 Task: In the  document Empathymeet.rtf Change the allignment of footer to  'Right' Select the entire text and insert font style 'Playfair Display' and font size: 20
Action: Mouse moved to (306, 370)
Screenshot: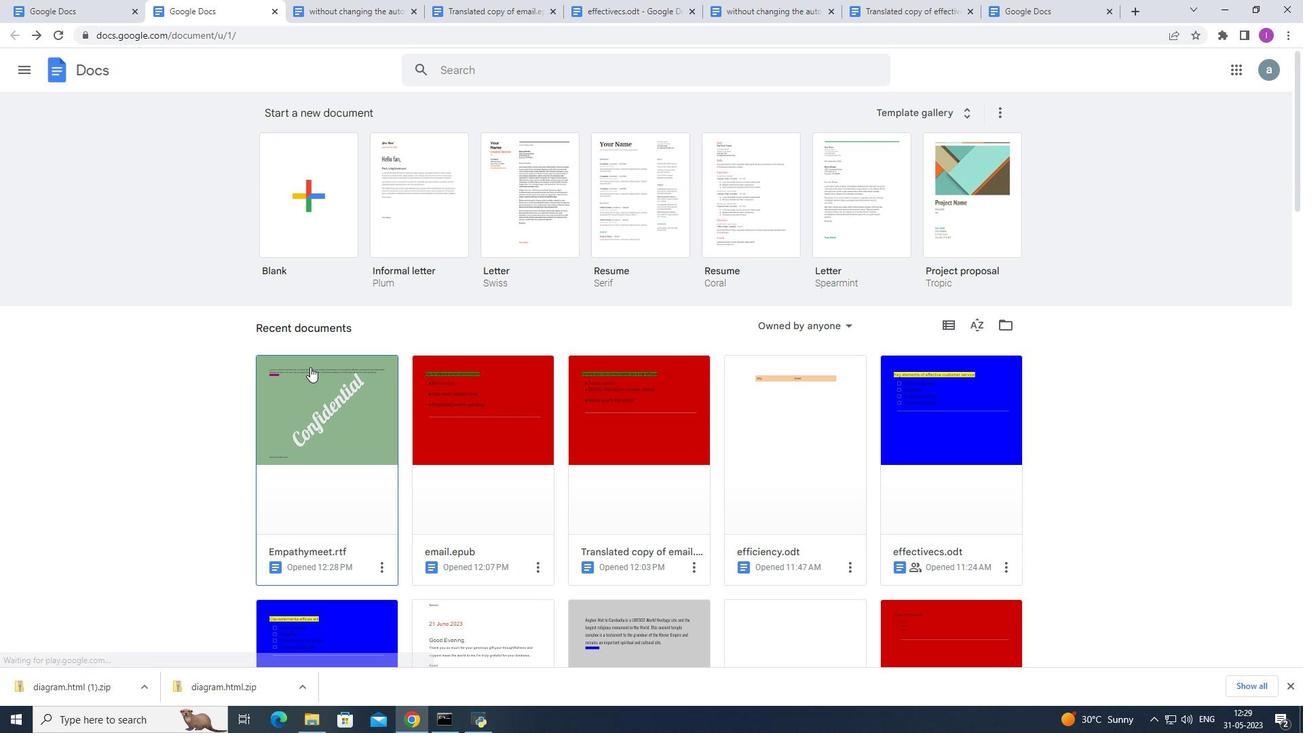 
Action: Mouse pressed left at (306, 370)
Screenshot: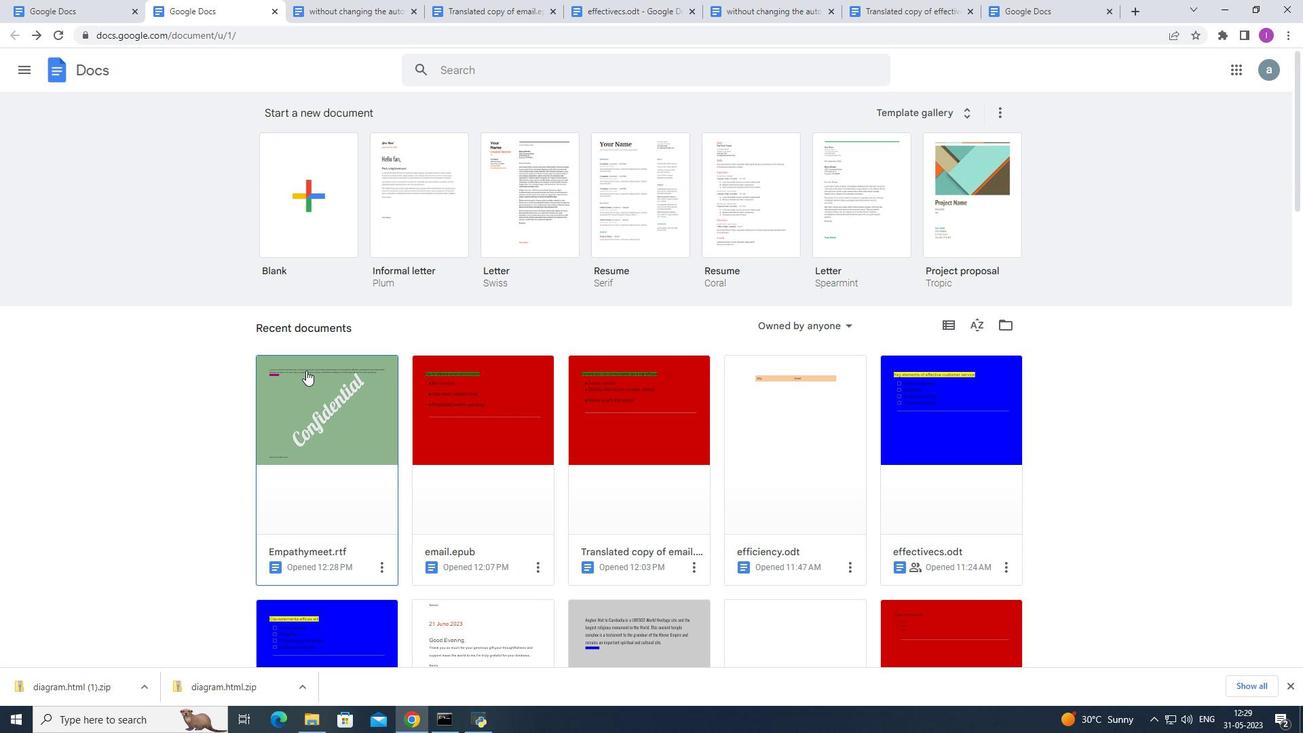 
Action: Mouse moved to (378, 380)
Screenshot: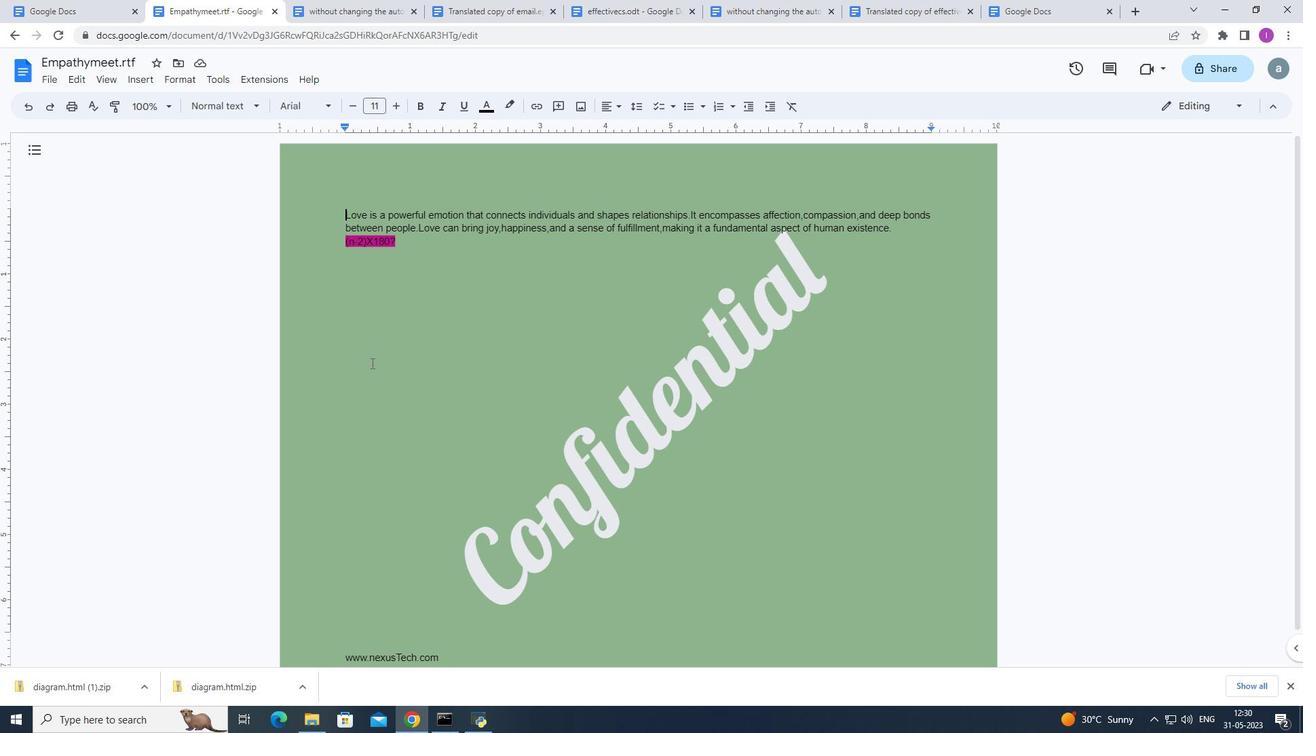 
Action: Mouse scrolled (378, 380) with delta (0, 0)
Screenshot: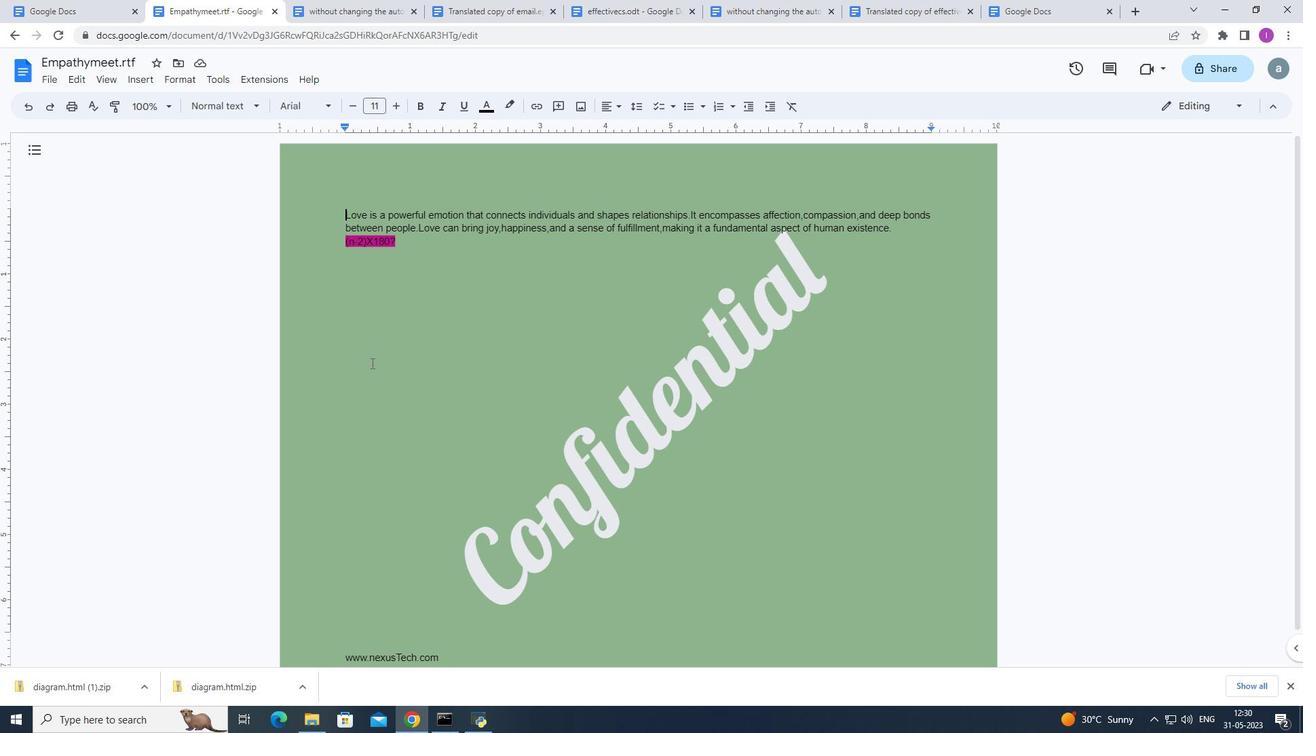 
Action: Mouse moved to (379, 381)
Screenshot: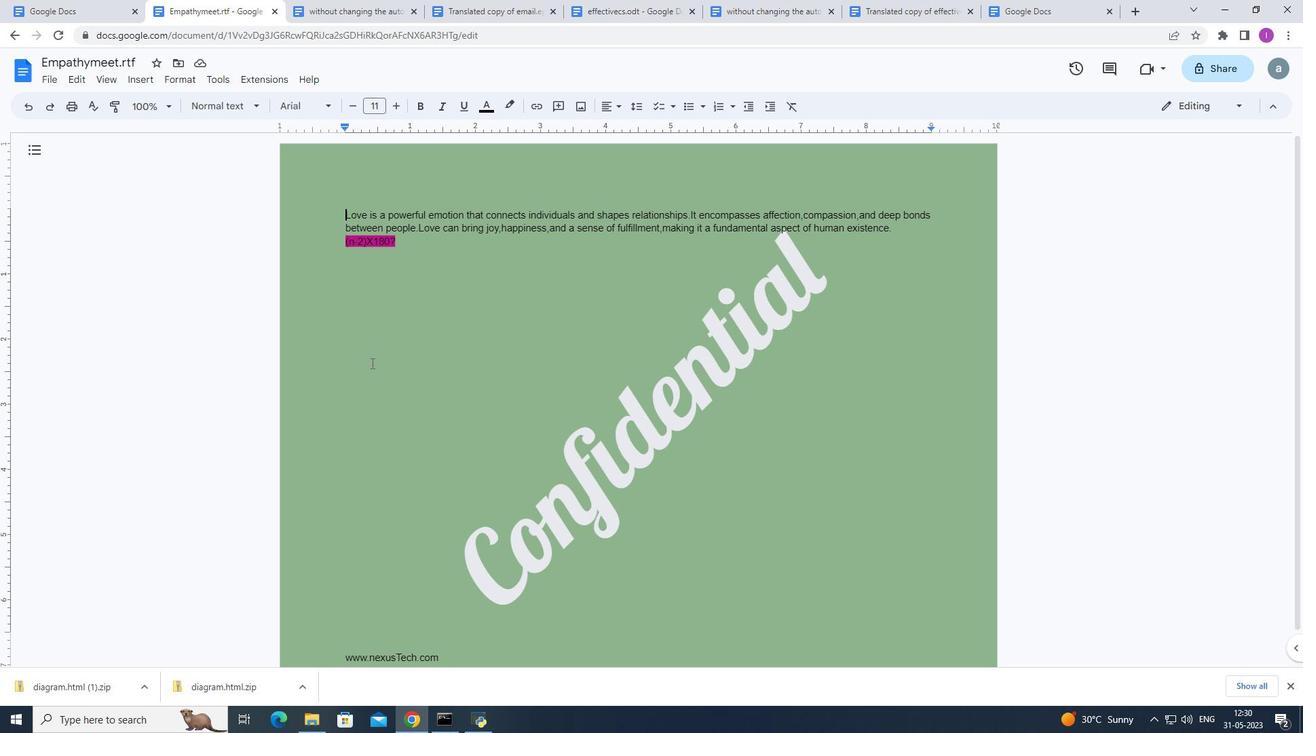 
Action: Mouse scrolled (379, 380) with delta (0, 0)
Screenshot: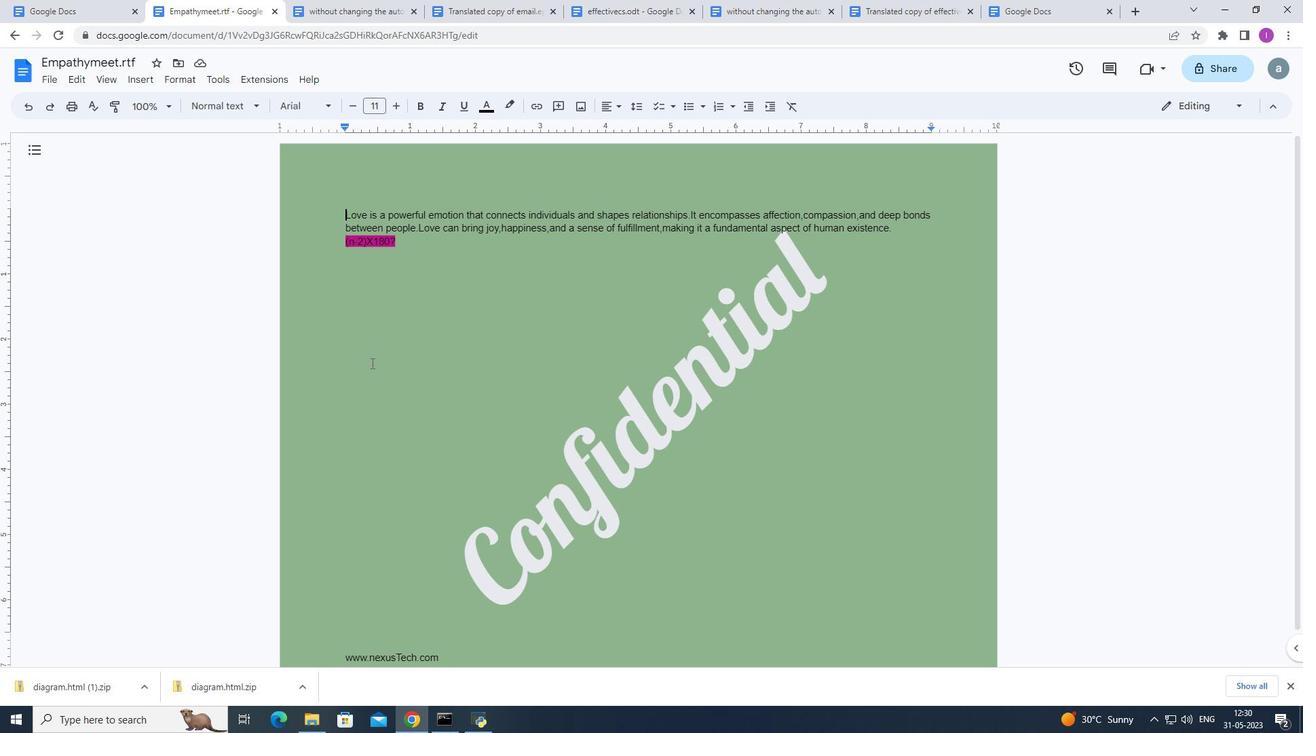 
Action: Mouse scrolled (379, 380) with delta (0, 0)
Screenshot: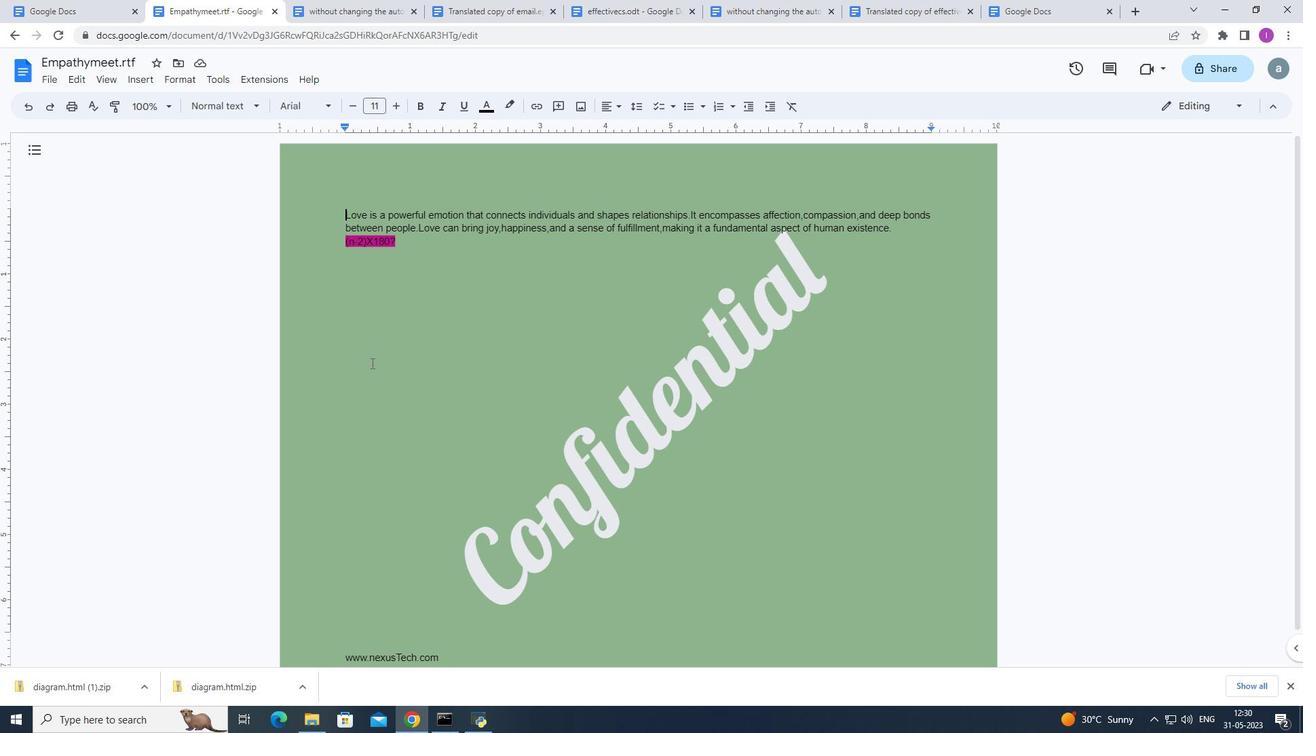 
Action: Mouse scrolled (379, 380) with delta (0, 0)
Screenshot: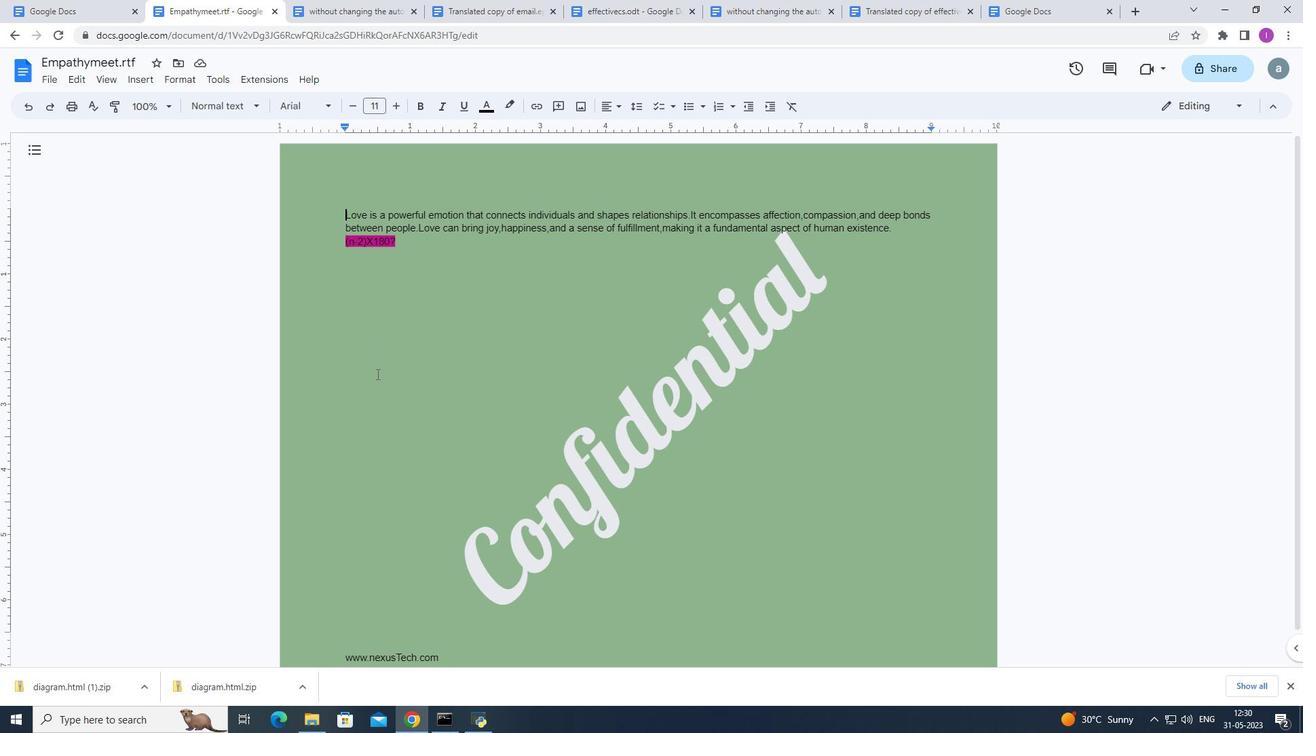 
Action: Mouse moved to (458, 617)
Screenshot: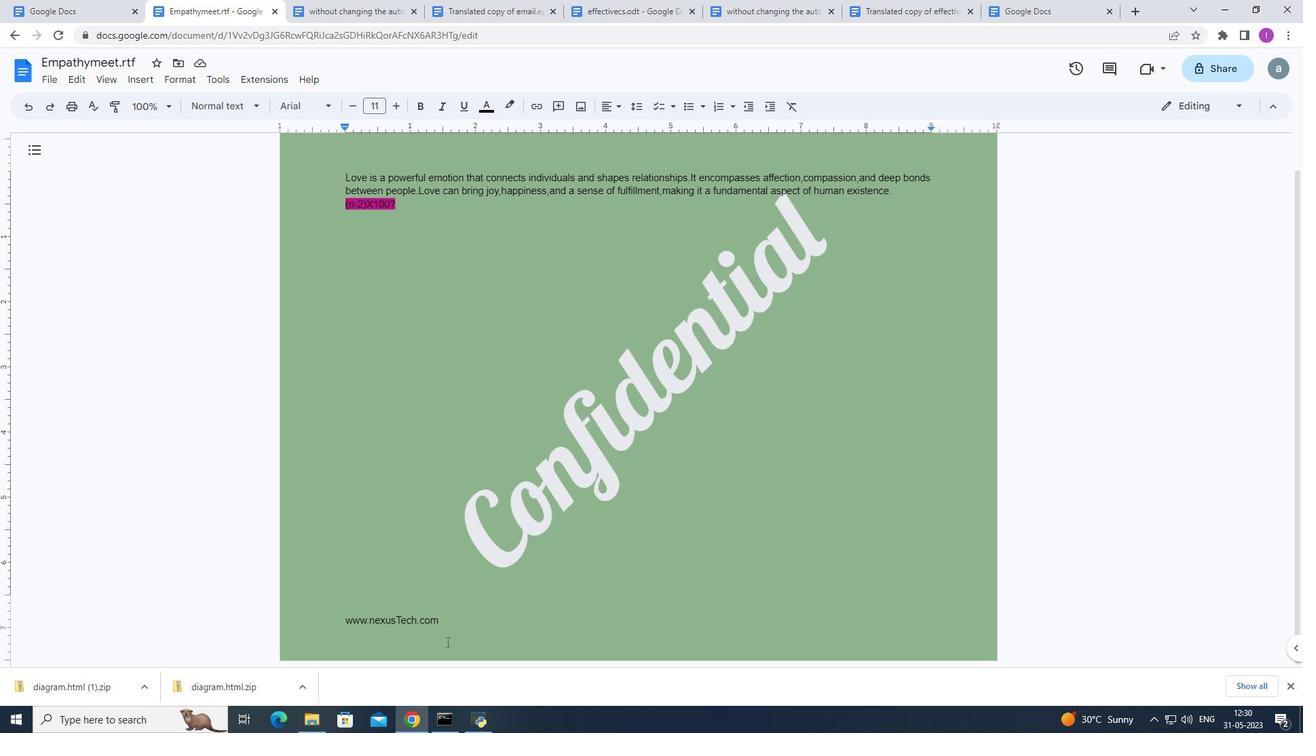 
Action: Mouse pressed left at (458, 617)
Screenshot: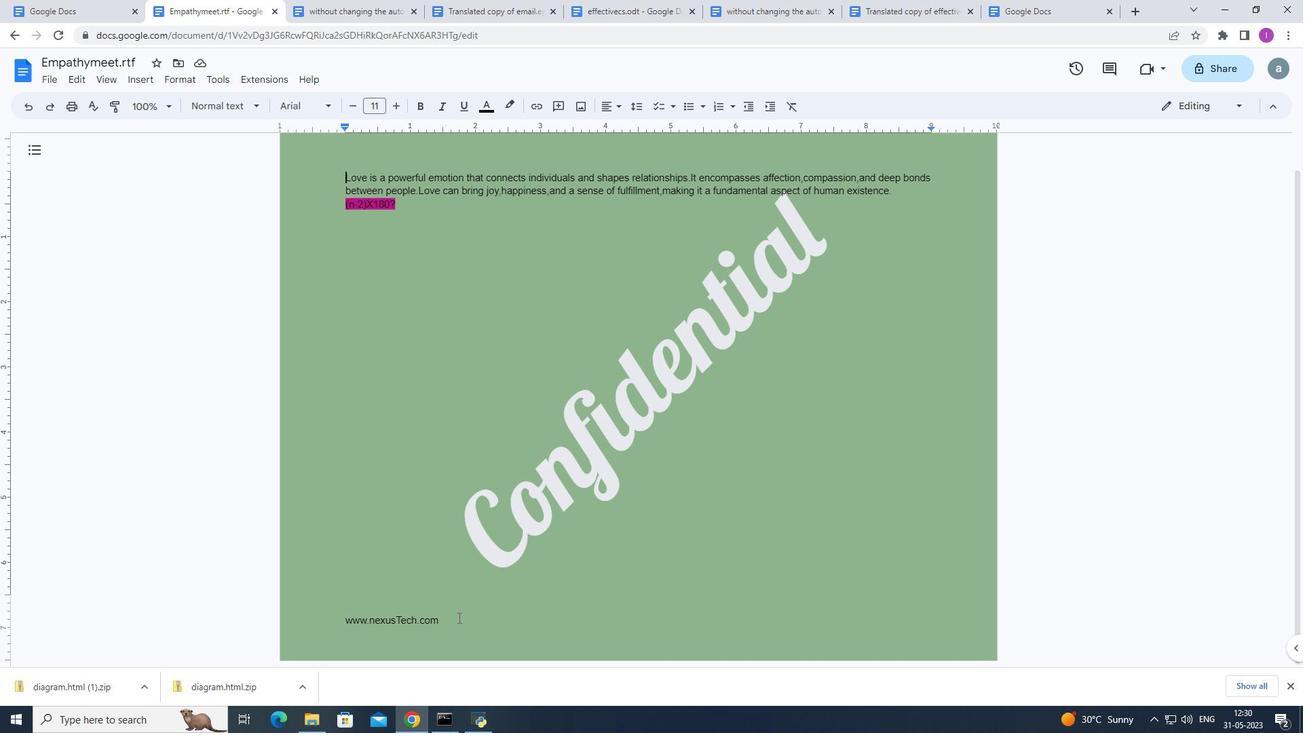 
Action: Mouse moved to (449, 623)
Screenshot: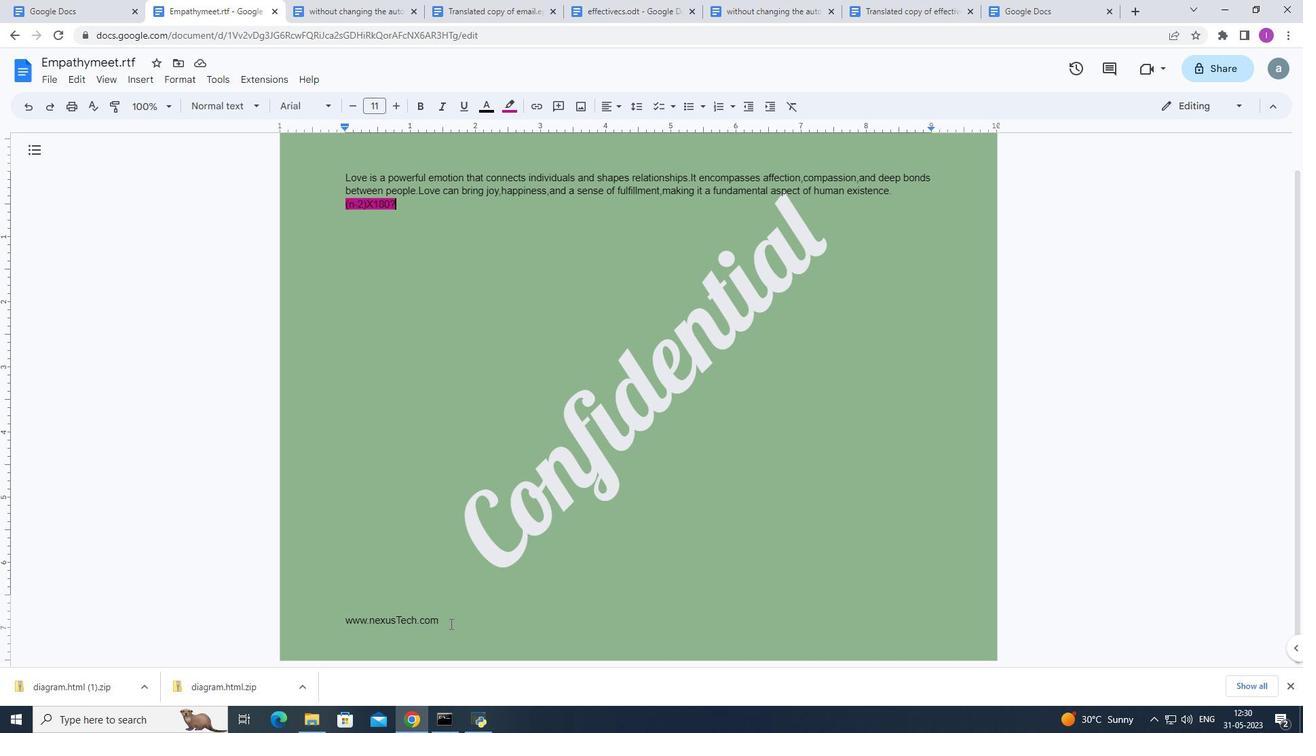 
Action: Mouse pressed left at (449, 623)
Screenshot: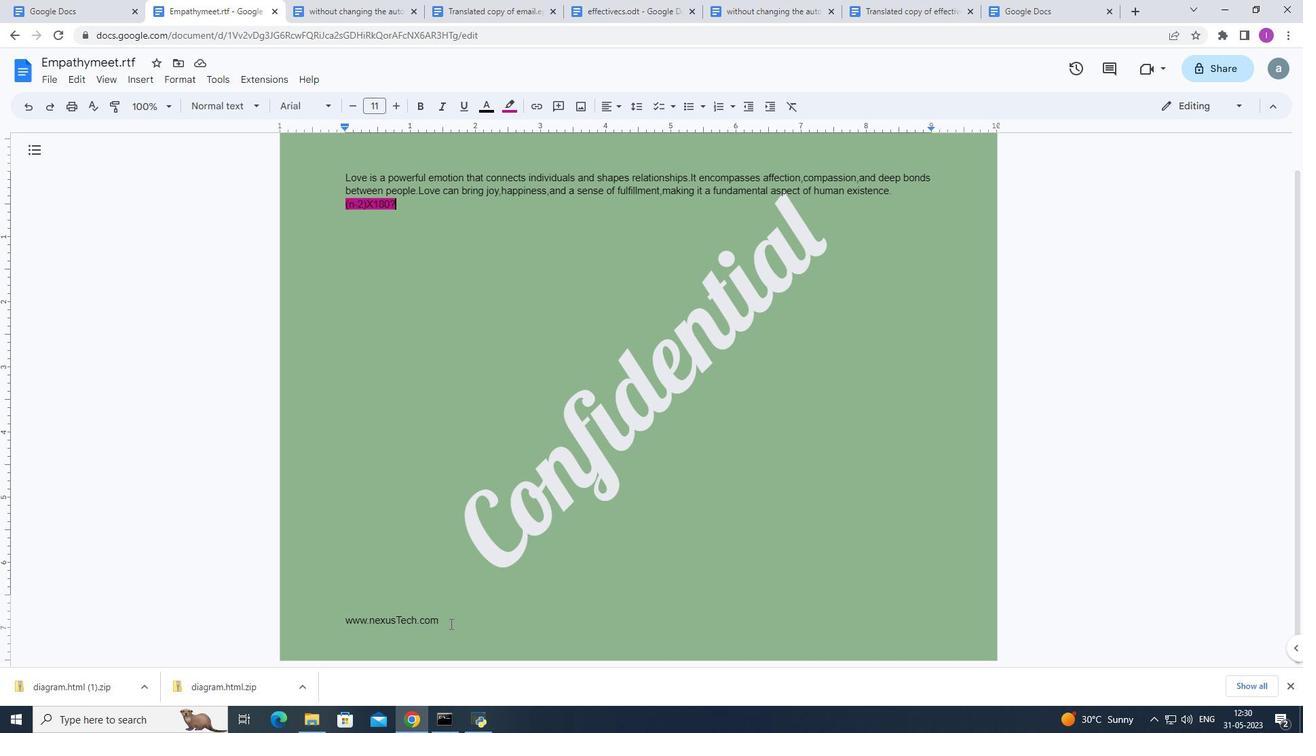 
Action: Mouse moved to (358, 622)
Screenshot: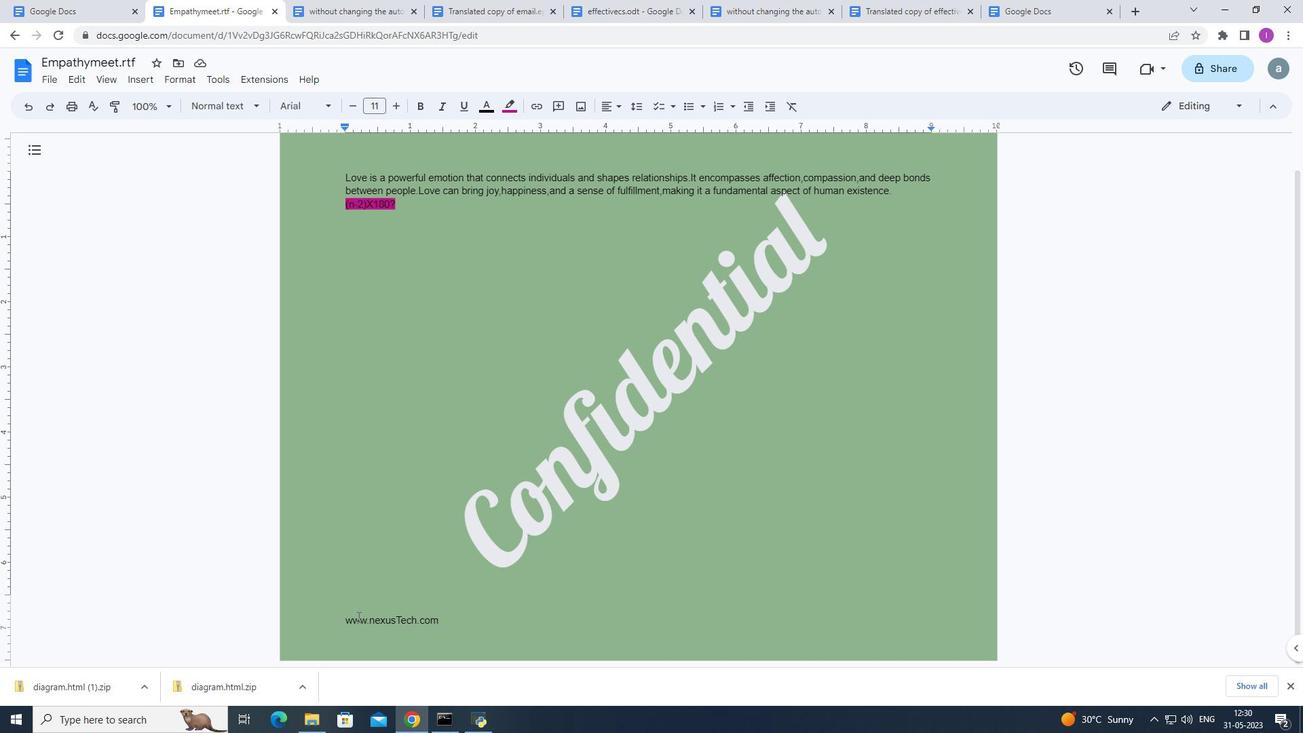 
Action: Mouse pressed left at (358, 622)
Screenshot: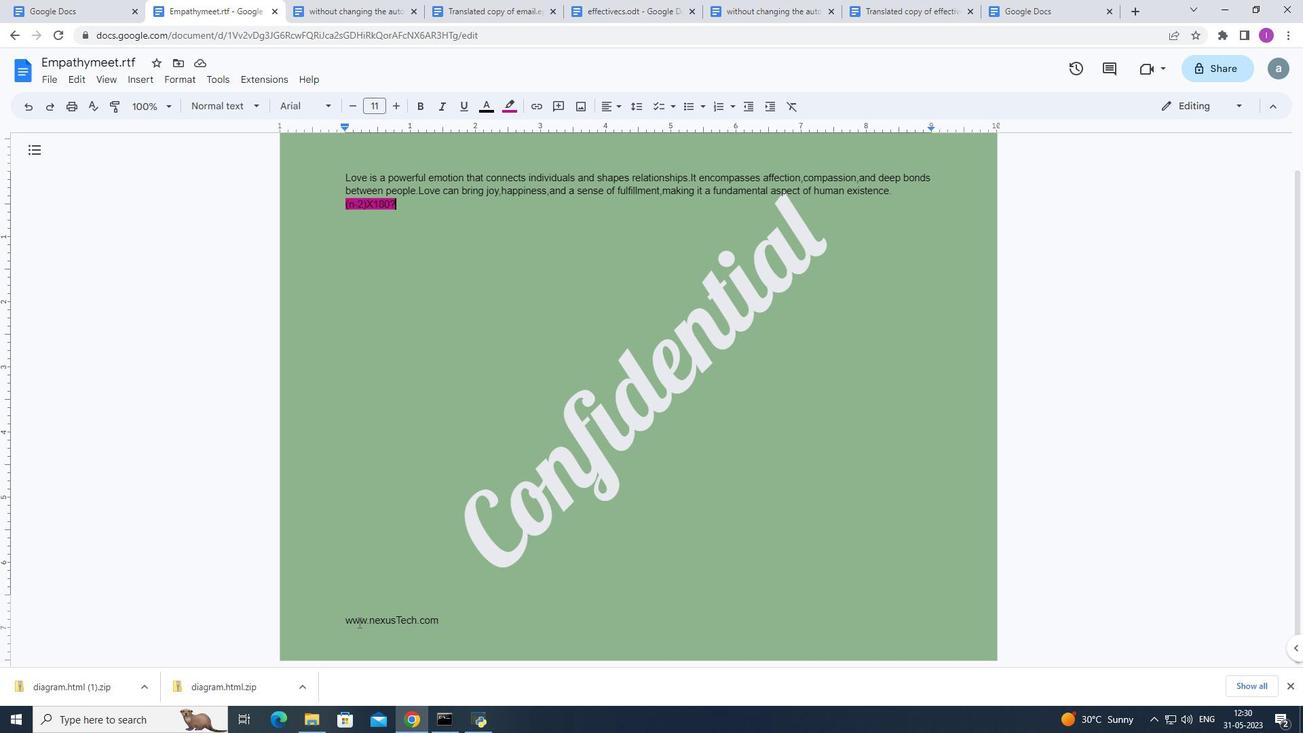 
Action: Mouse moved to (358, 623)
Screenshot: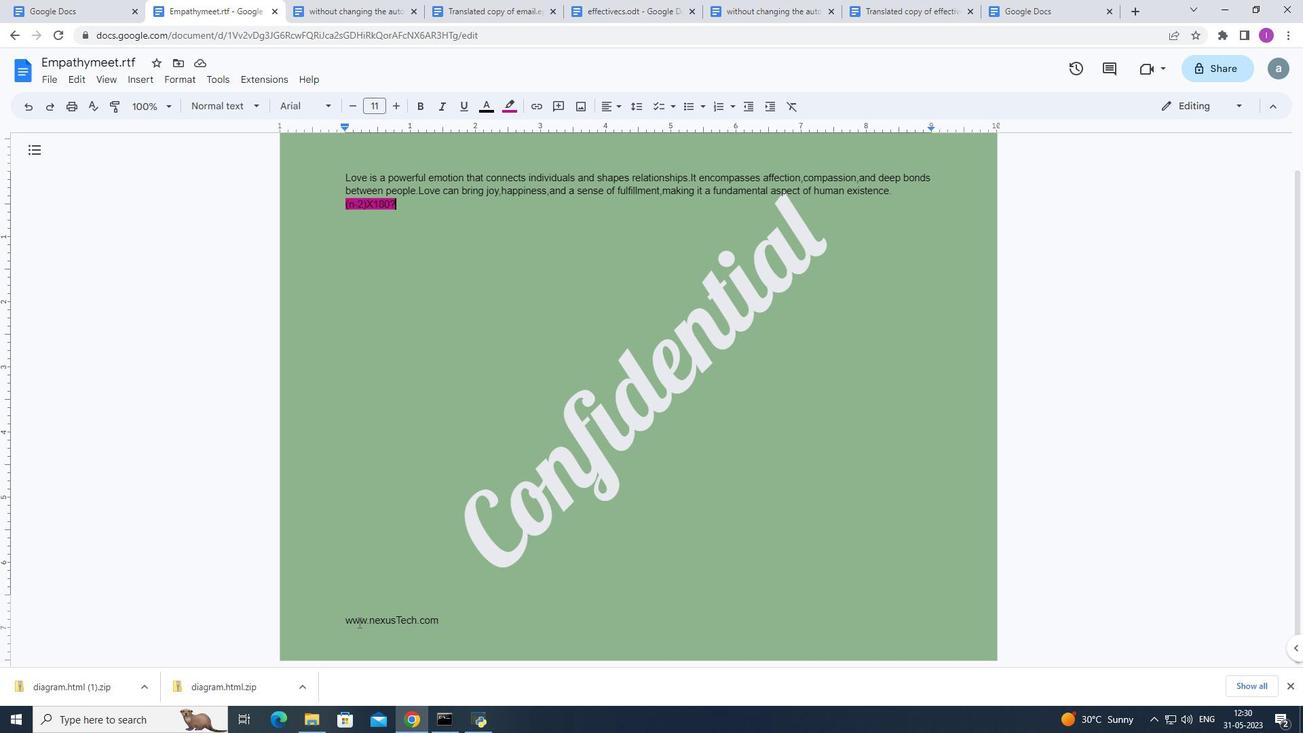 
Action: Mouse pressed left at (358, 623)
Screenshot: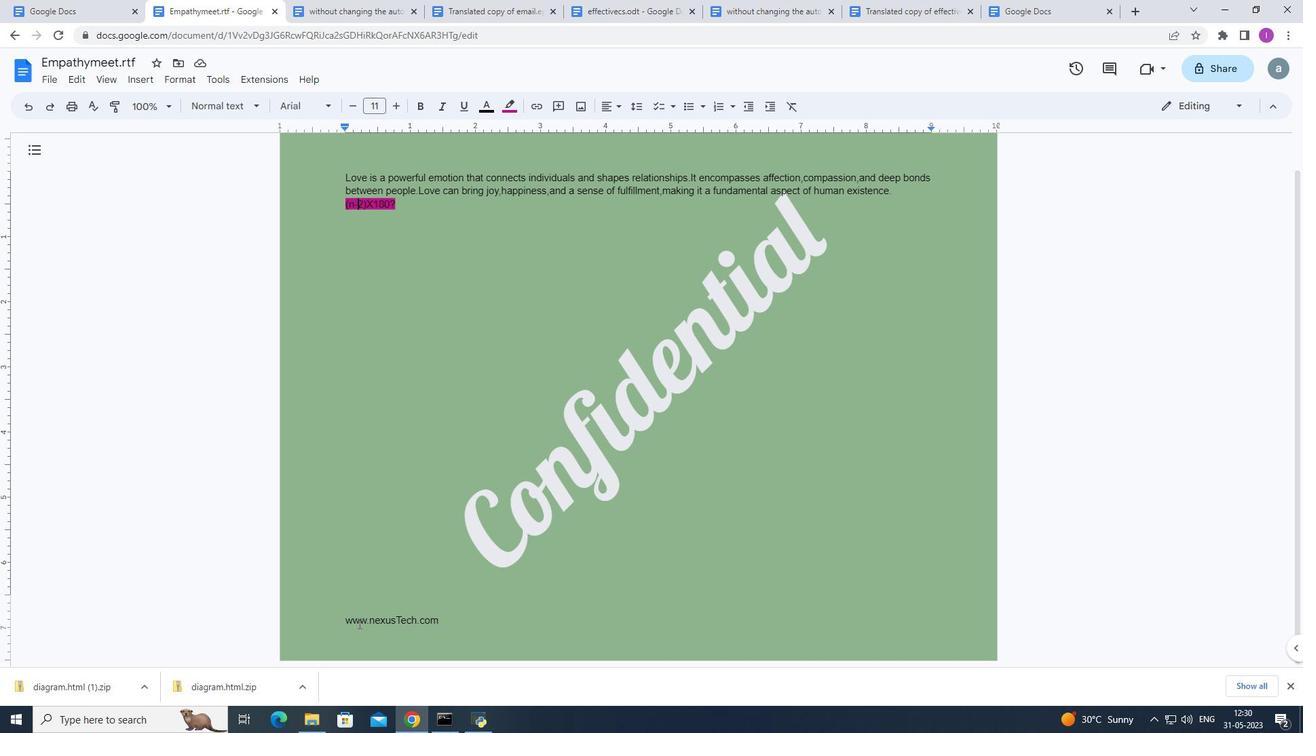 
Action: Mouse moved to (382, 617)
Screenshot: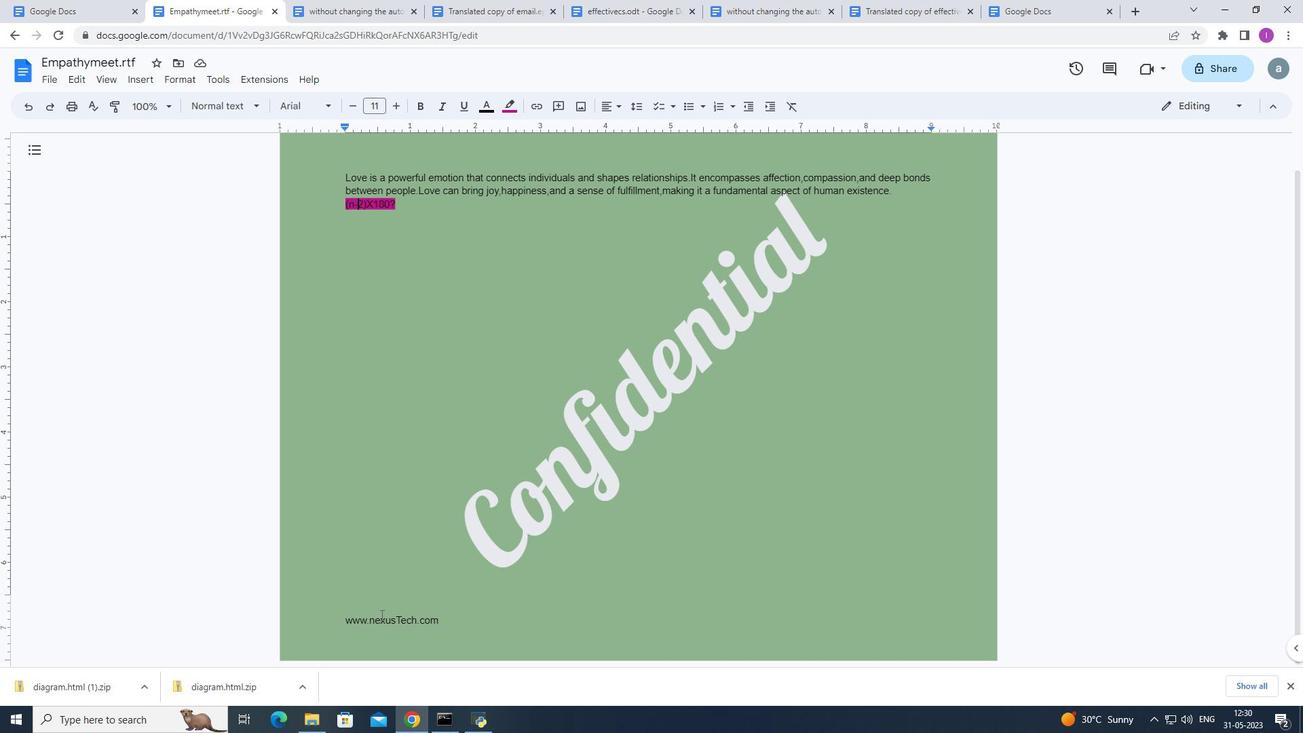 
Action: Mouse pressed left at (382, 617)
Screenshot: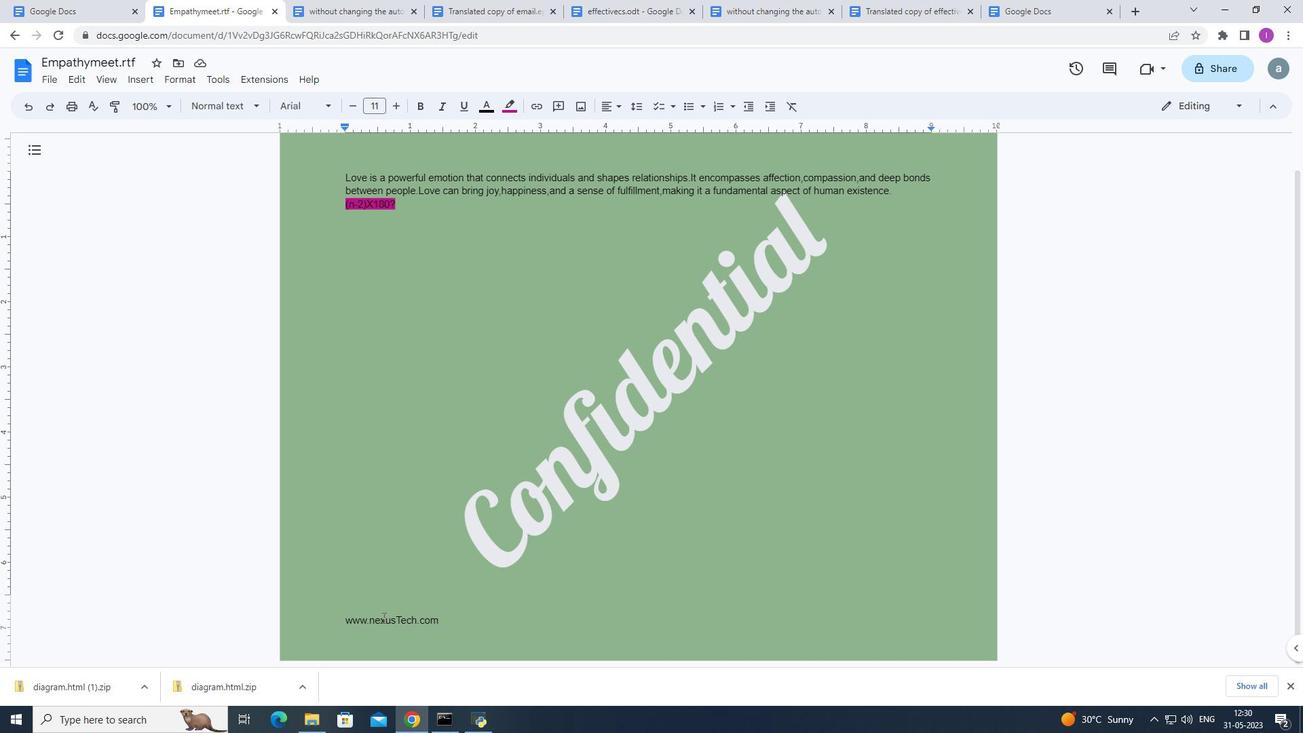 
Action: Mouse pressed left at (382, 617)
Screenshot: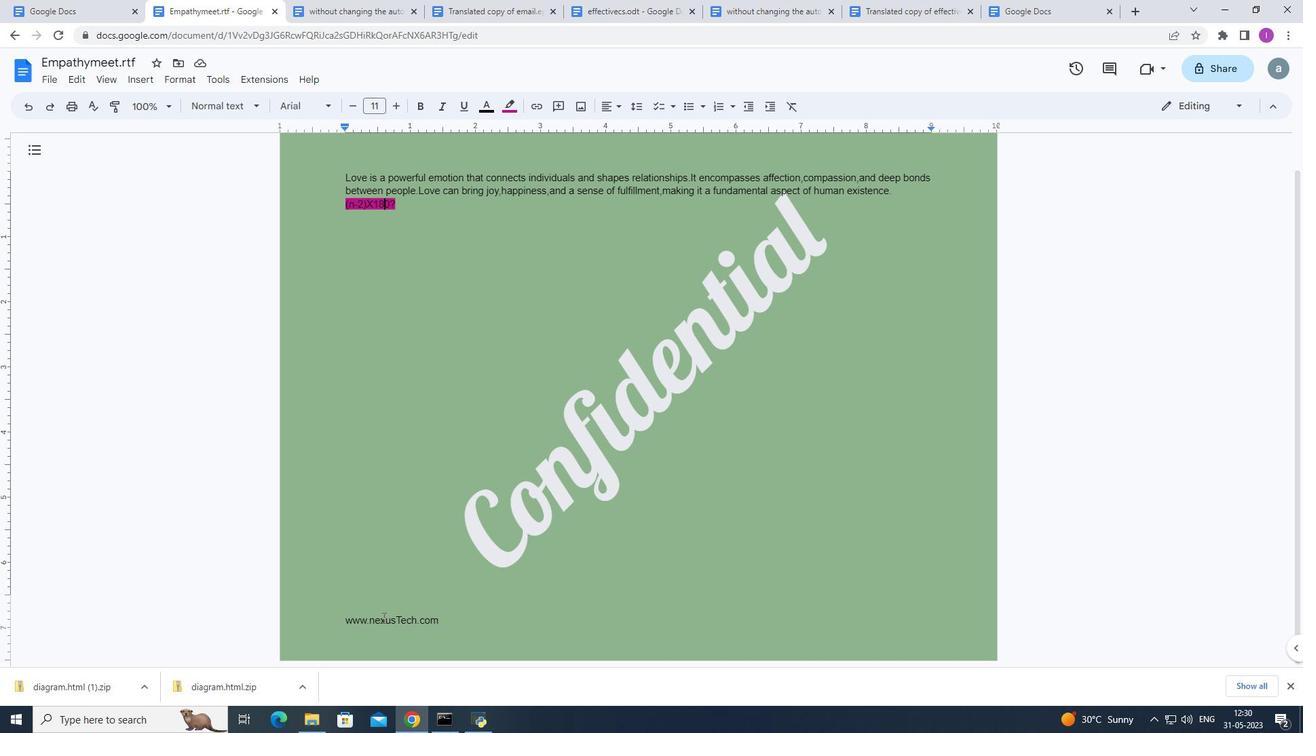 
Action: Mouse pressed left at (382, 617)
Screenshot: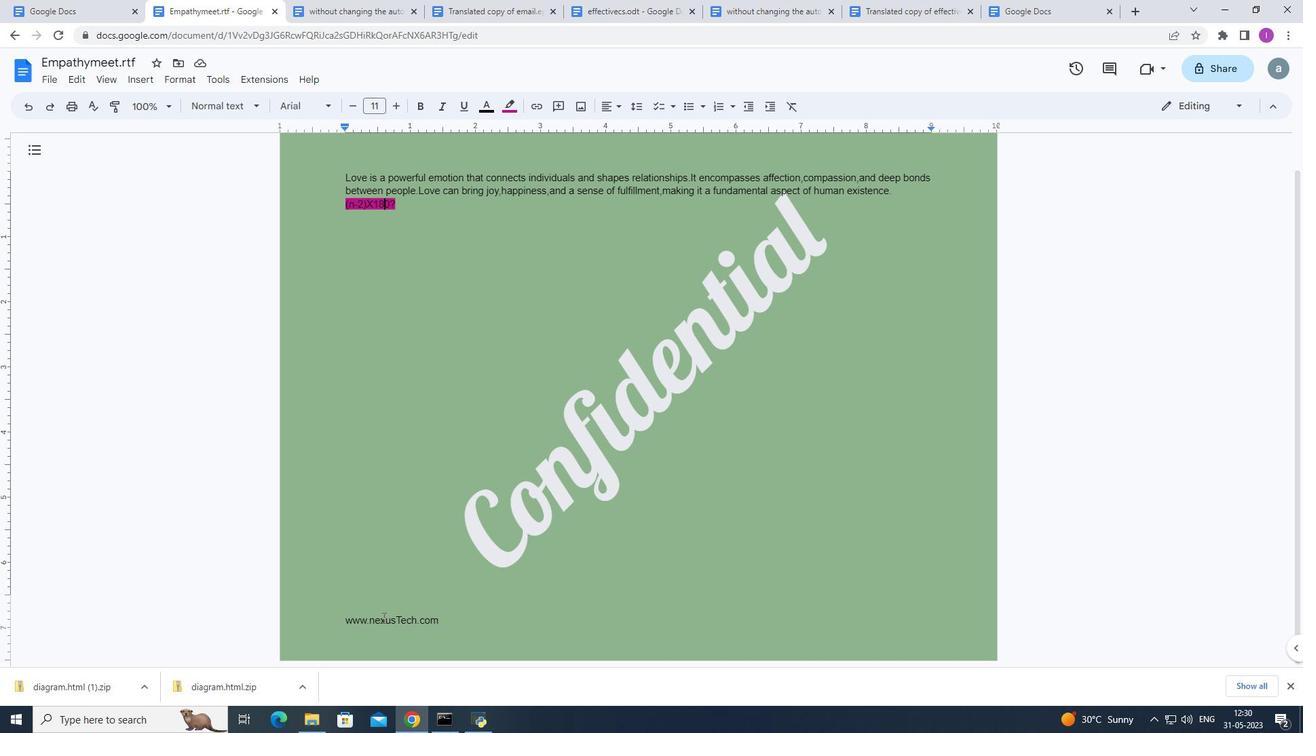 
Action: Mouse moved to (603, 99)
Screenshot: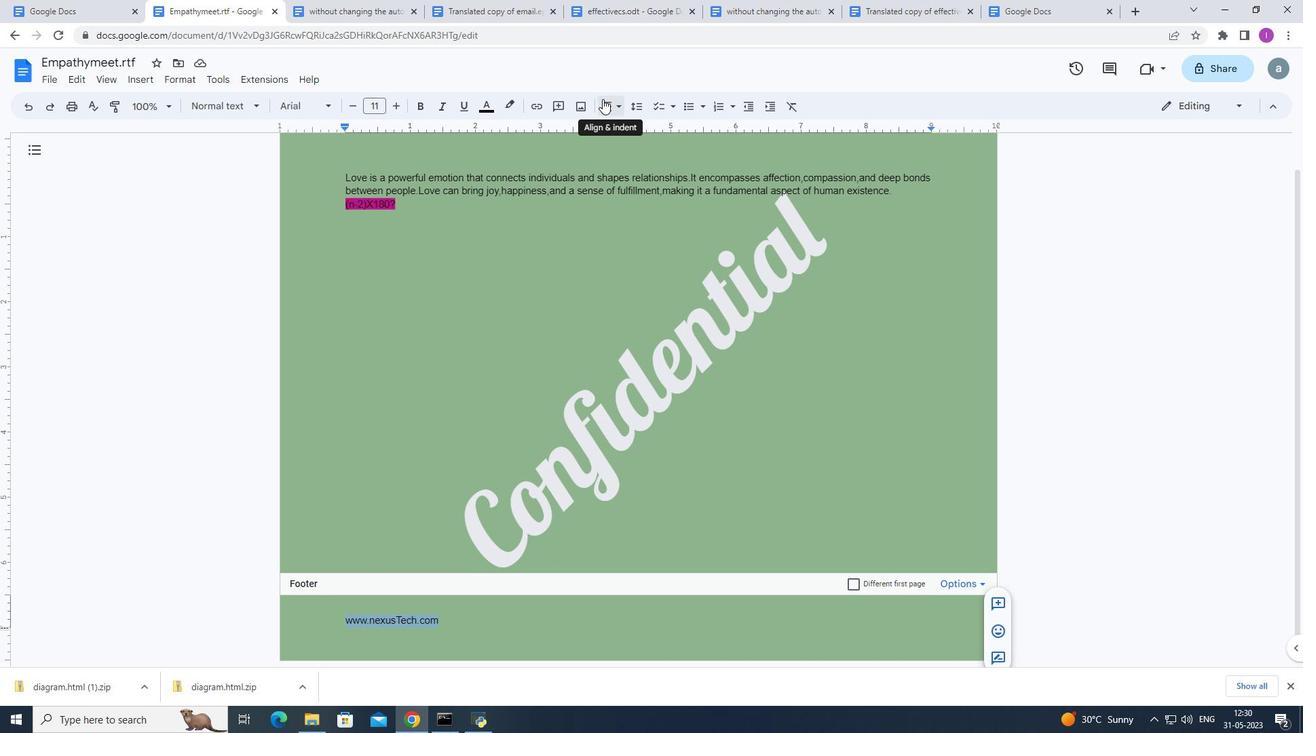 
Action: Mouse pressed left at (603, 99)
Screenshot: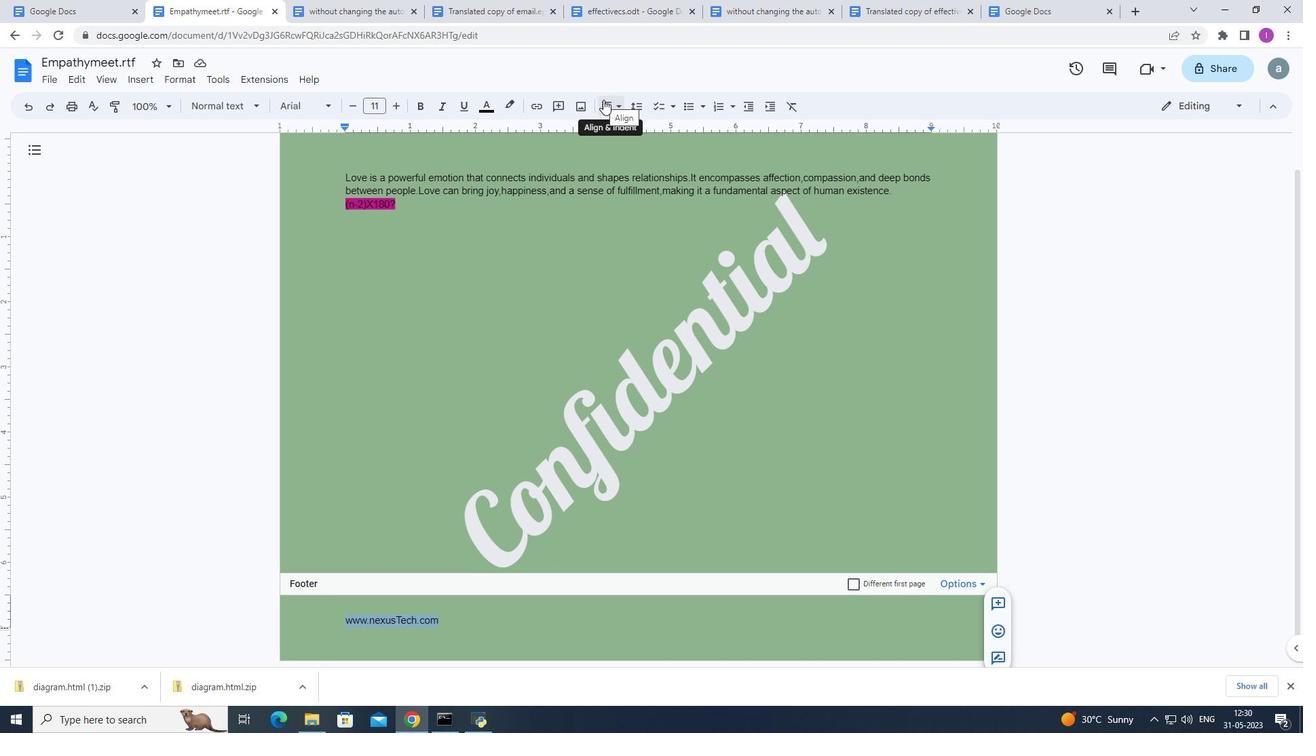 
Action: Mouse moved to (649, 129)
Screenshot: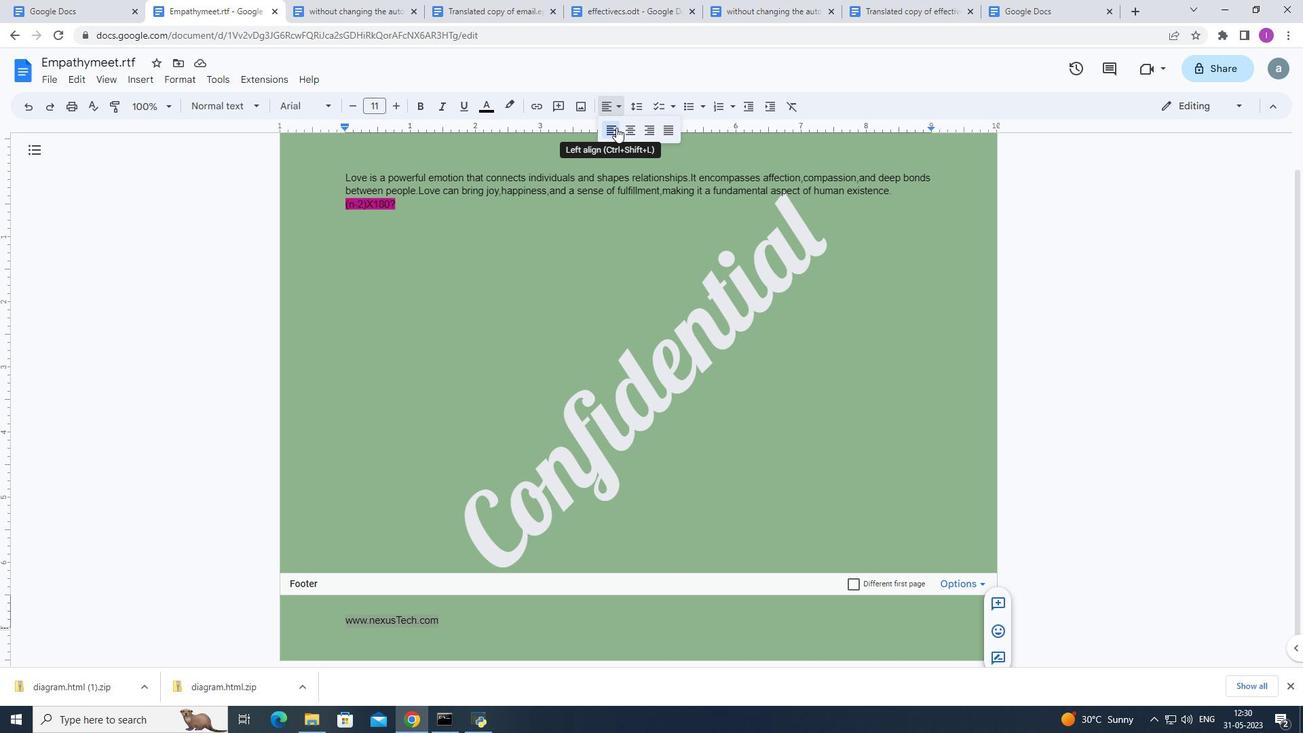 
Action: Mouse pressed left at (649, 129)
Screenshot: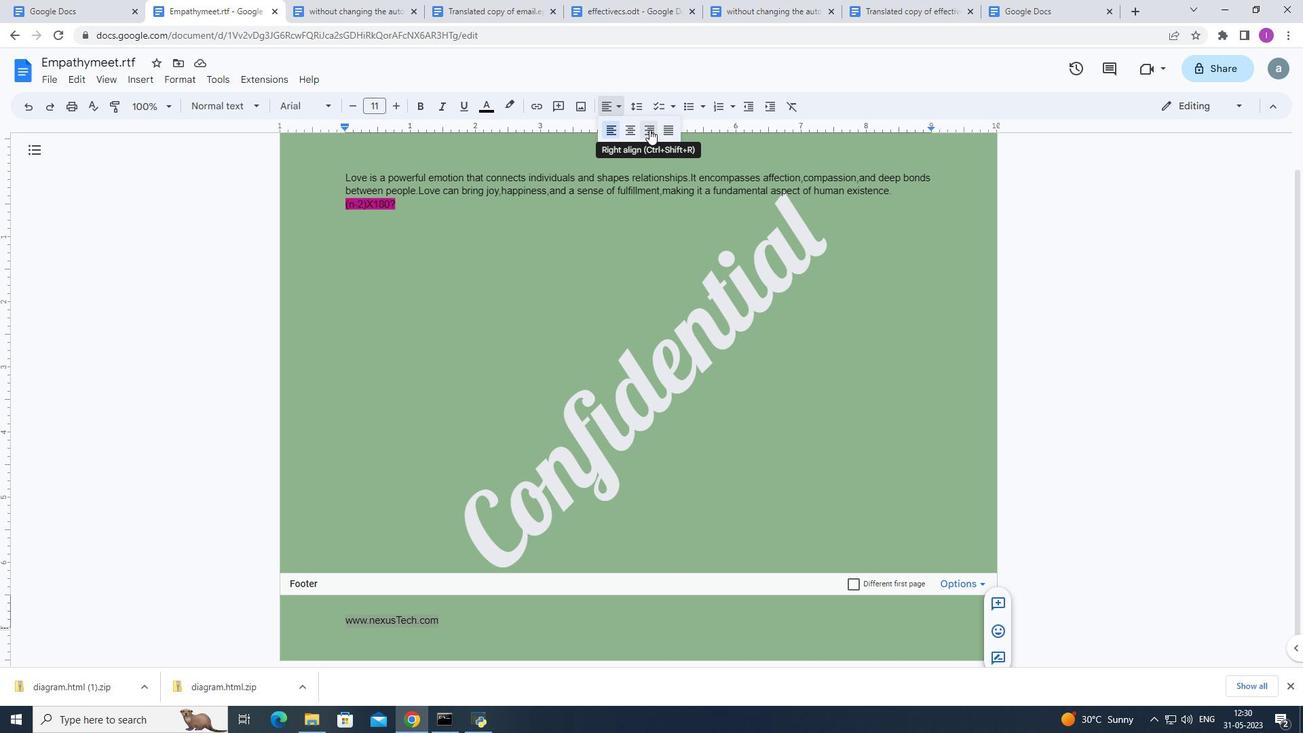 
Action: Mouse moved to (124, 368)
Screenshot: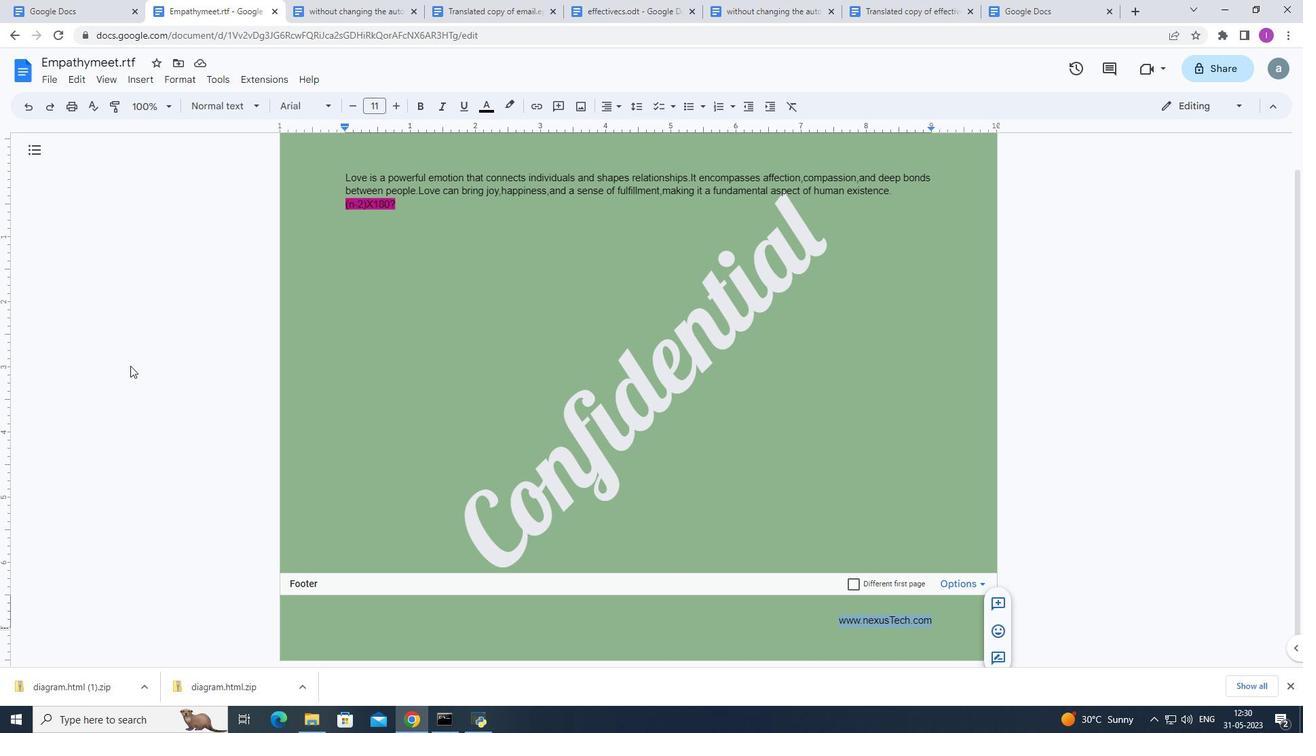 
Action: Mouse pressed left at (124, 368)
Screenshot: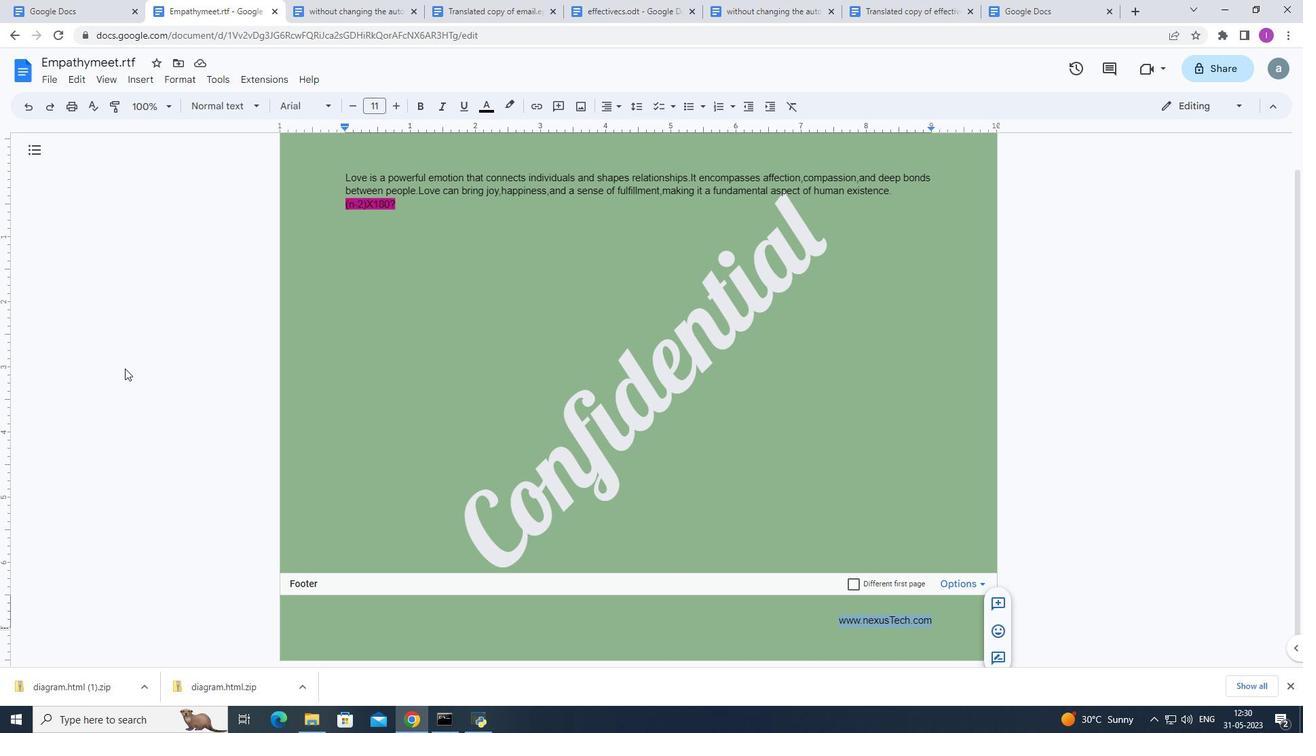 
Action: Mouse moved to (340, 176)
Screenshot: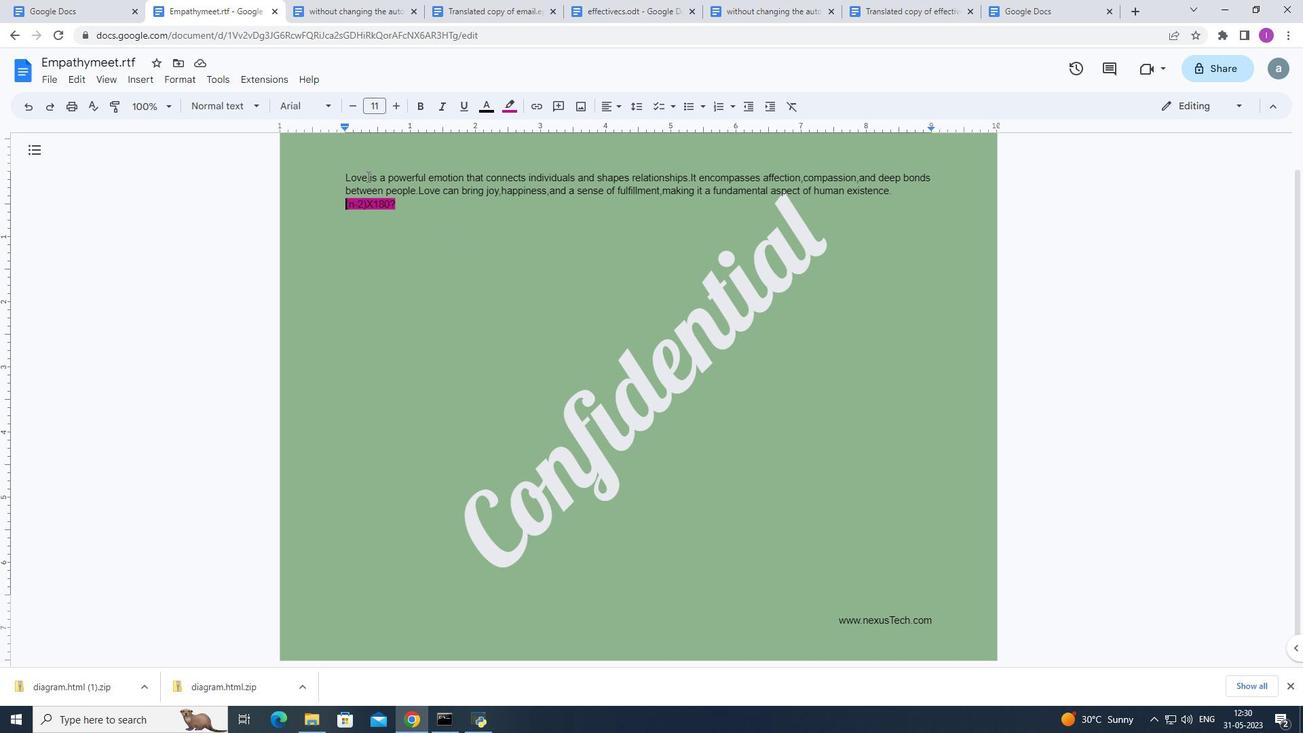 
Action: Mouse pressed left at (340, 176)
Screenshot: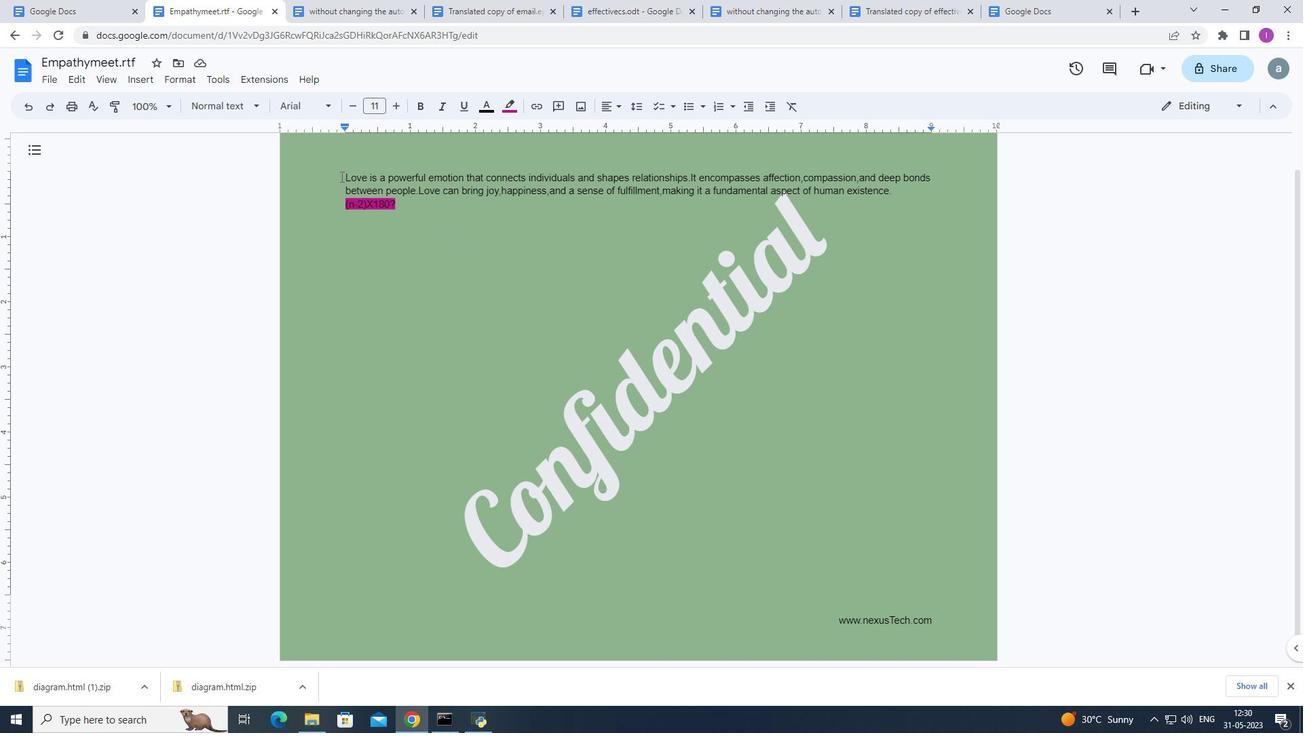 
Action: Mouse moved to (329, 103)
Screenshot: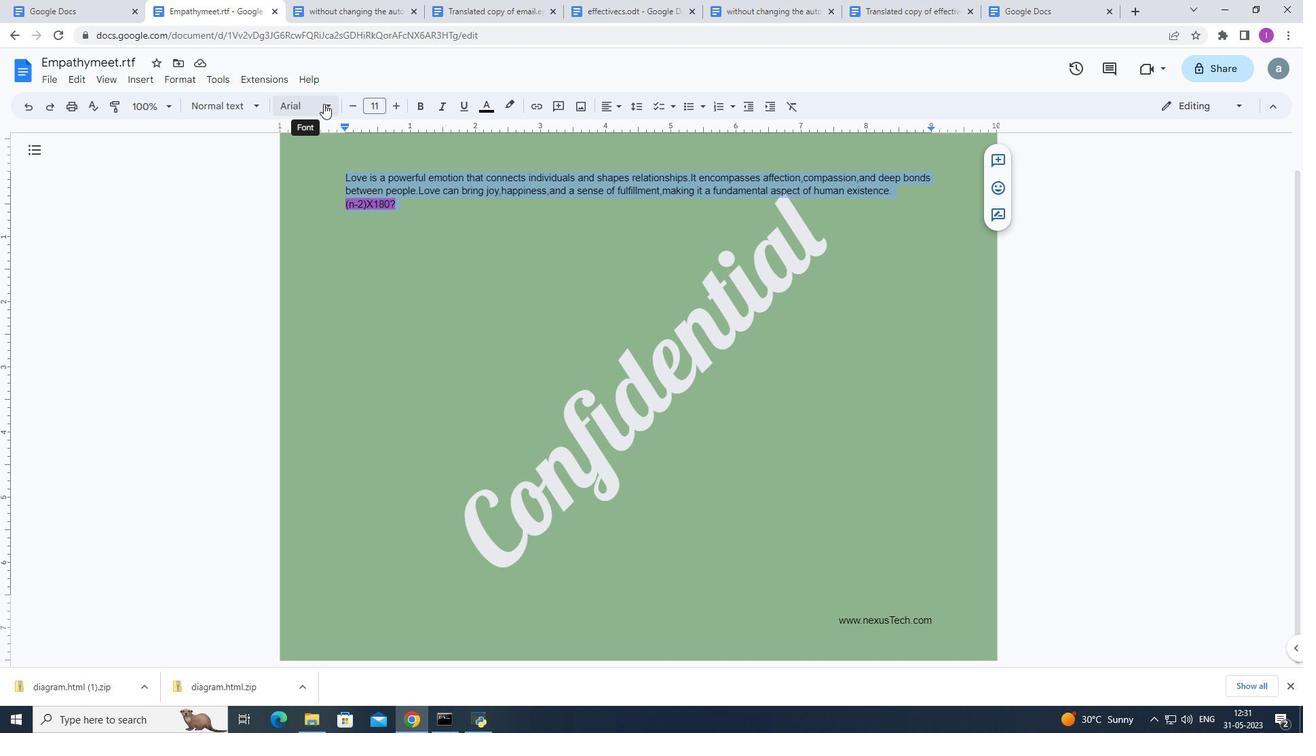 
Action: Mouse pressed left at (329, 103)
Screenshot: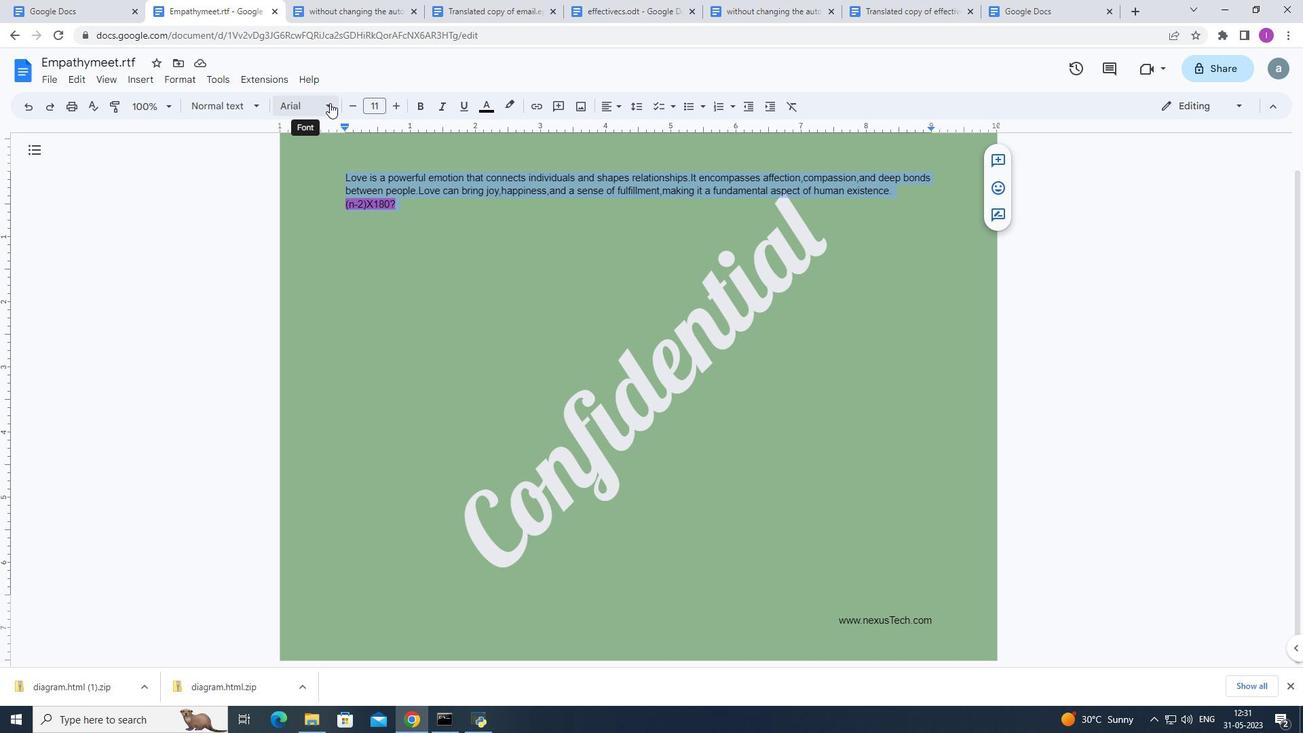 
Action: Mouse moved to (354, 338)
Screenshot: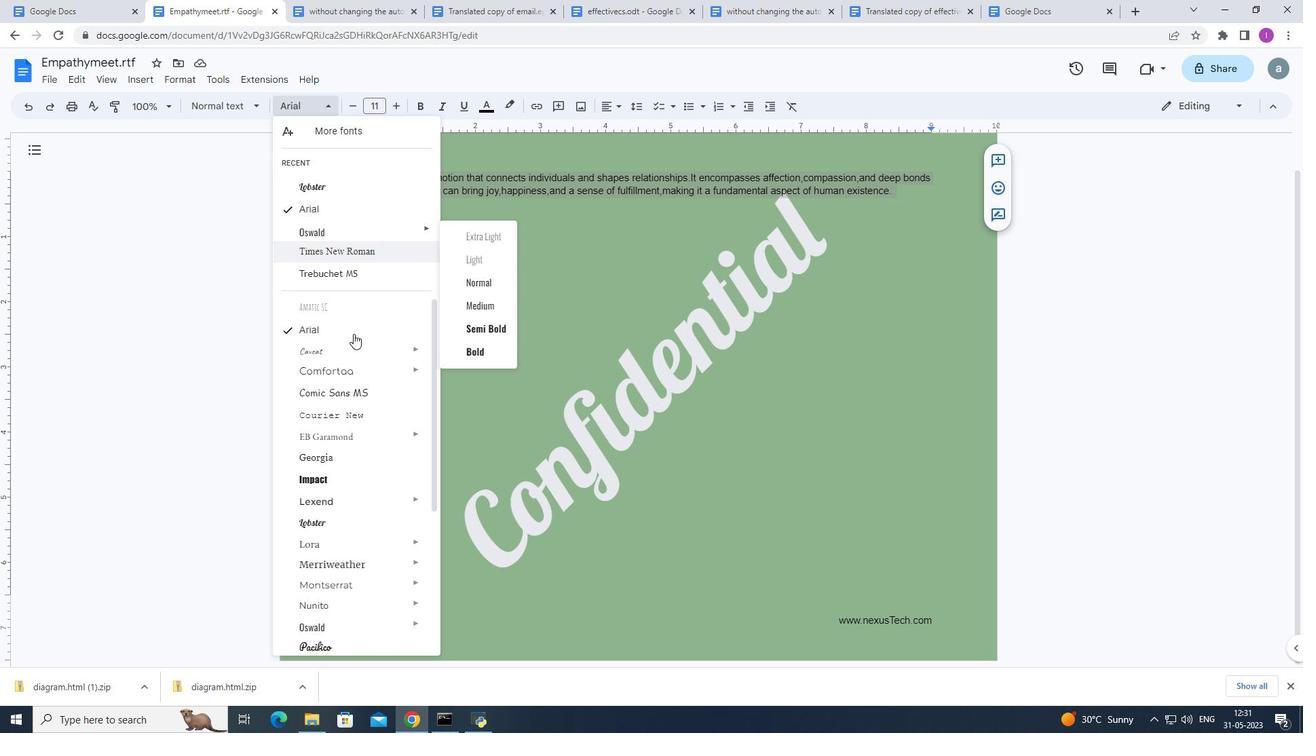 
Action: Mouse scrolled (354, 338) with delta (0, 0)
Screenshot: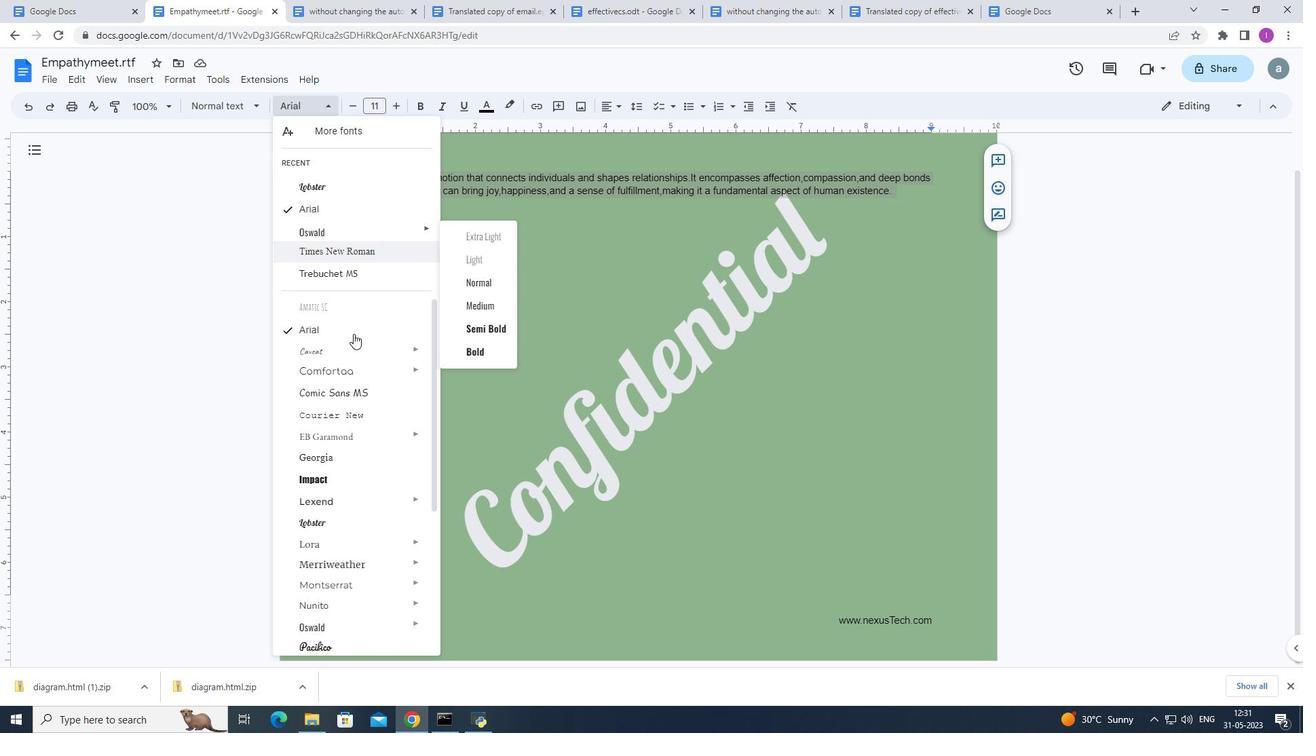 
Action: Mouse moved to (355, 339)
Screenshot: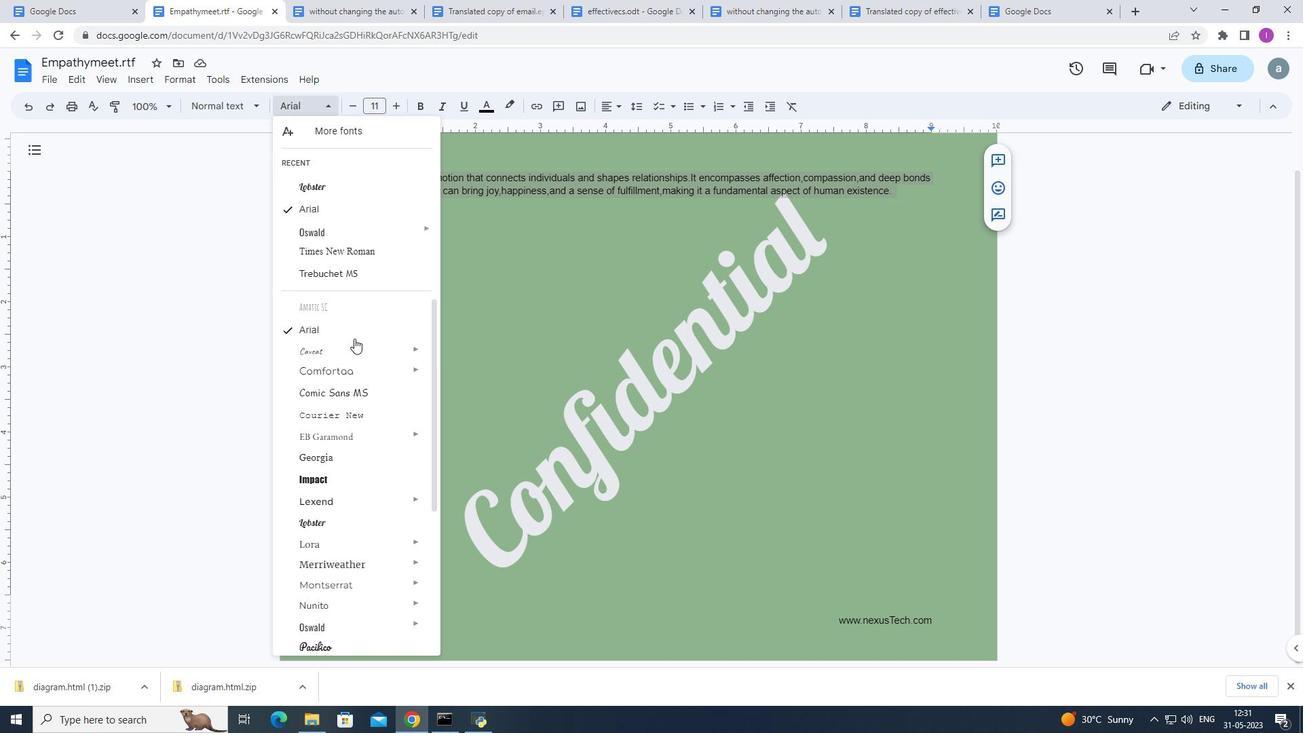 
Action: Mouse scrolled (355, 338) with delta (0, 0)
Screenshot: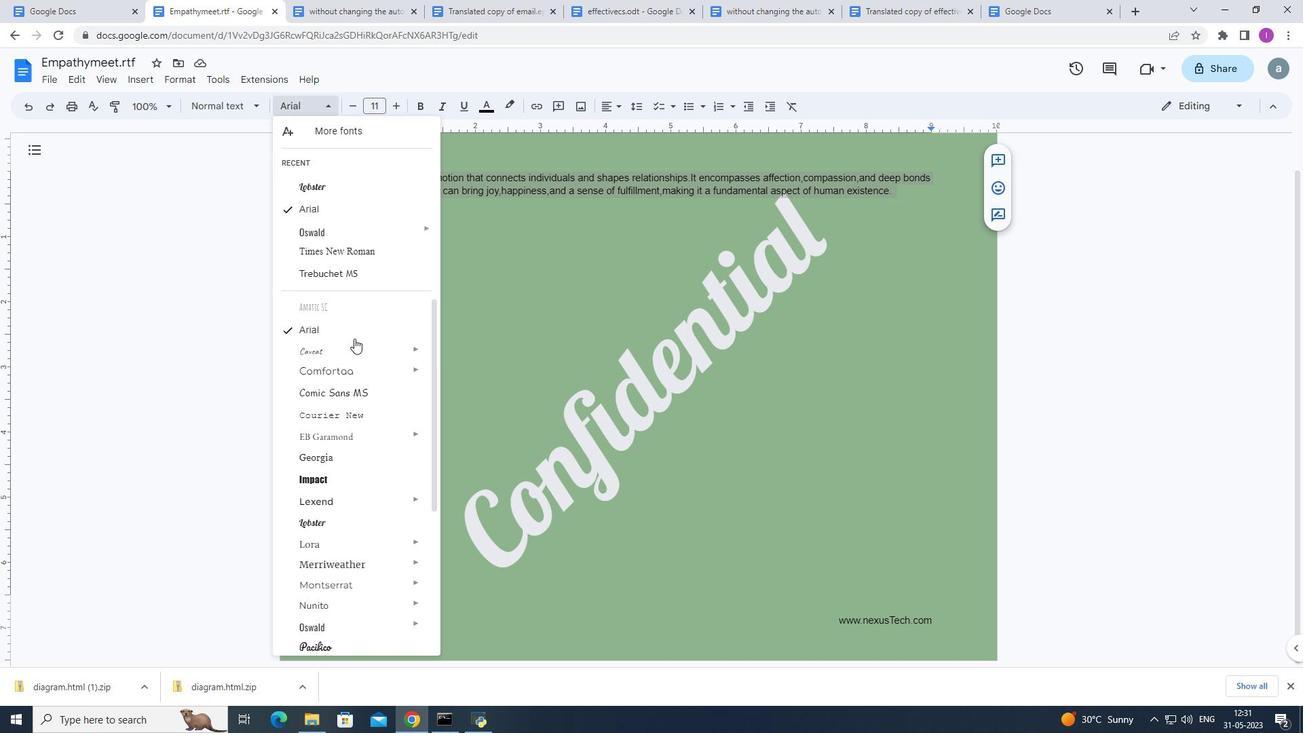 
Action: Mouse moved to (357, 339)
Screenshot: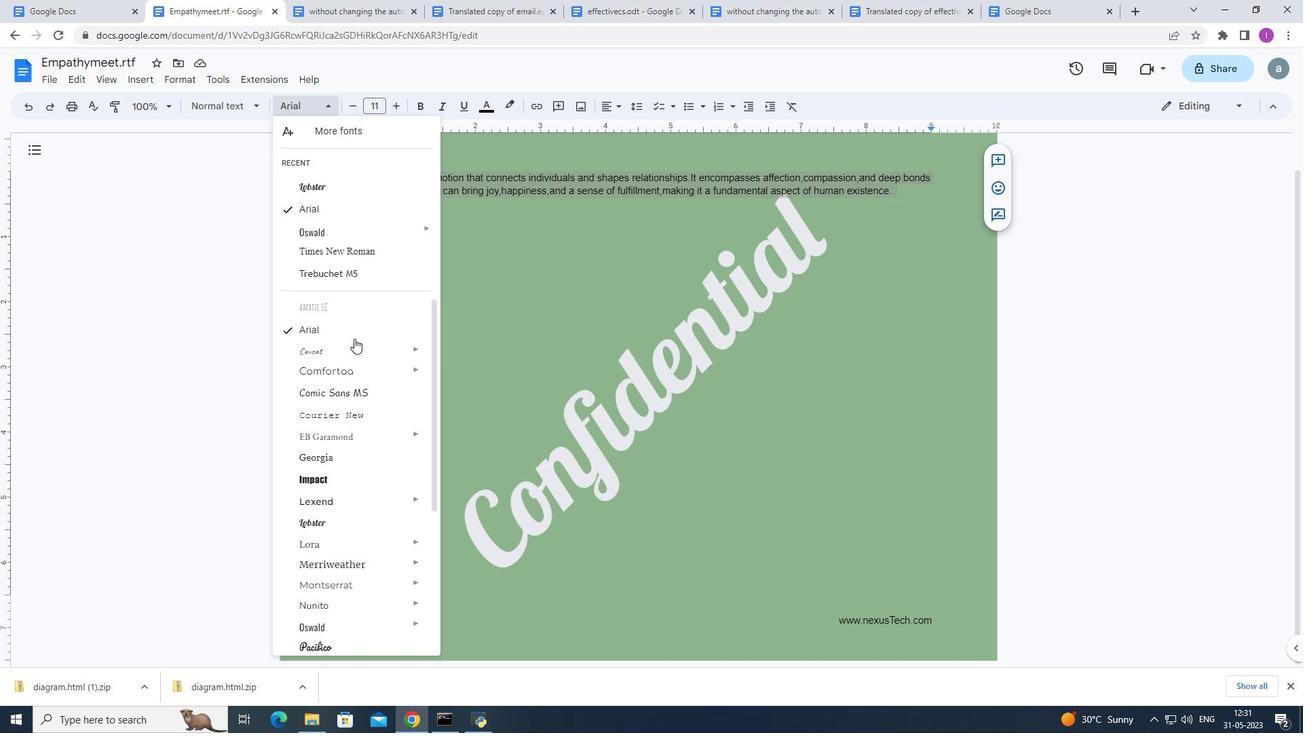 
Action: Mouse scrolled (357, 338) with delta (0, 0)
Screenshot: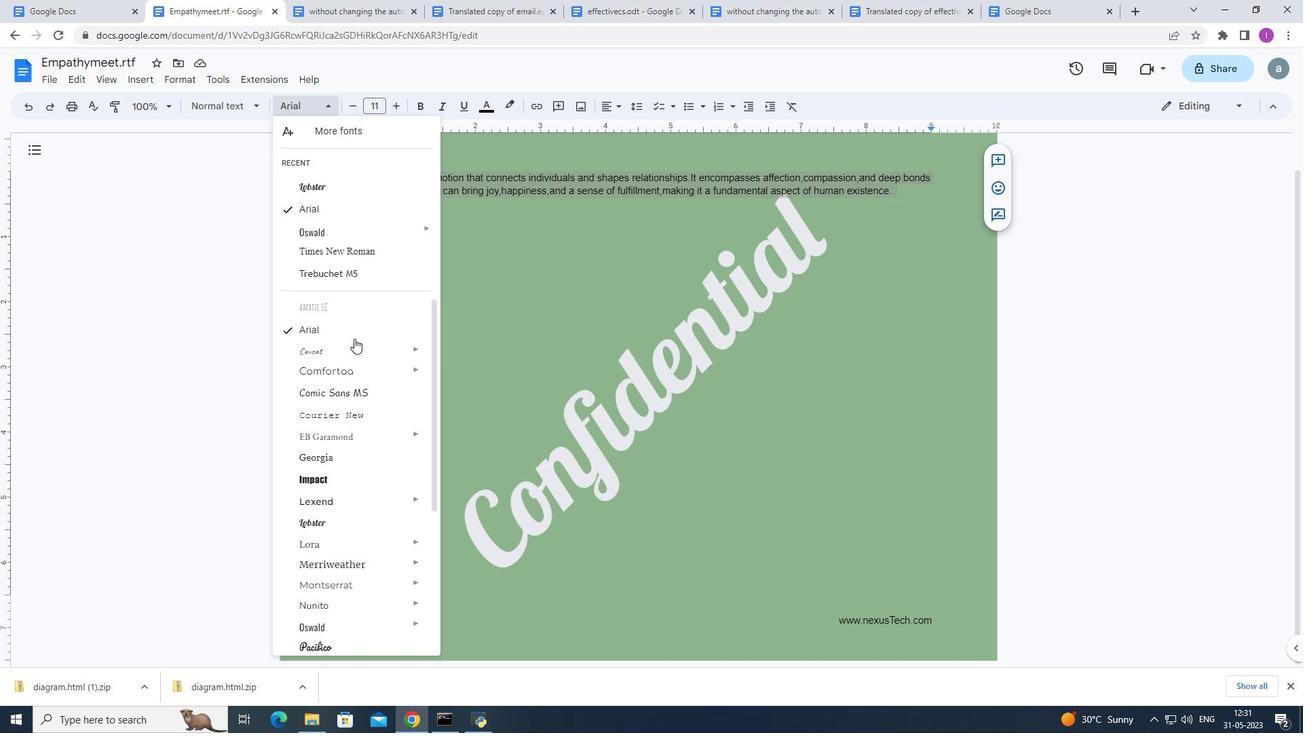 
Action: Mouse scrolled (357, 338) with delta (0, 0)
Screenshot: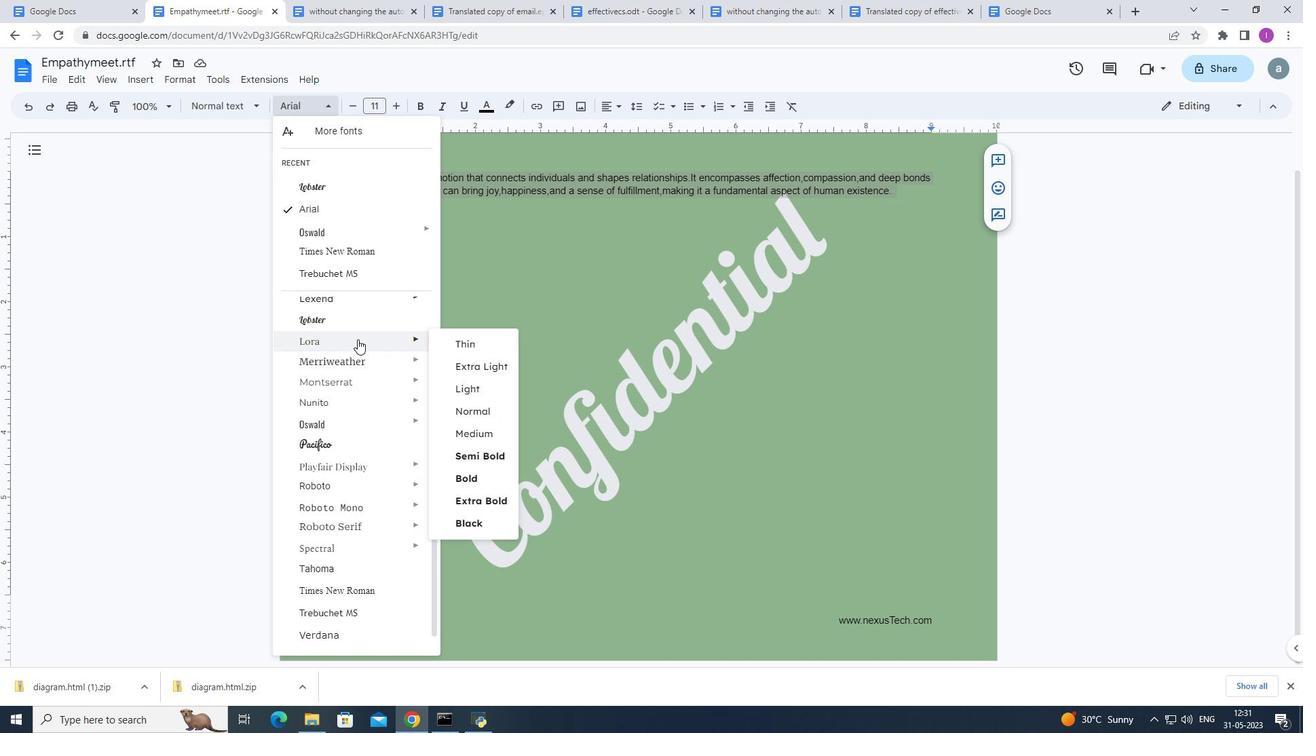 
Action: Mouse moved to (358, 340)
Screenshot: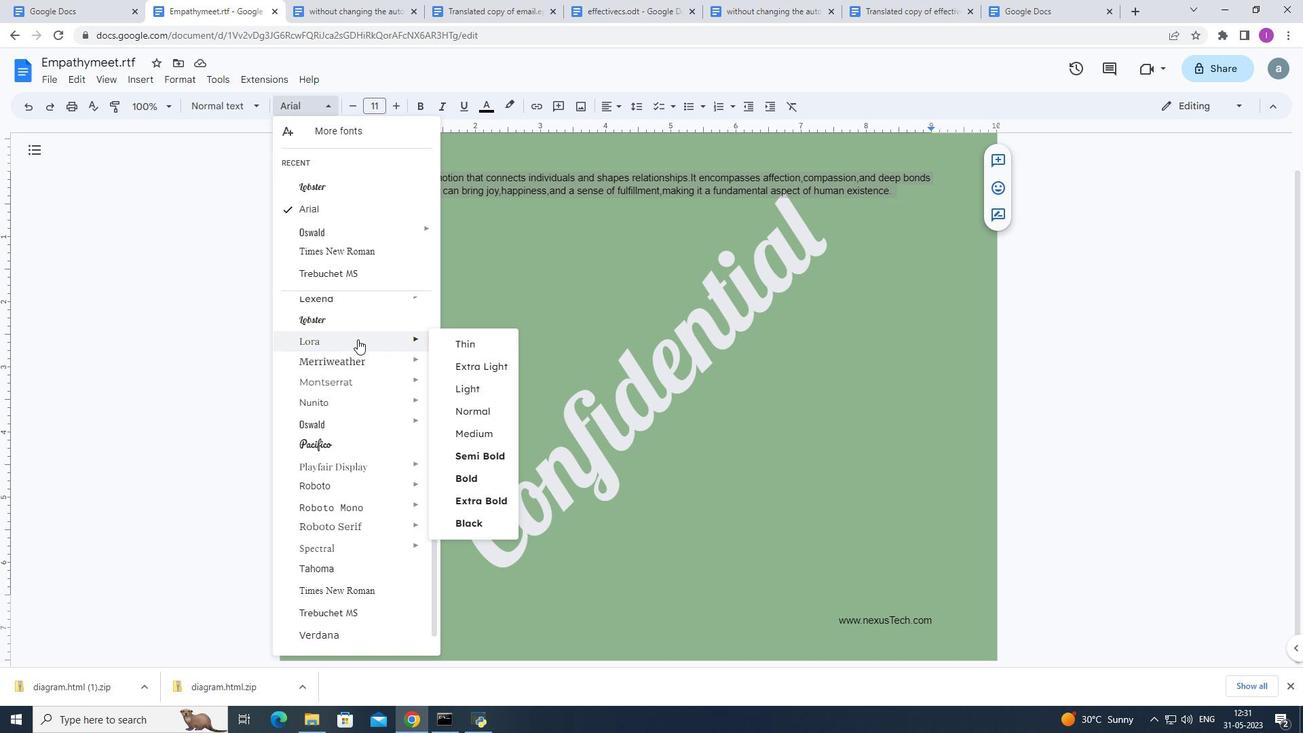 
Action: Mouse scrolled (358, 339) with delta (0, 0)
Screenshot: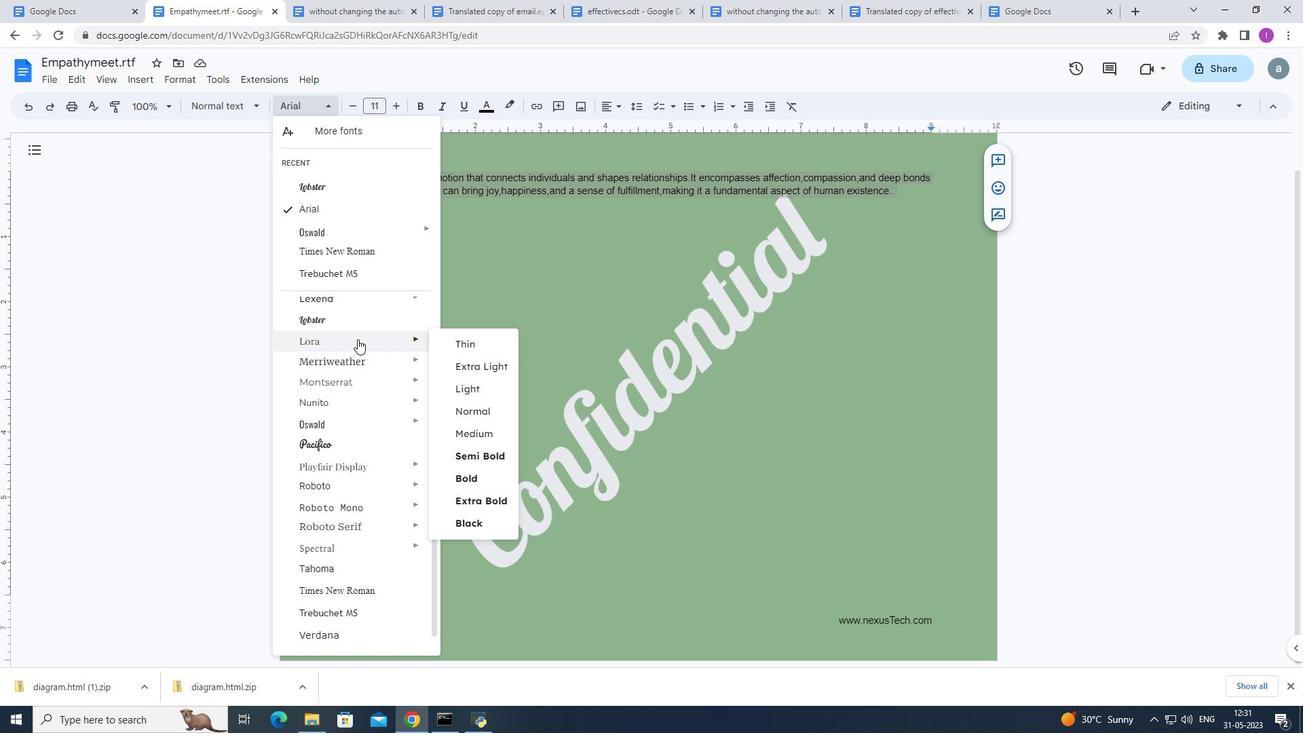 
Action: Mouse scrolled (358, 339) with delta (0, 0)
Screenshot: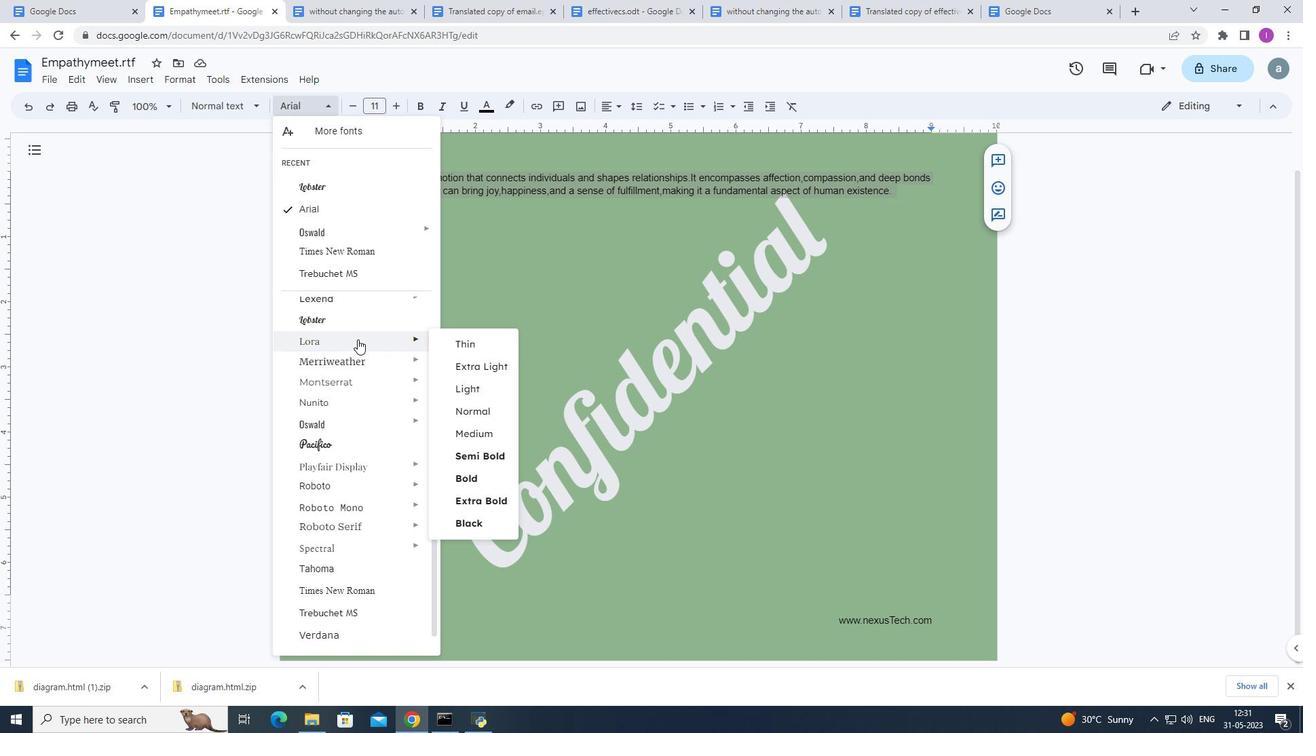 
Action: Mouse moved to (359, 340)
Screenshot: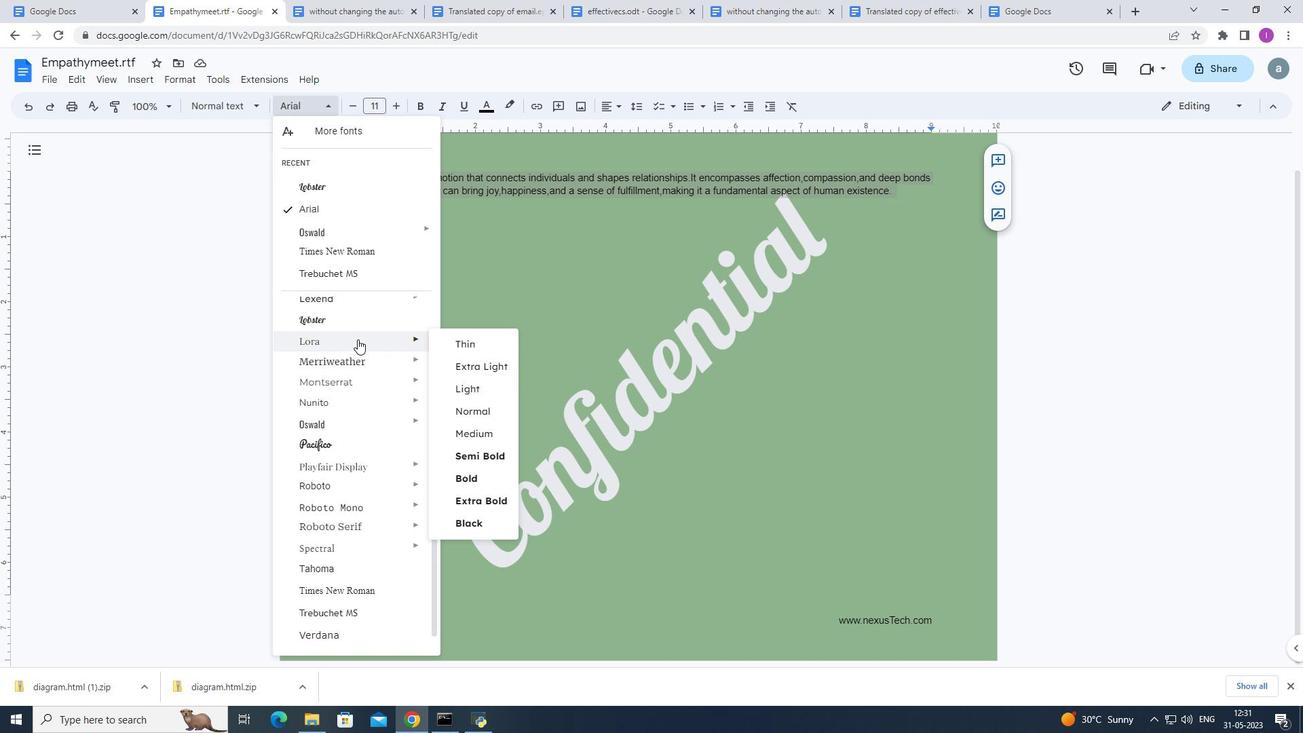 
Action: Mouse scrolled (359, 339) with delta (0, 0)
Screenshot: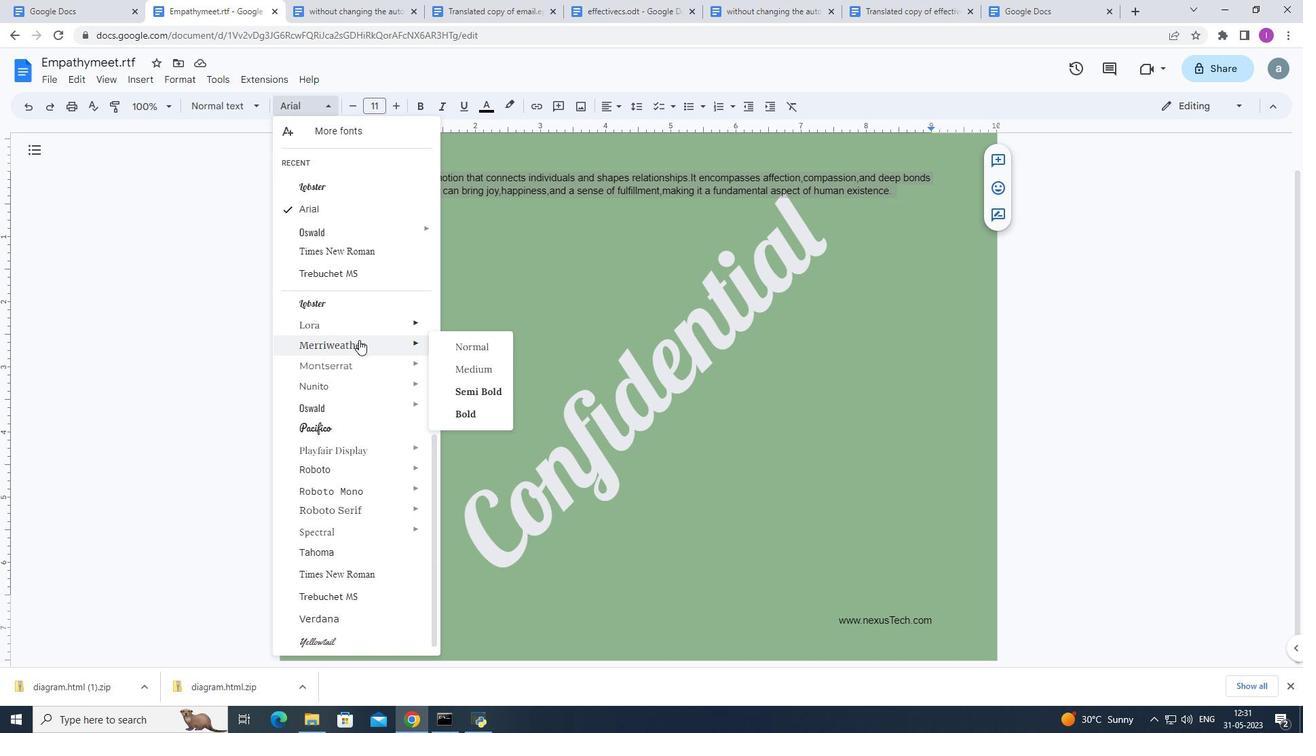 
Action: Mouse scrolled (359, 339) with delta (0, 0)
Screenshot: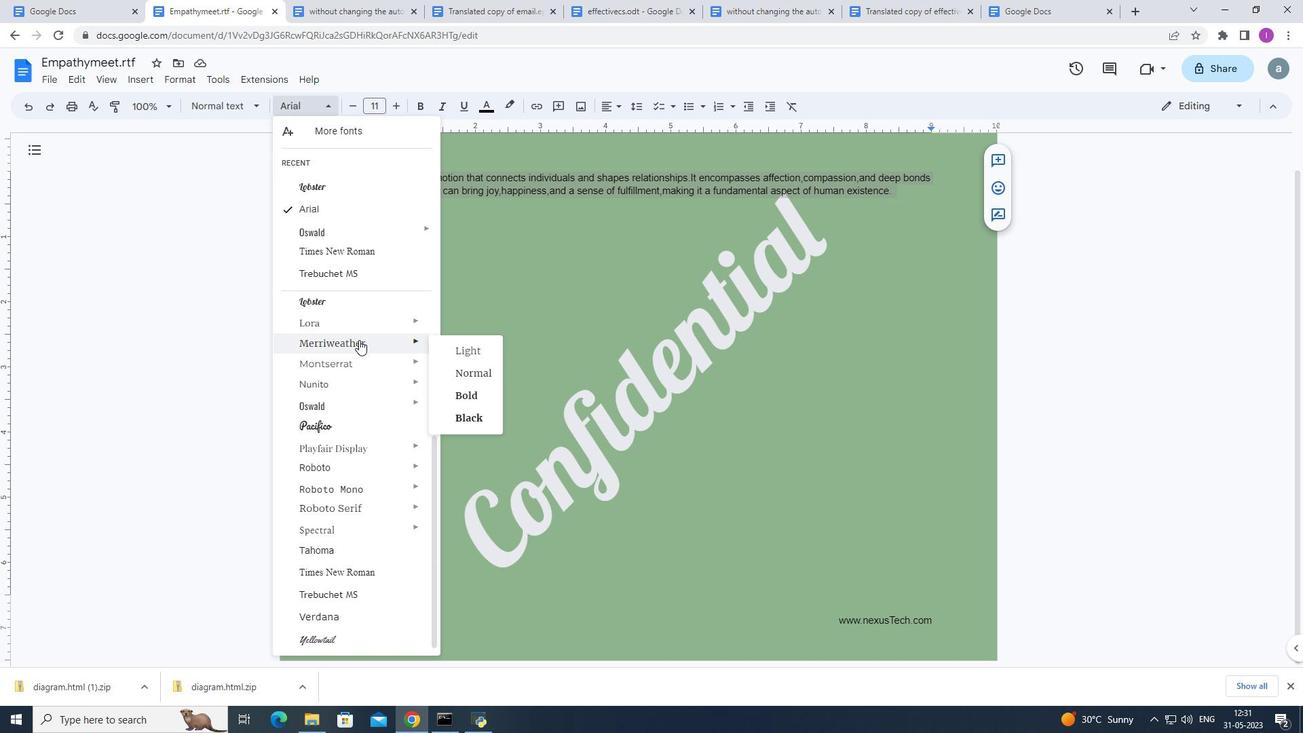 
Action: Mouse moved to (359, 340)
Screenshot: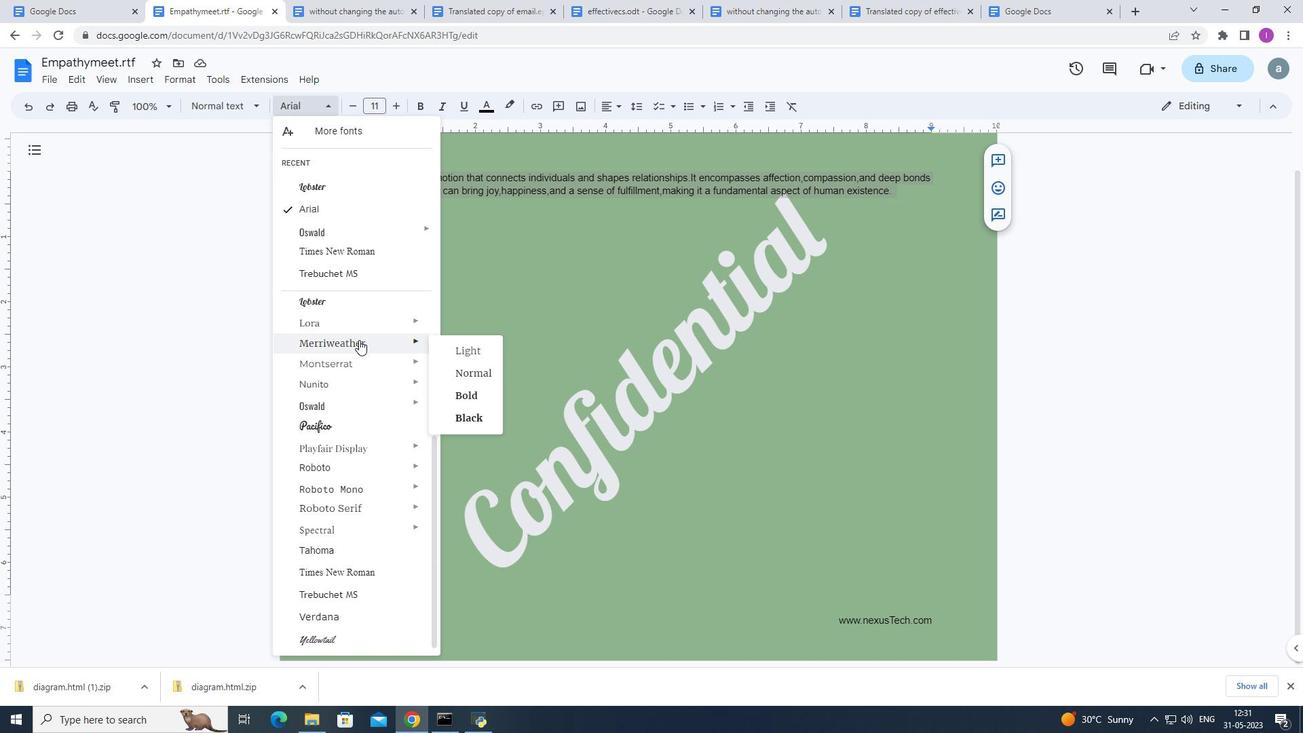 
Action: Mouse scrolled (359, 340) with delta (0, 0)
Screenshot: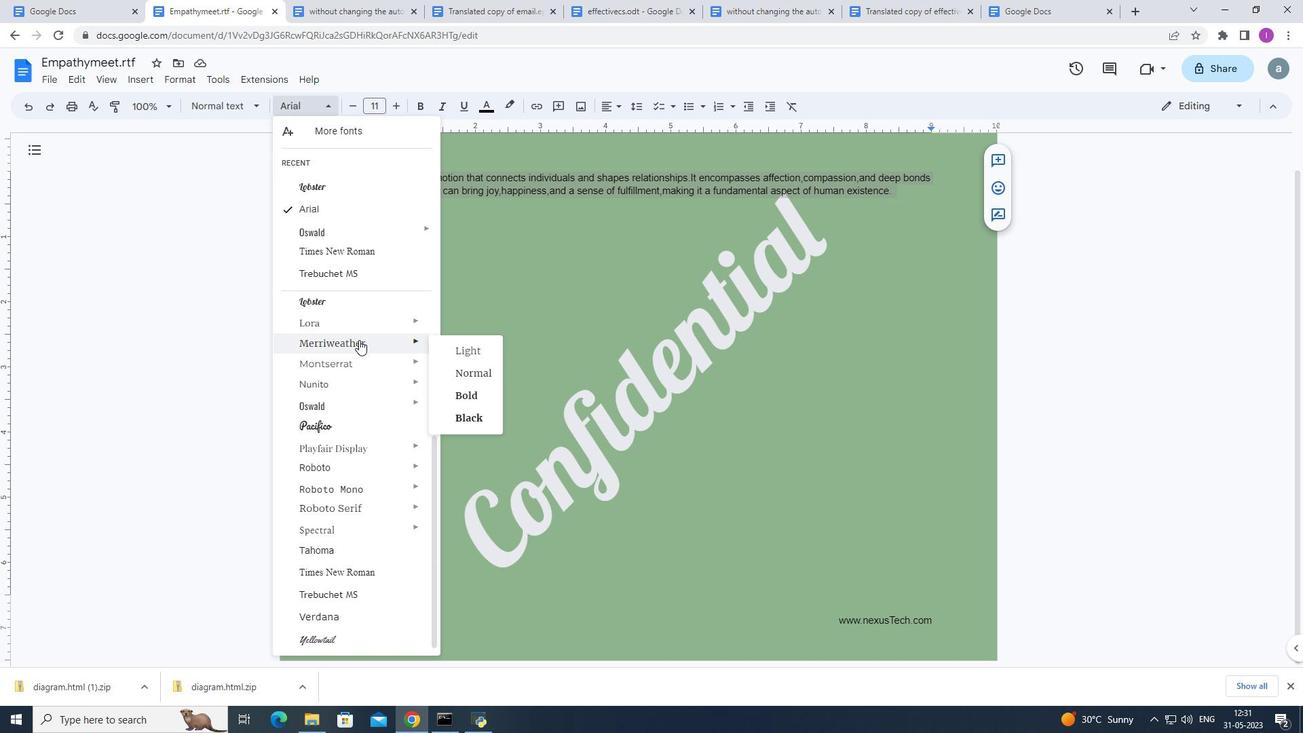 
Action: Mouse moved to (357, 341)
Screenshot: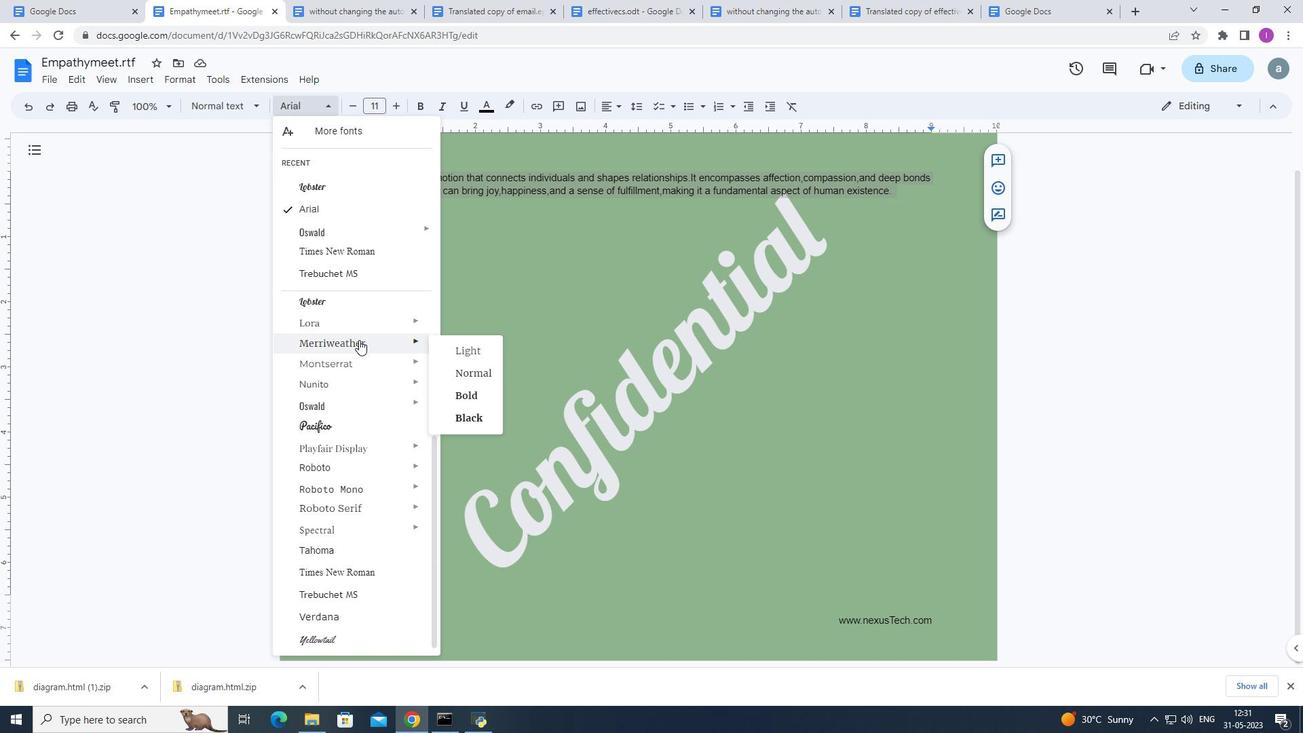 
Action: Mouse scrolled (357, 340) with delta (0, 0)
Screenshot: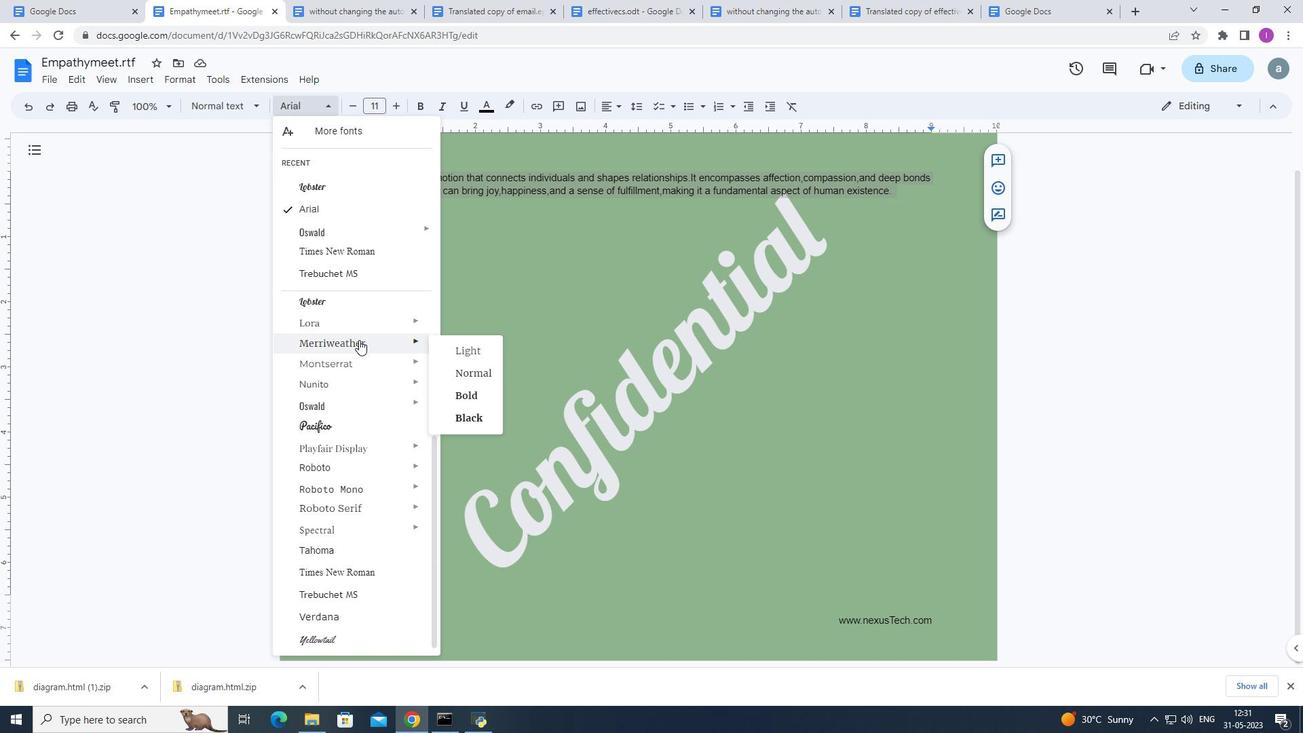 
Action: Mouse scrolled (357, 340) with delta (0, 0)
Screenshot: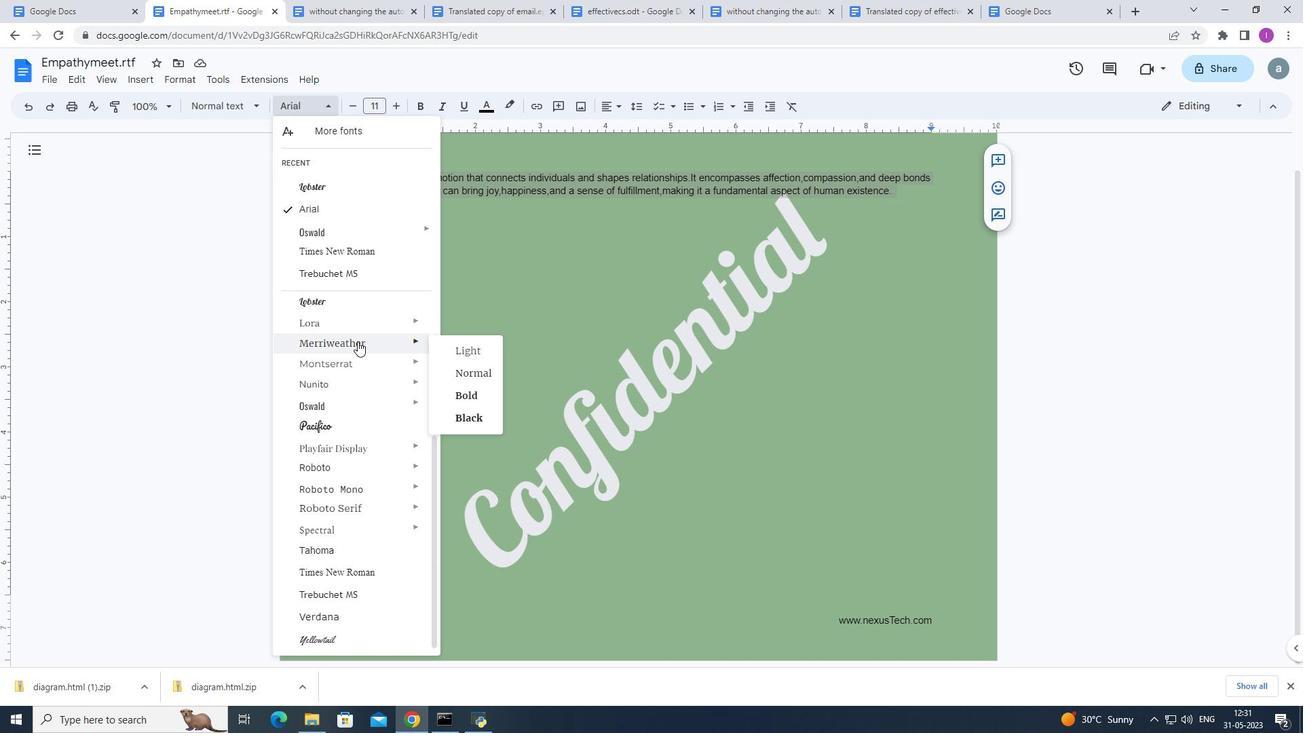 
Action: Mouse moved to (372, 453)
Screenshot: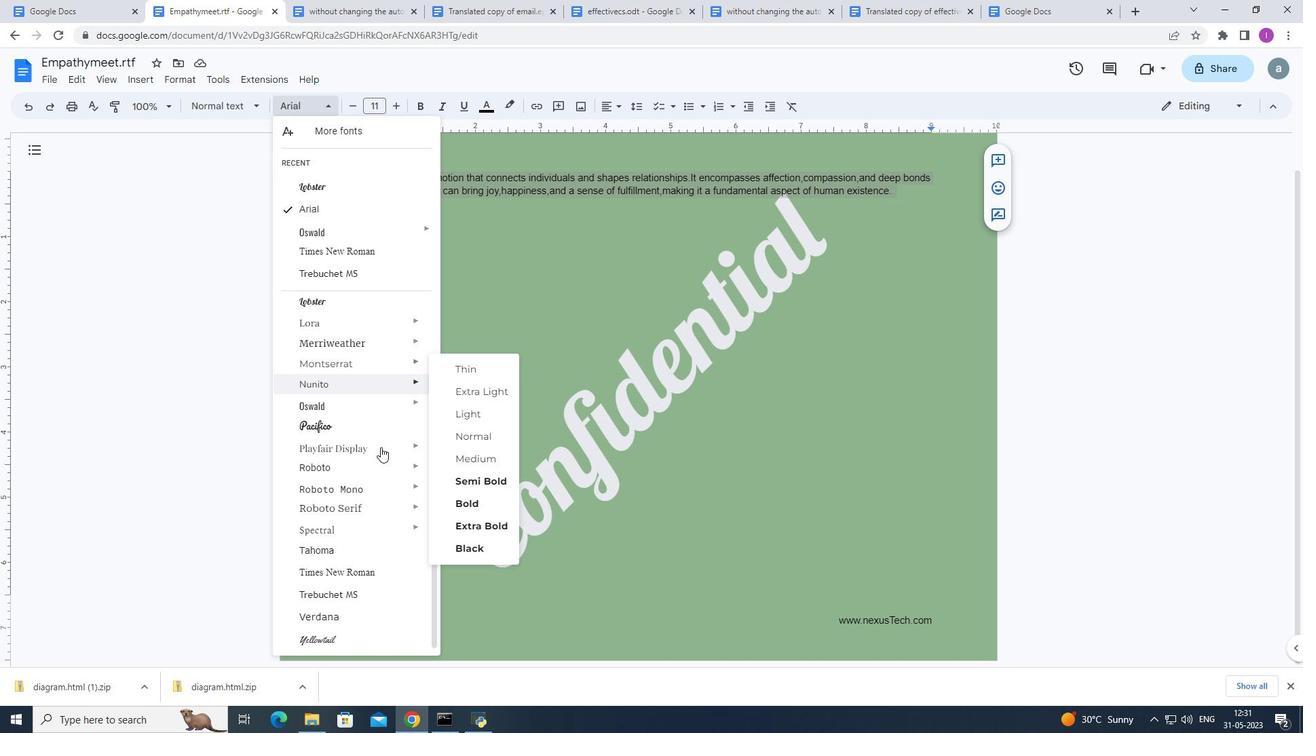 
Action: Mouse scrolled (372, 452) with delta (0, 0)
Screenshot: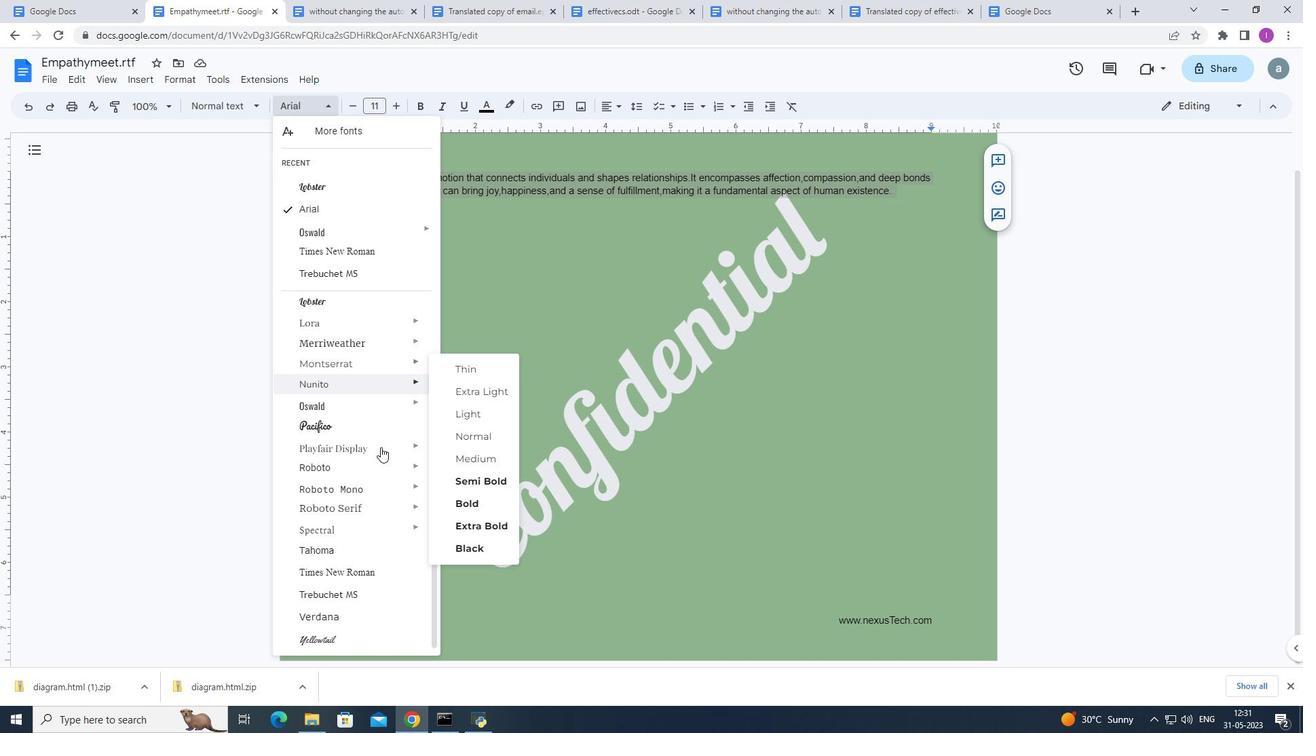 
Action: Mouse moved to (371, 455)
Screenshot: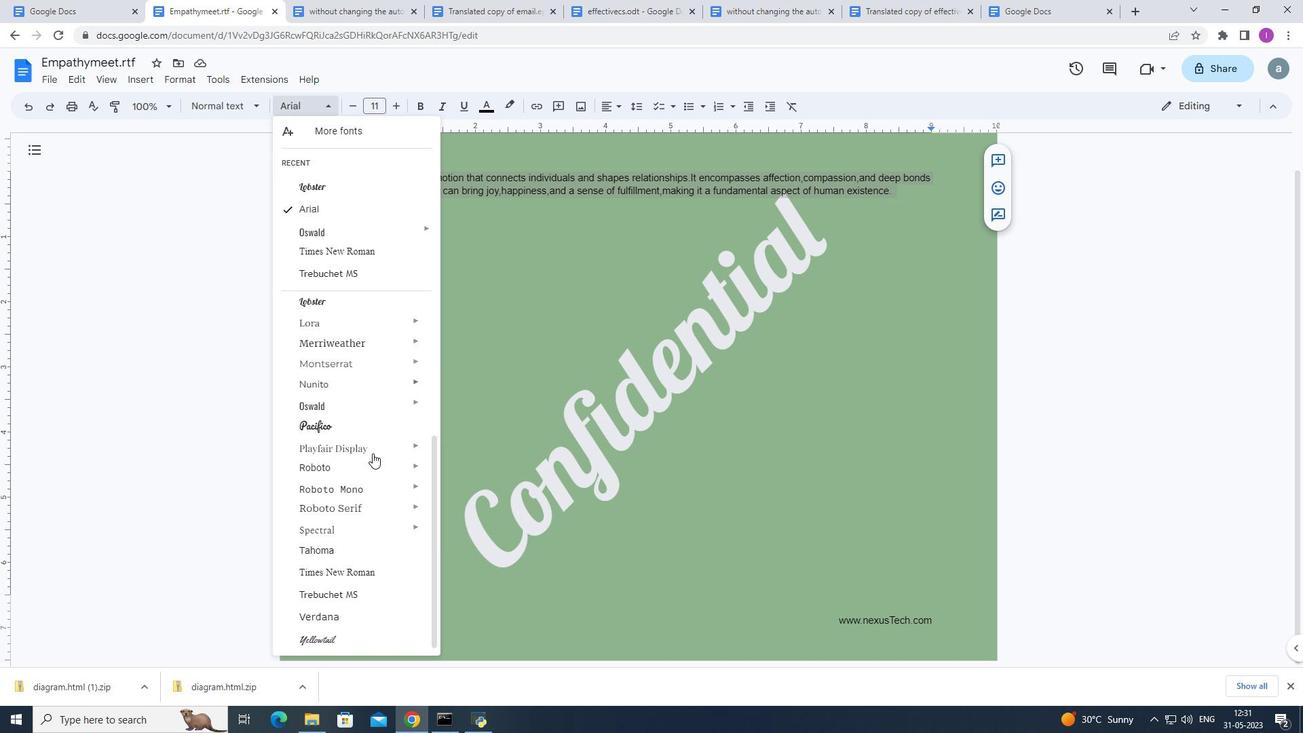 
Action: Mouse scrolled (371, 454) with delta (0, 0)
Screenshot: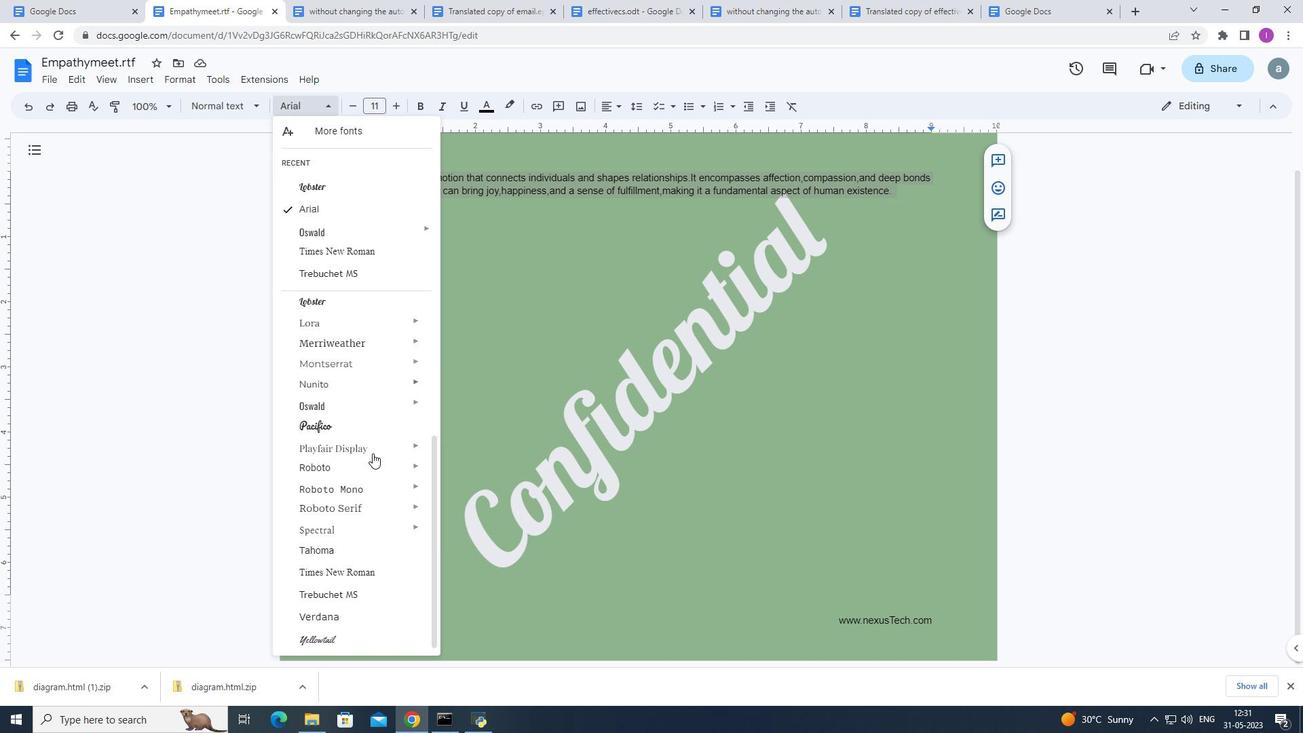 
Action: Mouse moved to (371, 456)
Screenshot: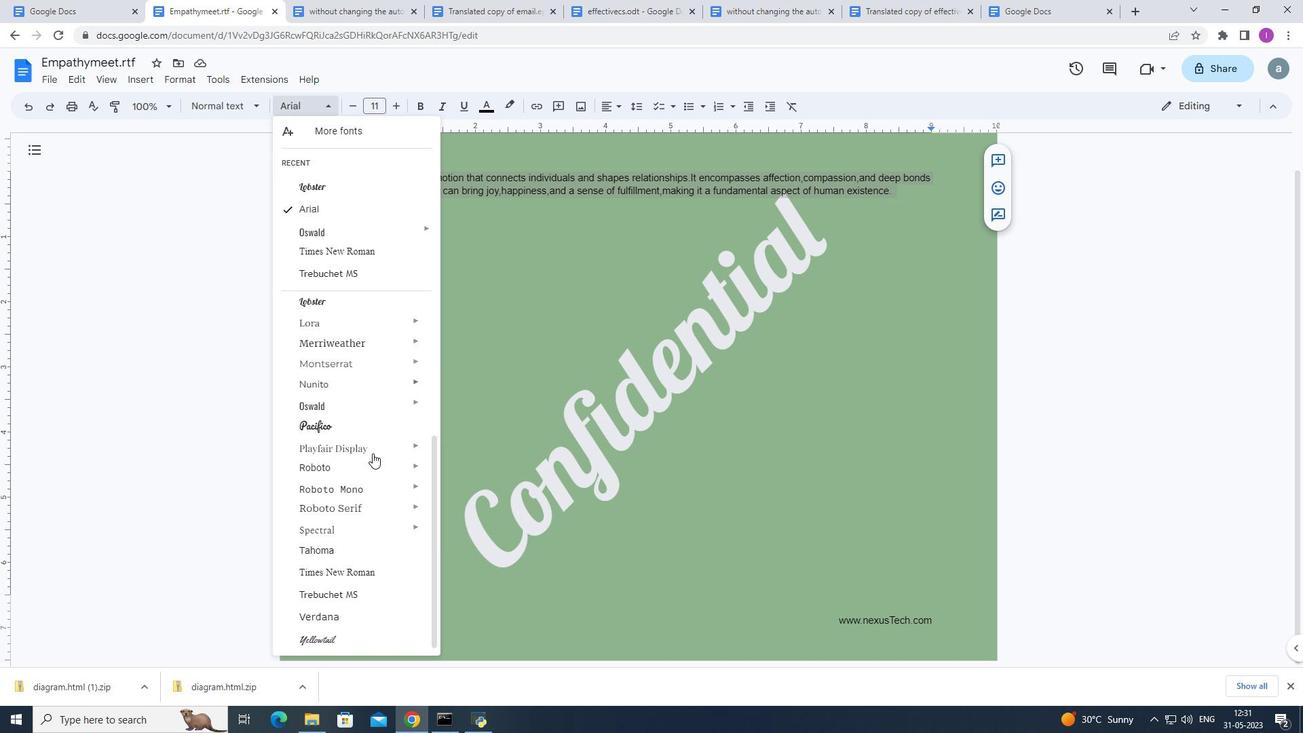 
Action: Mouse scrolled (371, 456) with delta (0, 0)
Screenshot: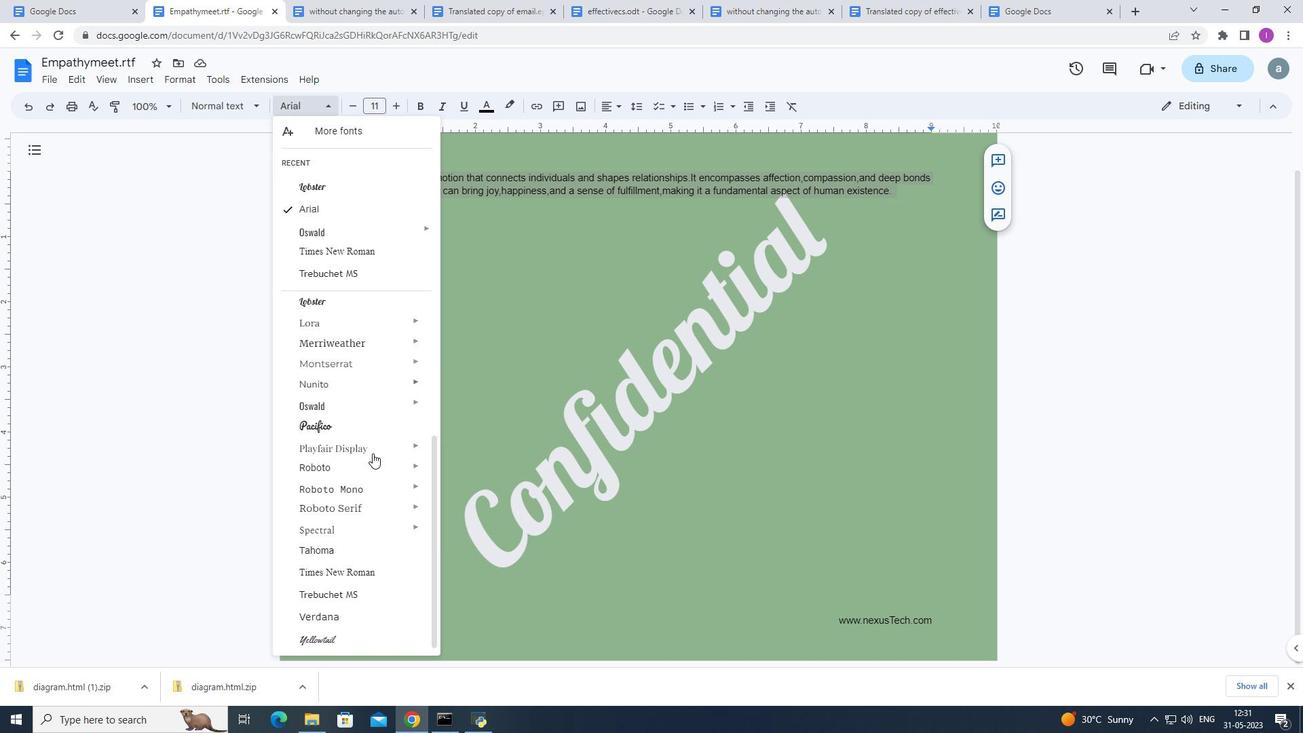 
Action: Mouse scrolled (371, 456) with delta (0, 0)
Screenshot: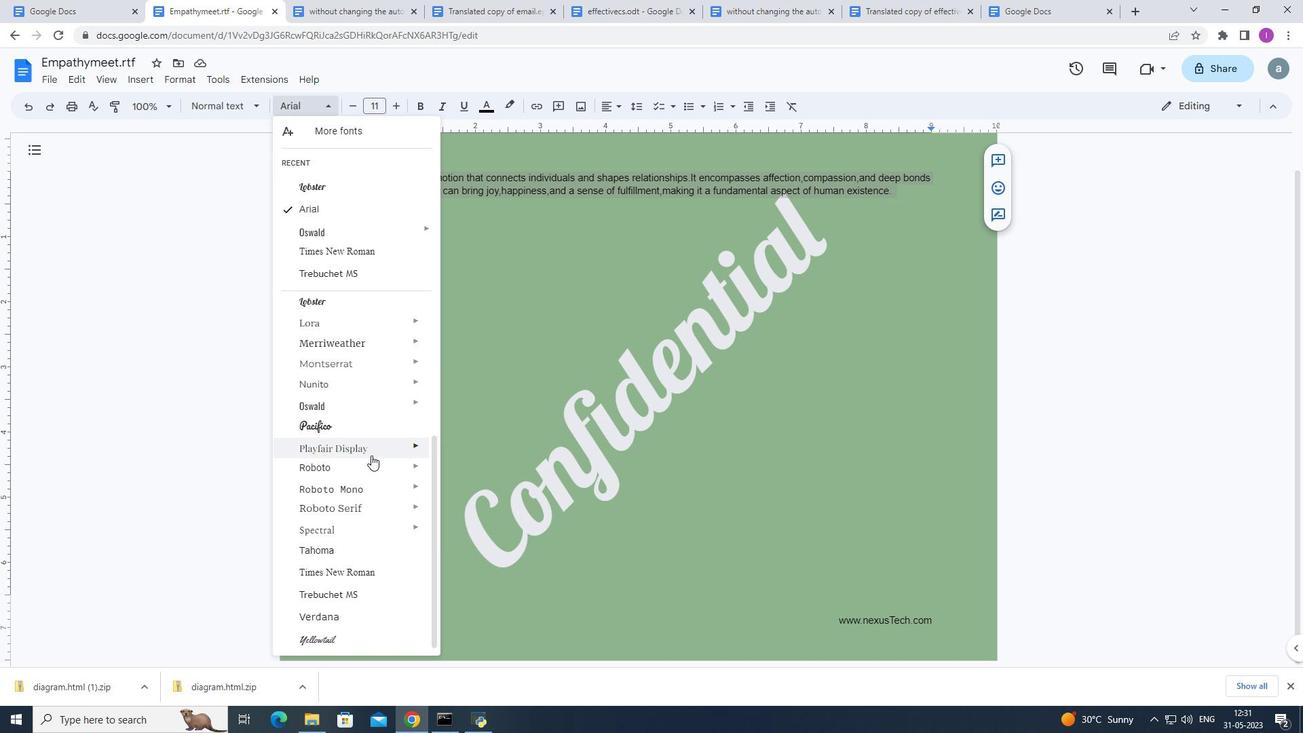 
Action: Mouse moved to (371, 456)
Screenshot: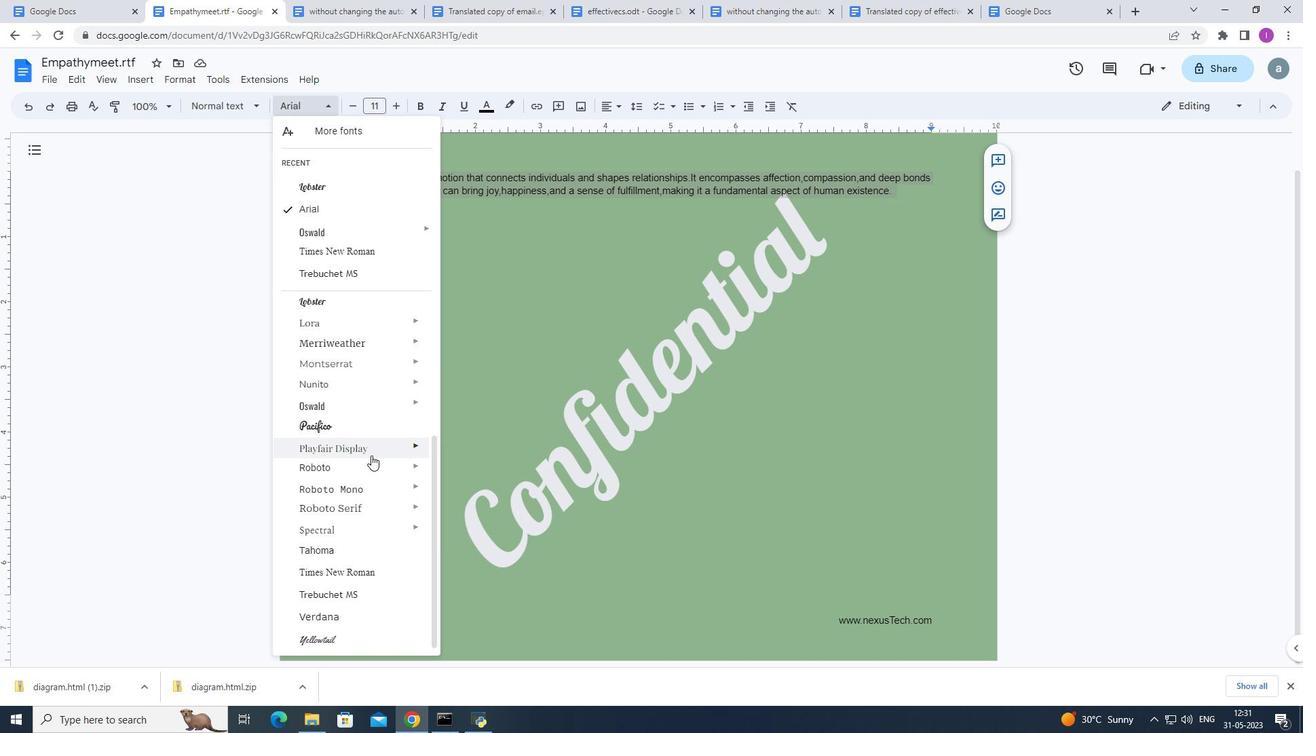 
Action: Mouse scrolled (371, 457) with delta (0, 0)
Screenshot: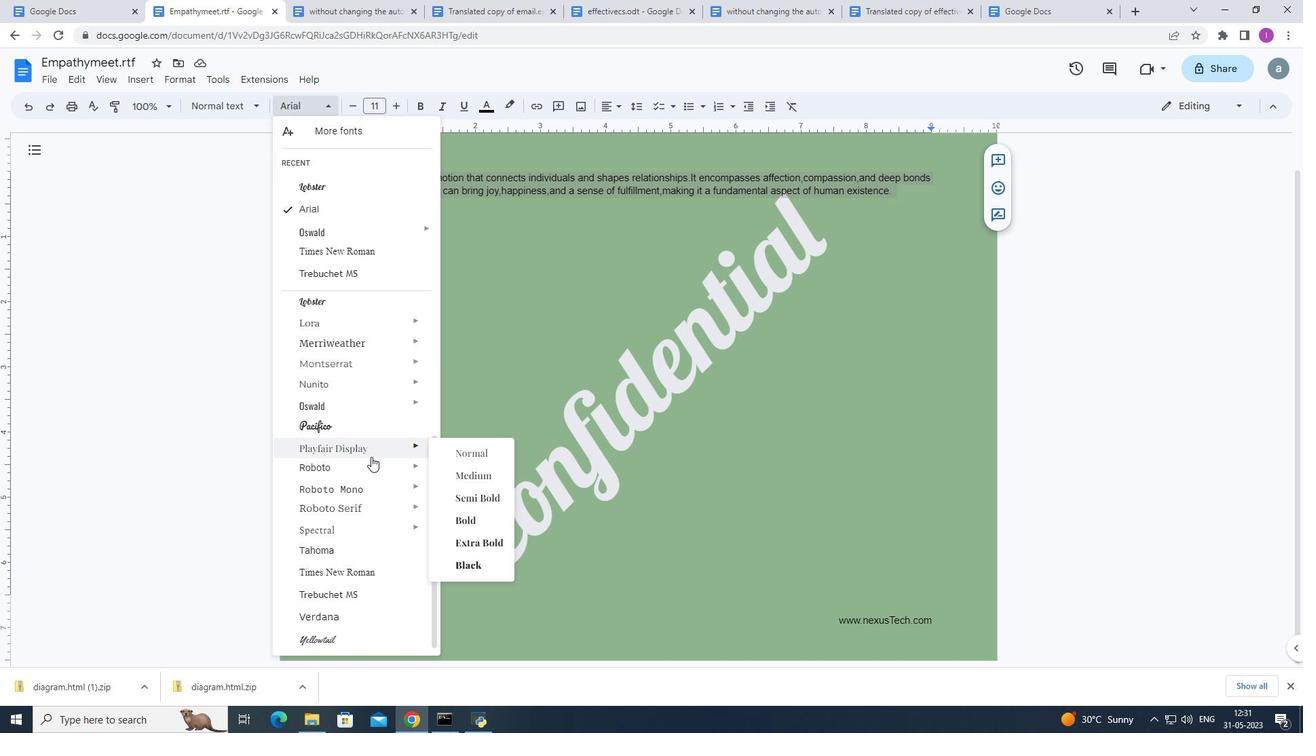 
Action: Mouse scrolled (371, 457) with delta (0, 0)
Screenshot: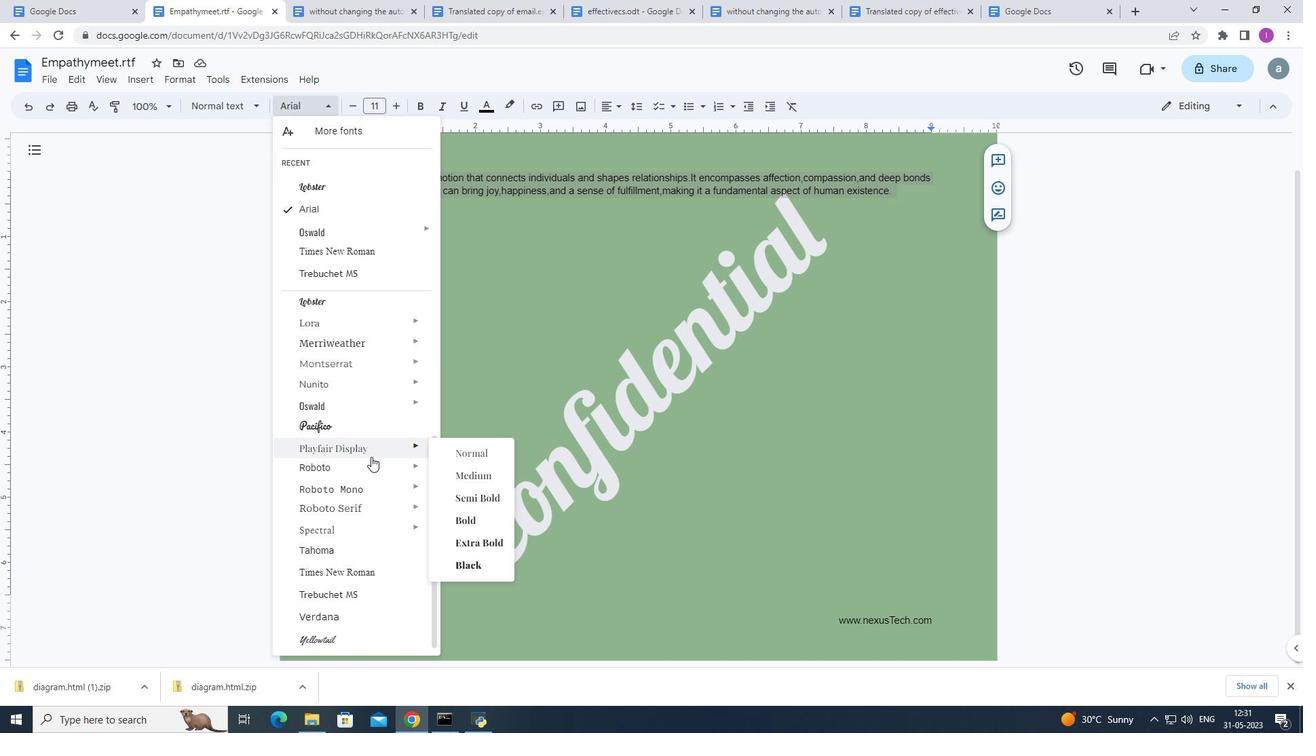 
Action: Mouse scrolled (371, 457) with delta (0, 0)
Screenshot: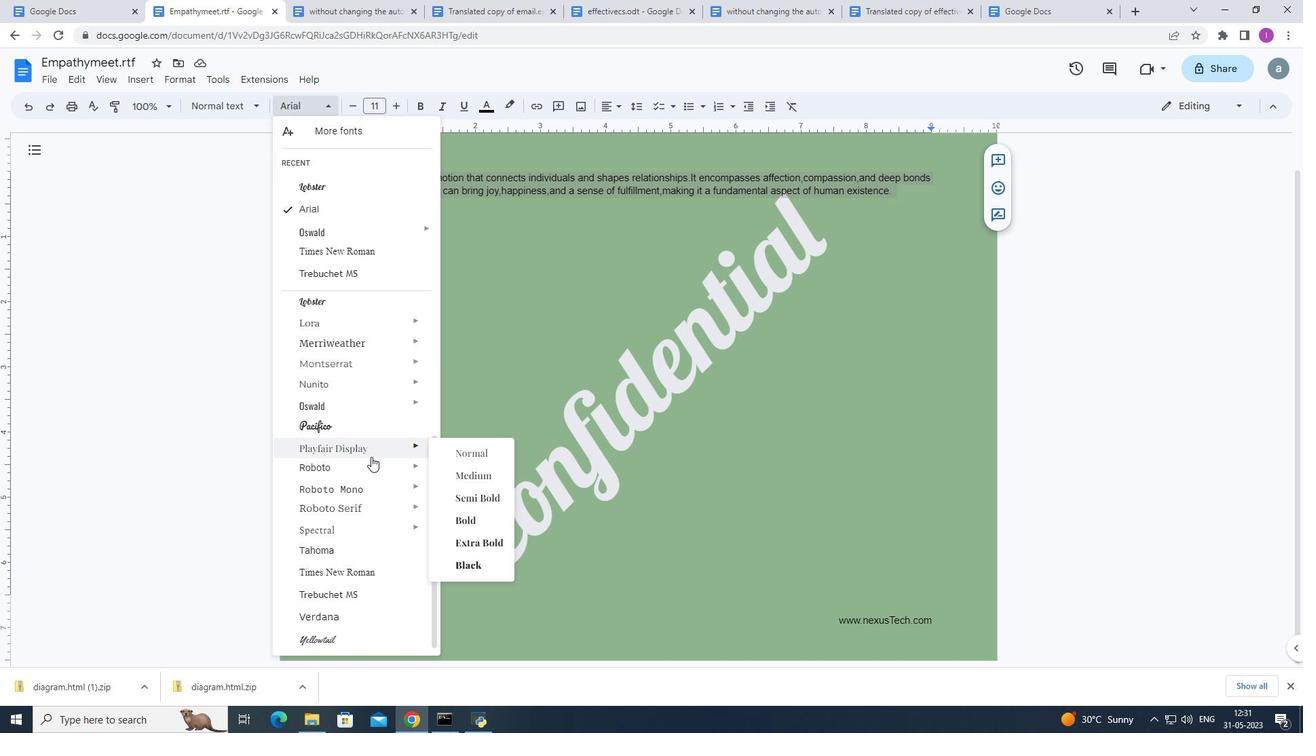 
Action: Mouse scrolled (371, 457) with delta (0, 0)
Screenshot: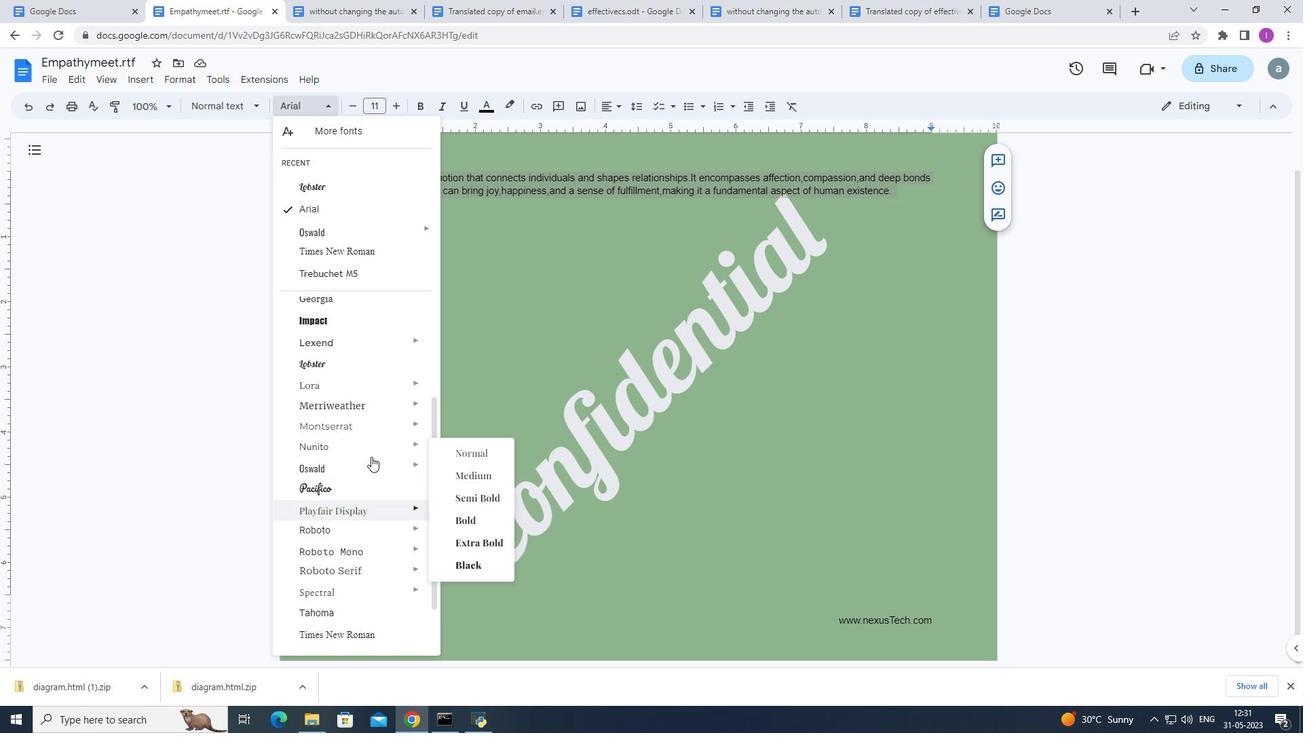 
Action: Mouse scrolled (371, 456) with delta (0, 0)
Screenshot: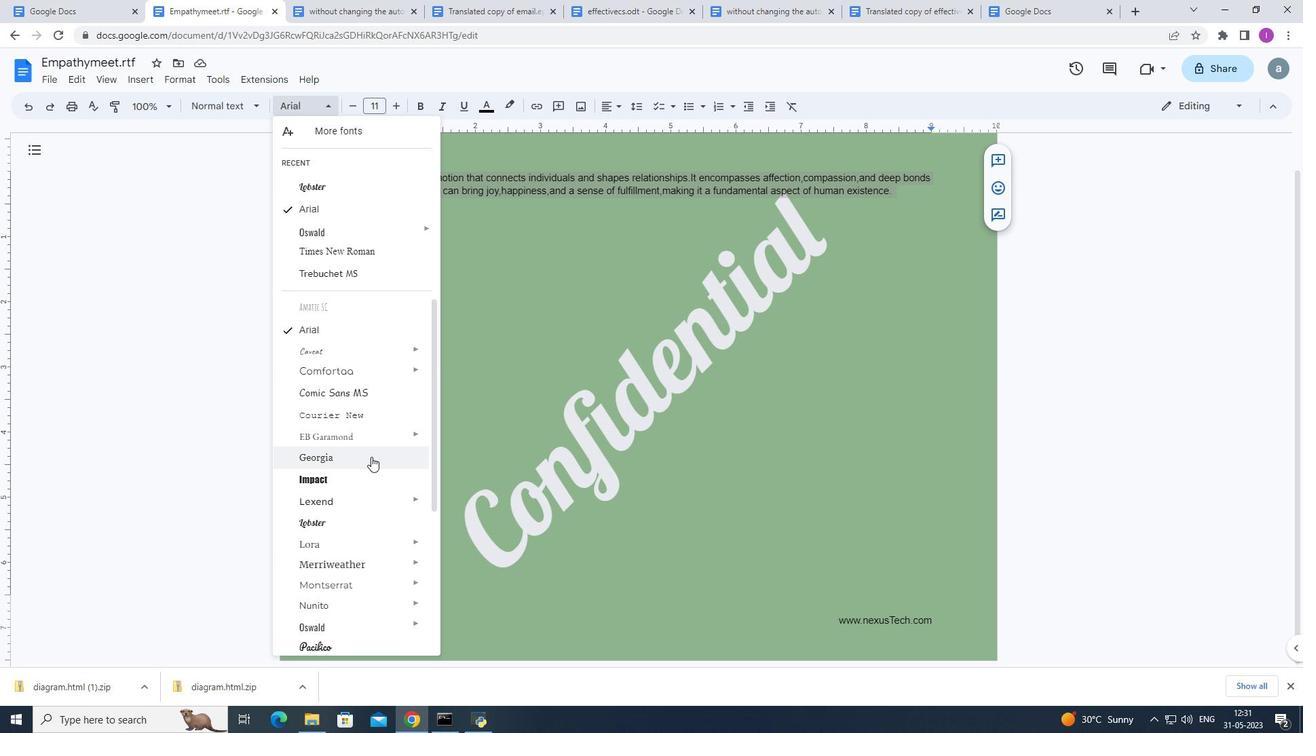 
Action: Mouse scrolled (371, 456) with delta (0, 0)
Screenshot: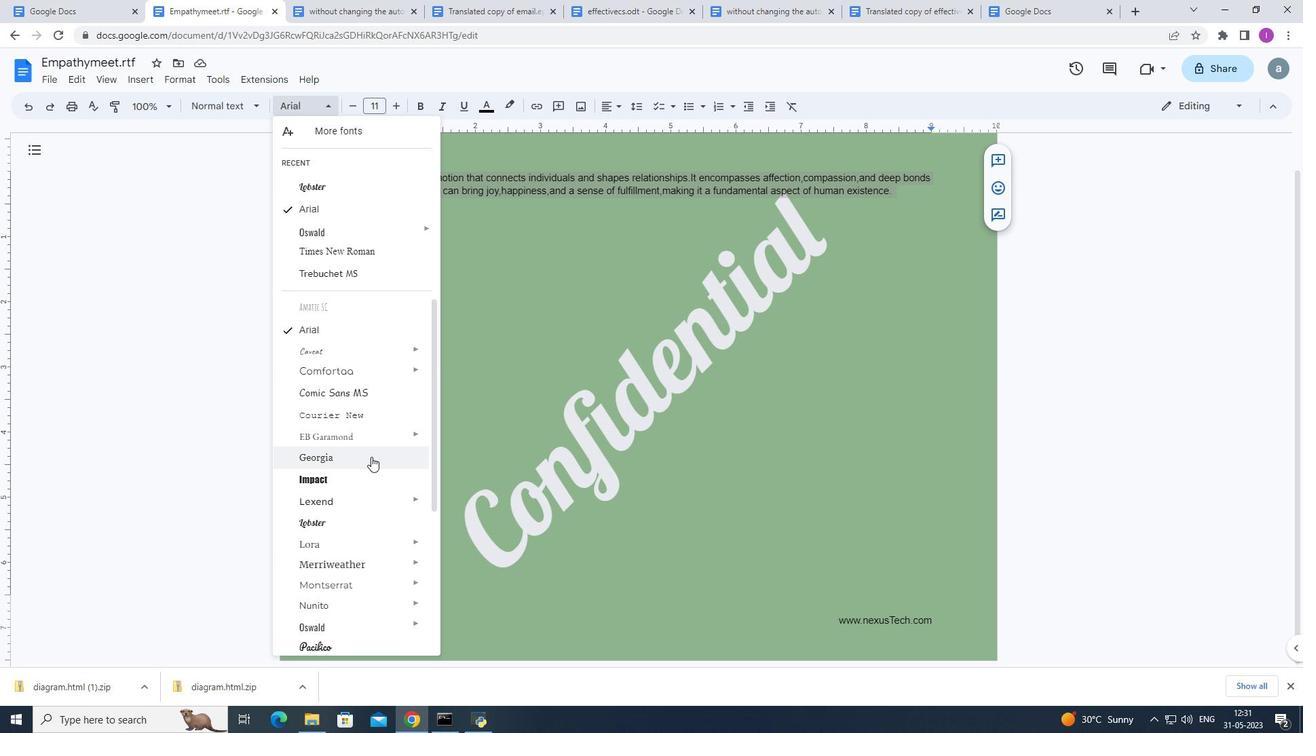 
Action: Mouse scrolled (371, 456) with delta (0, 0)
Screenshot: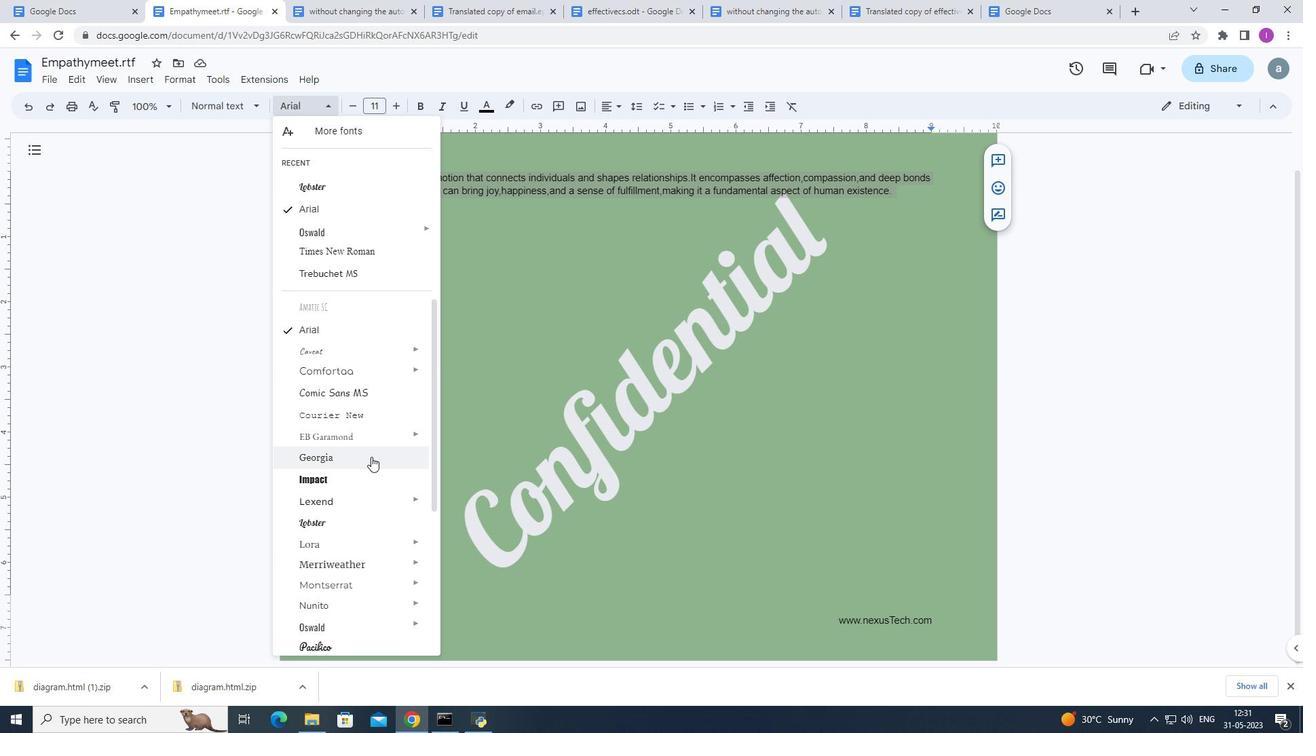 
Action: Mouse moved to (371, 456)
Screenshot: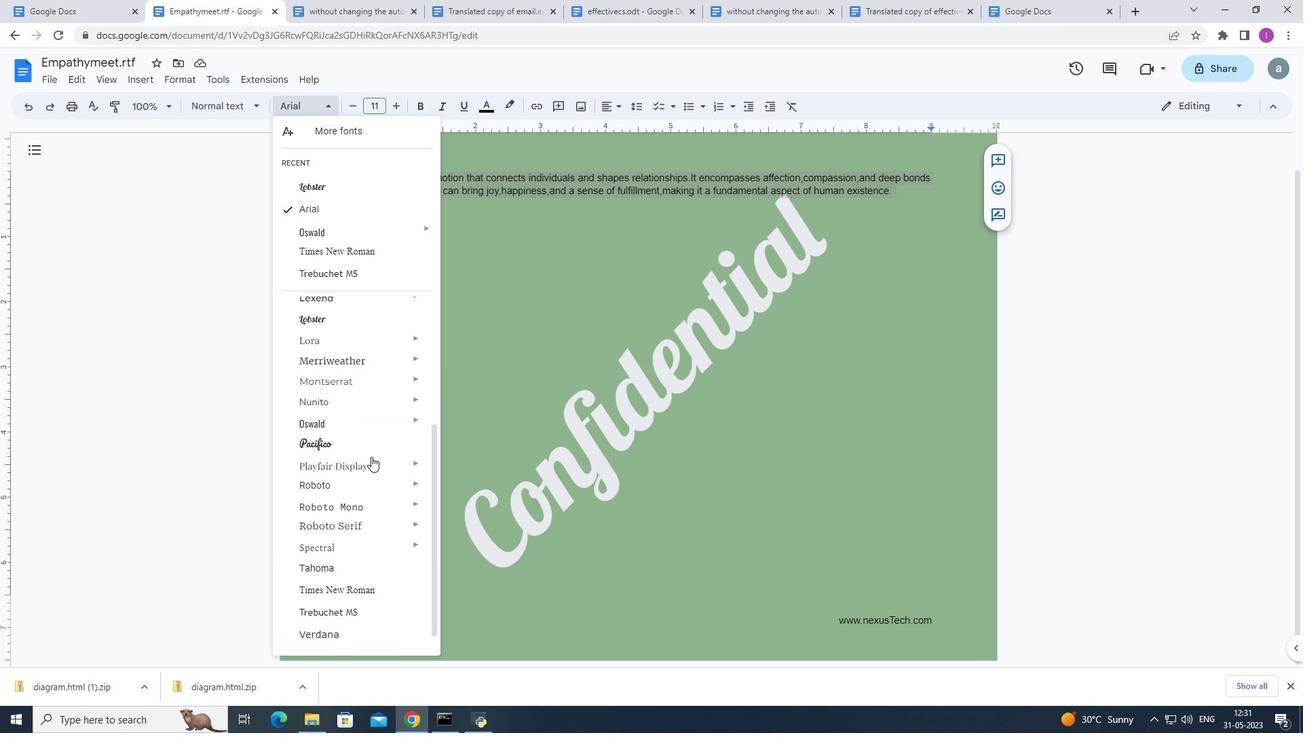 
Action: Mouse scrolled (371, 456) with delta (0, 0)
Screenshot: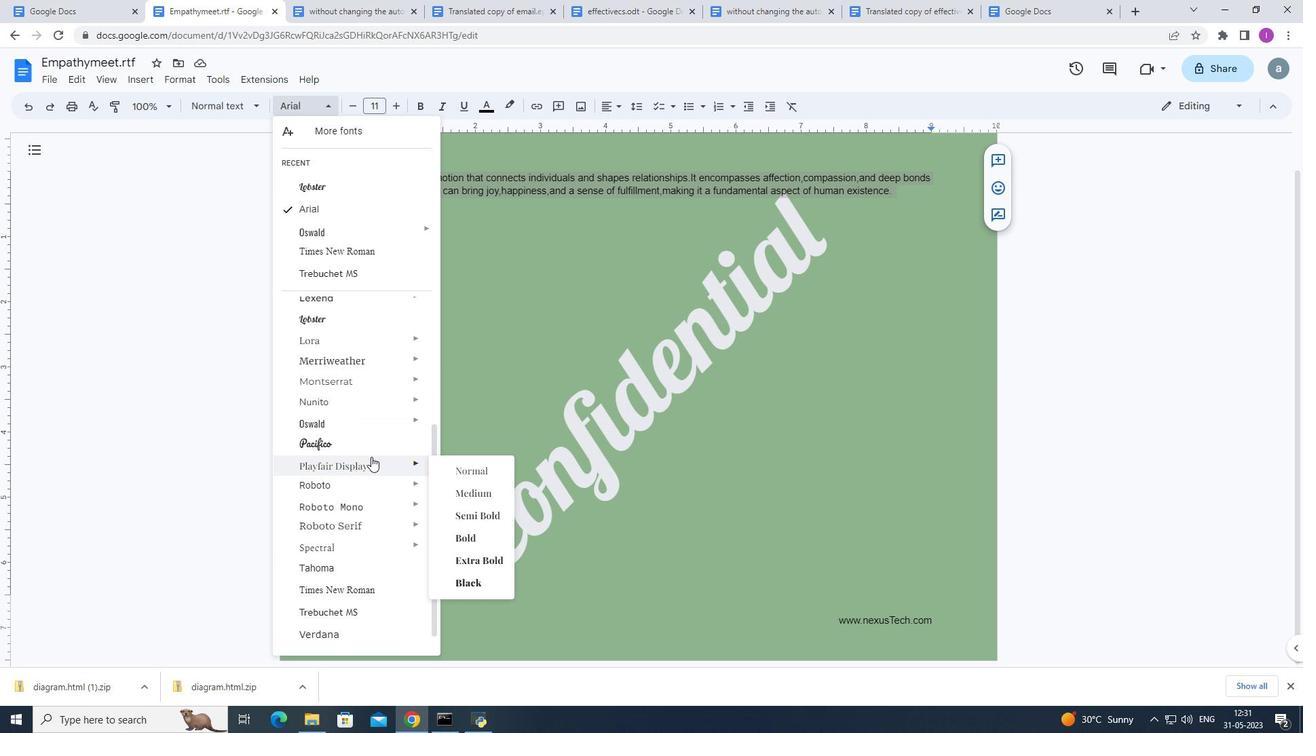 
Action: Mouse scrolled (371, 456) with delta (0, 0)
Screenshot: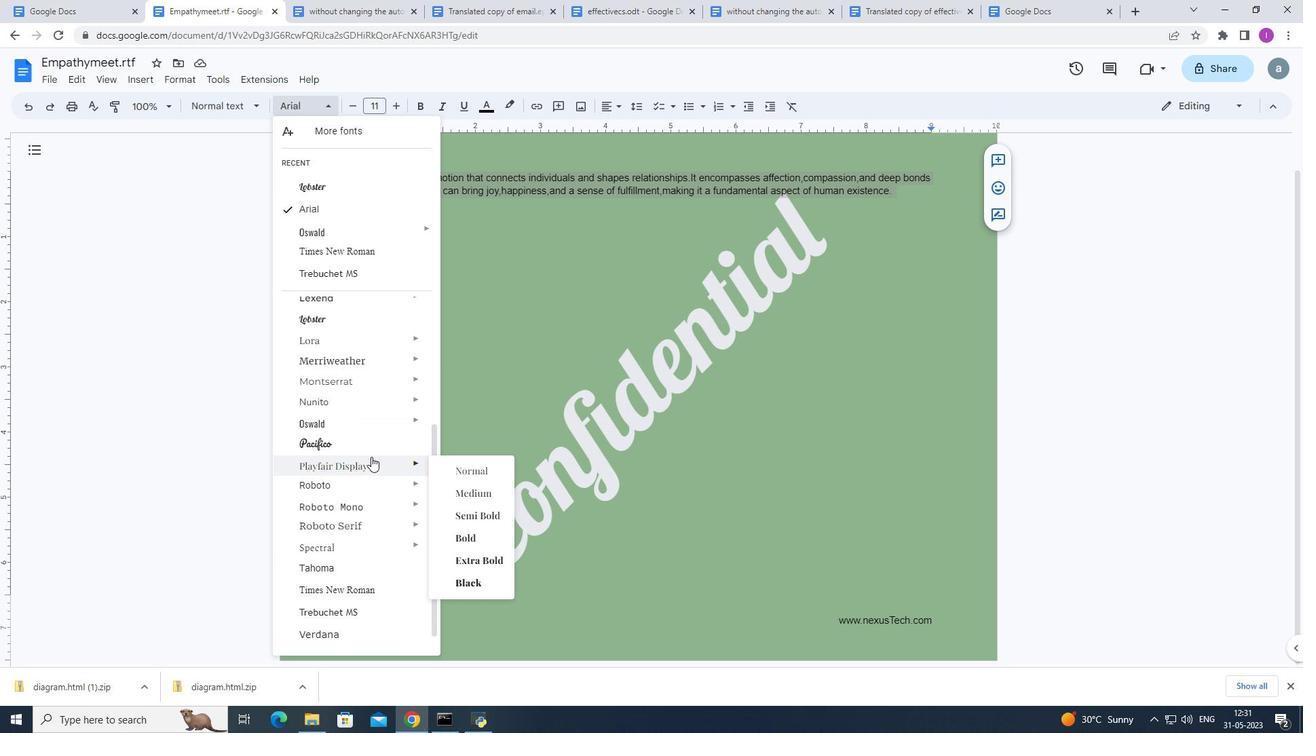 
Action: Mouse scrolled (371, 456) with delta (0, 0)
Screenshot: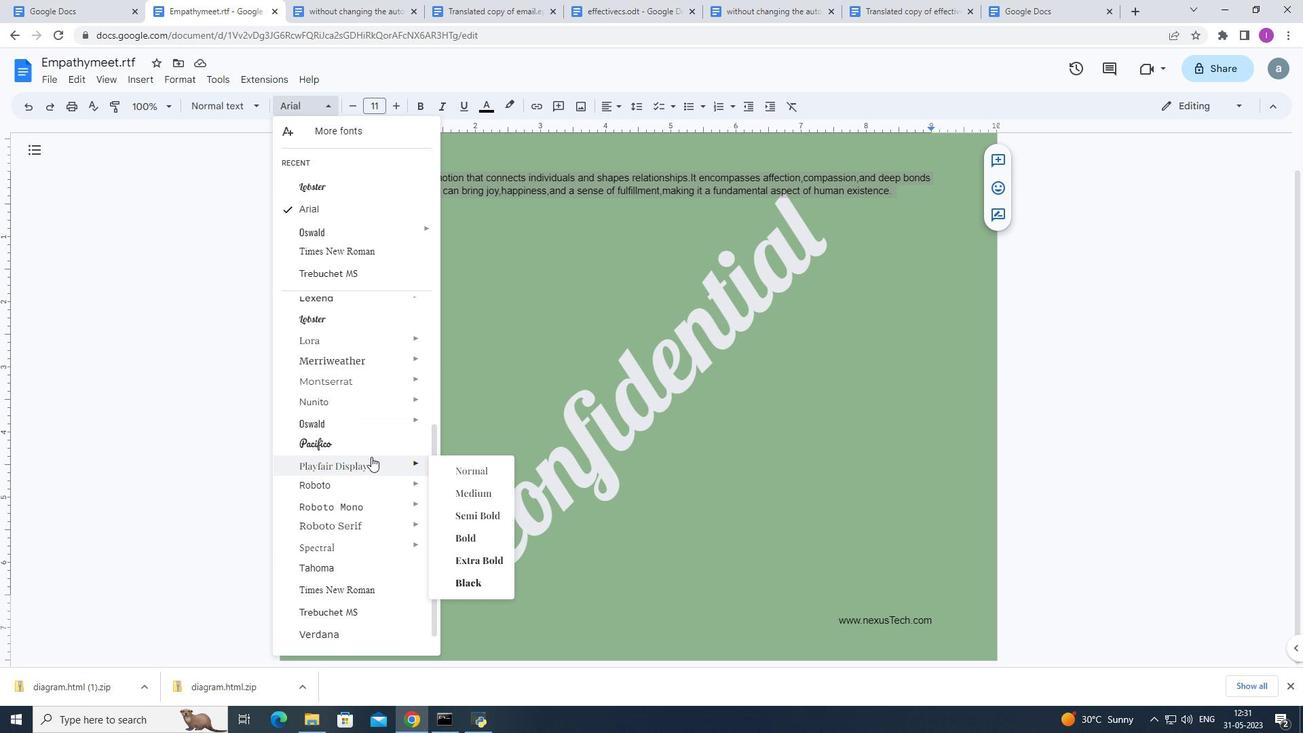 
Action: Mouse scrolled (371, 456) with delta (0, 0)
Screenshot: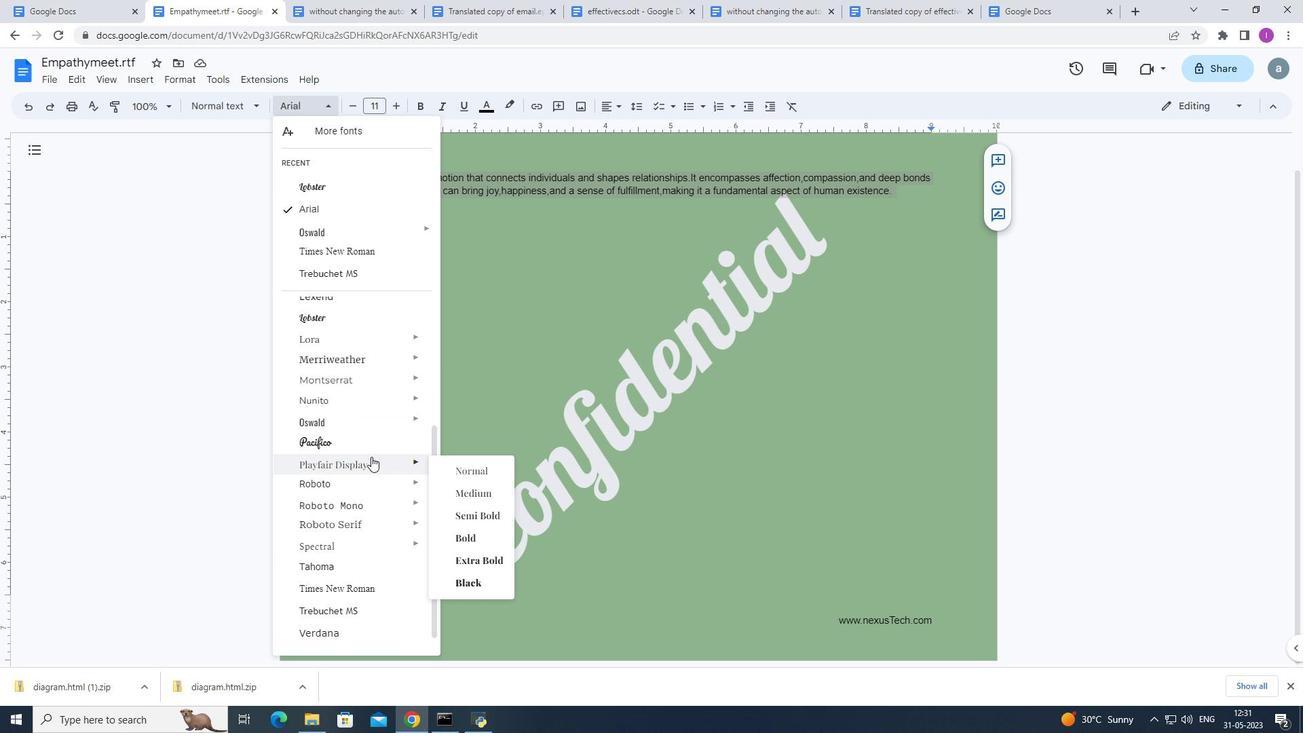 
Action: Mouse scrolled (371, 456) with delta (0, 0)
Screenshot: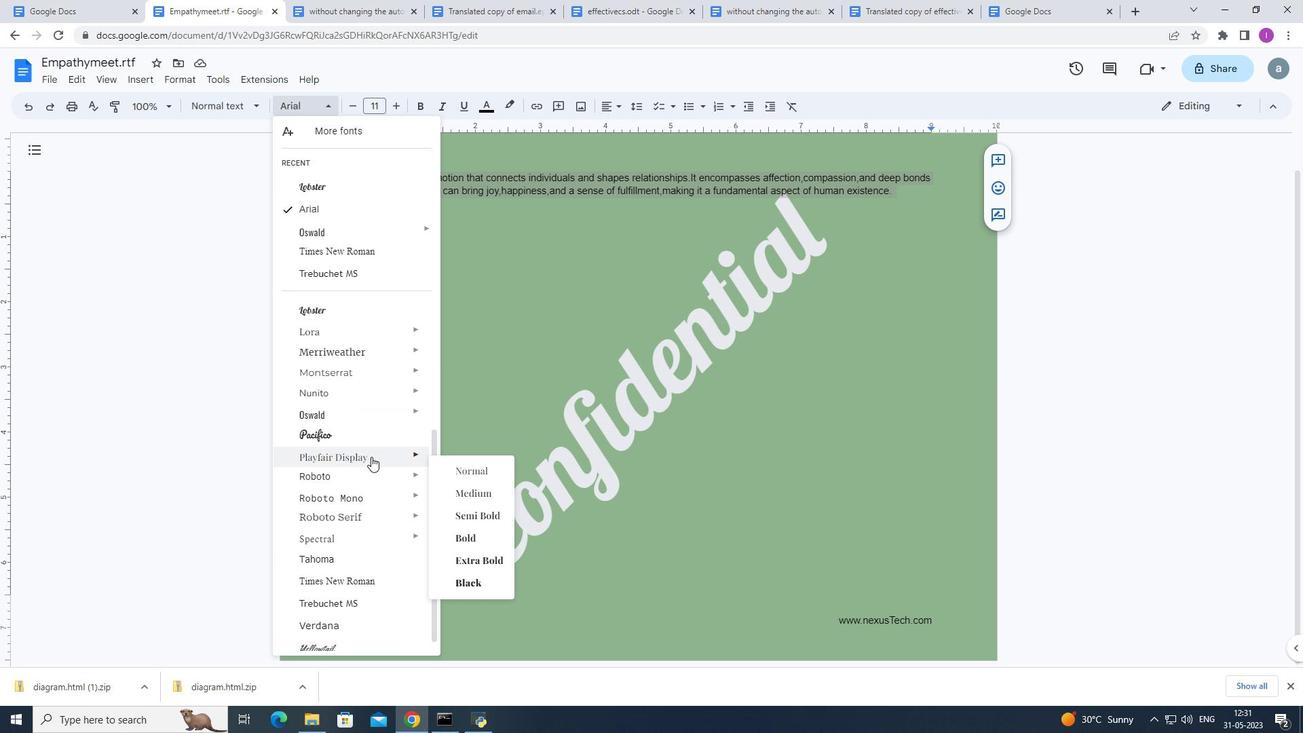 
Action: Mouse moved to (371, 456)
Screenshot: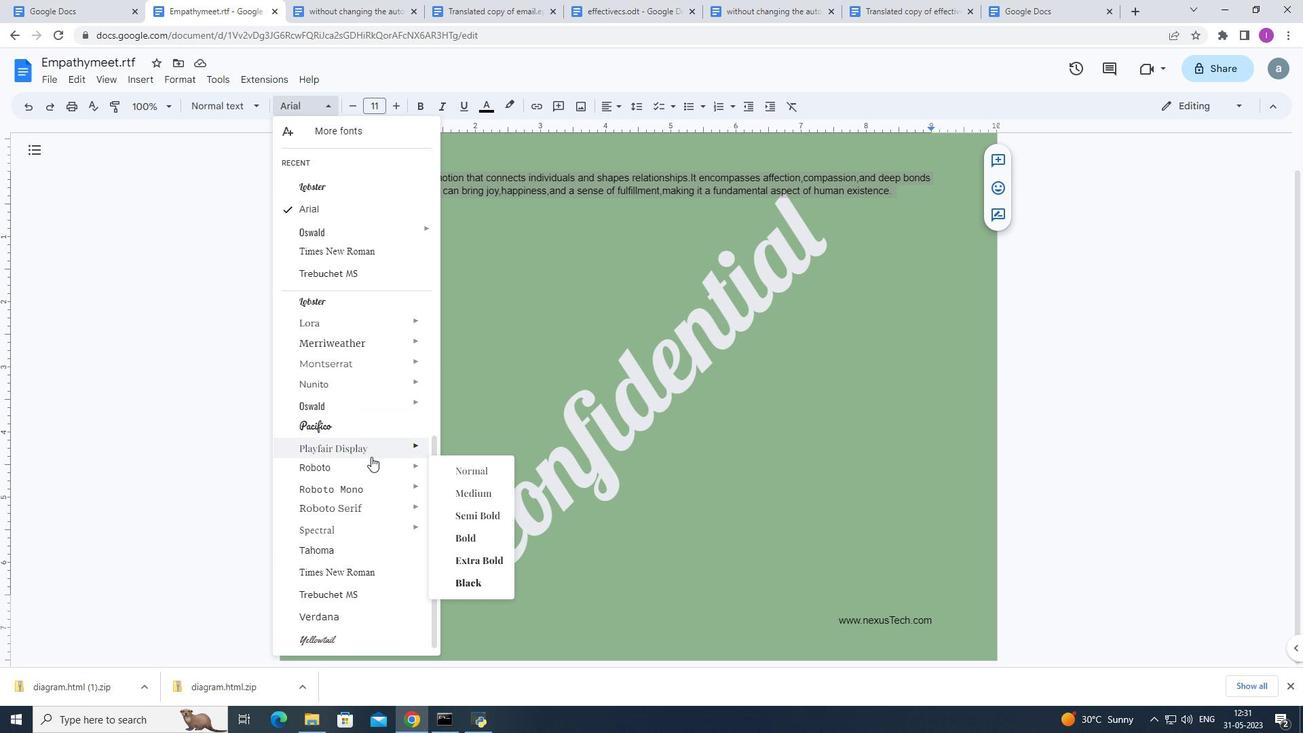 
Action: Mouse scrolled (371, 455) with delta (0, 0)
Screenshot: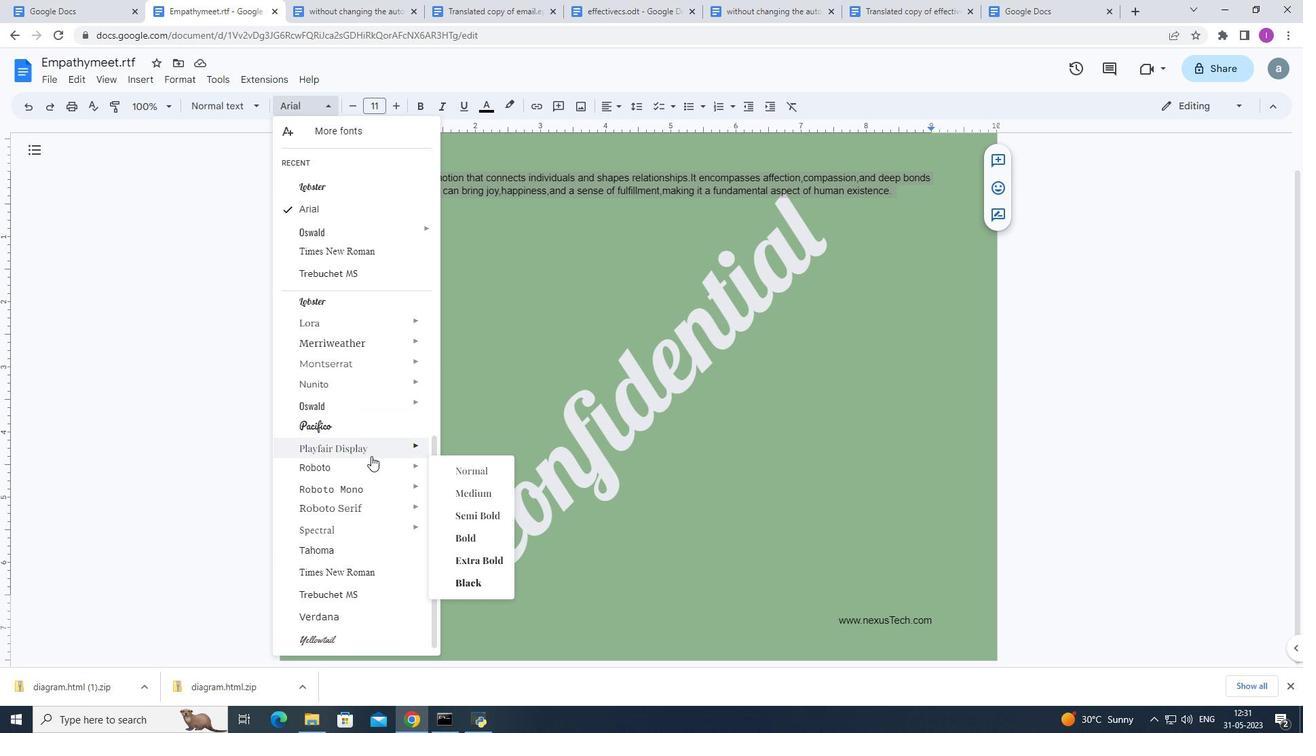 
Action: Mouse scrolled (371, 455) with delta (0, 0)
Screenshot: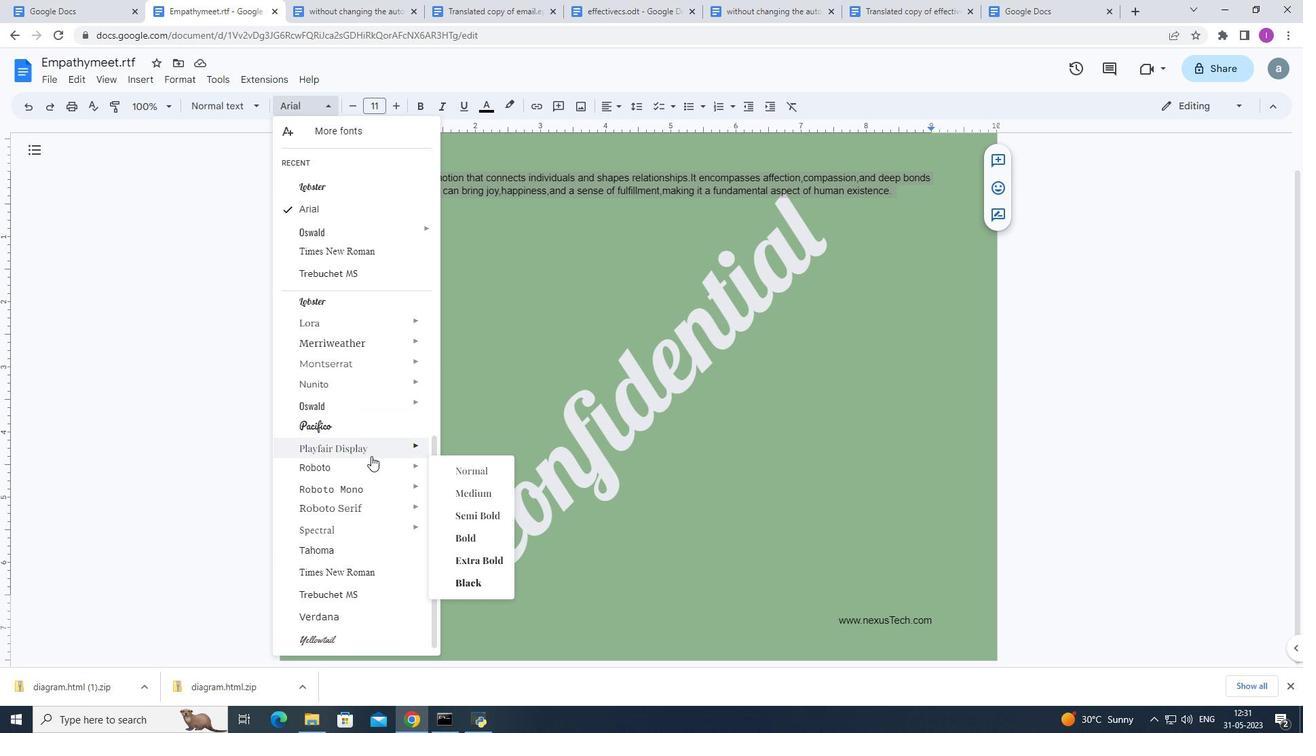 
Action: Mouse scrolled (371, 455) with delta (0, 0)
Screenshot: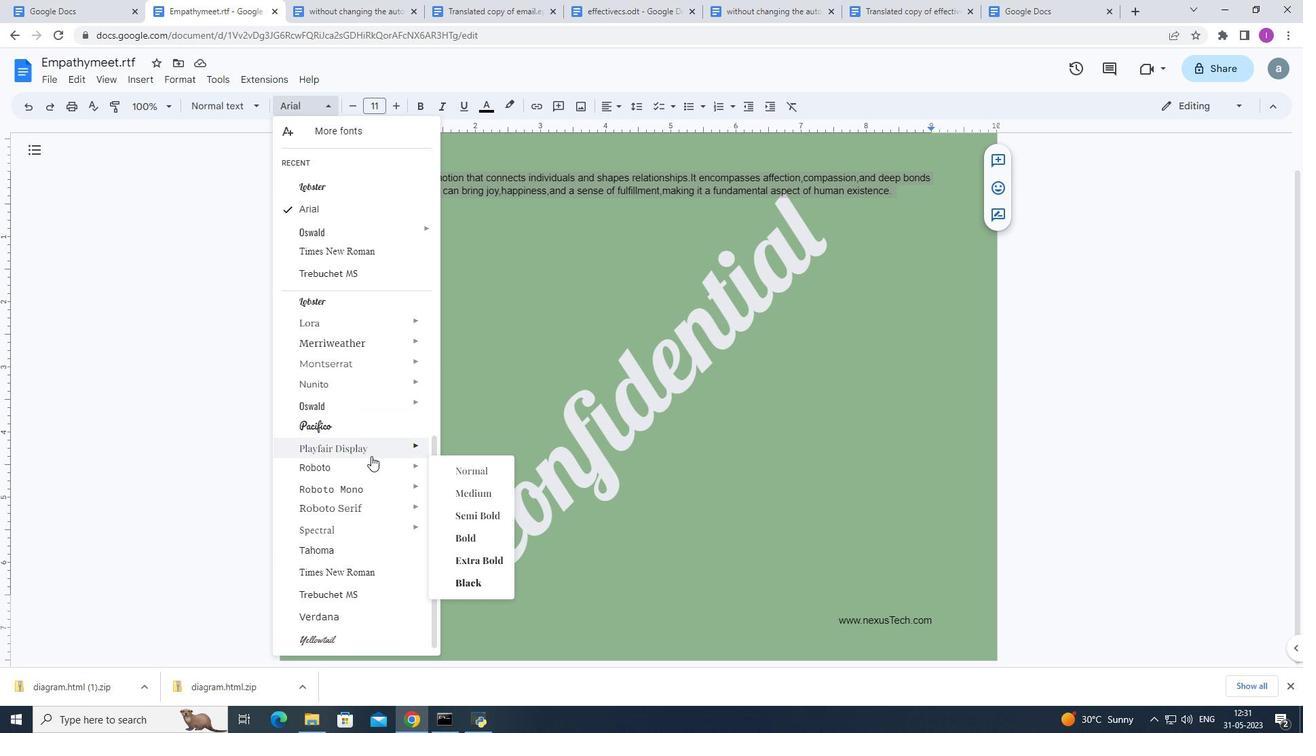 
Action: Mouse moved to (392, 445)
Screenshot: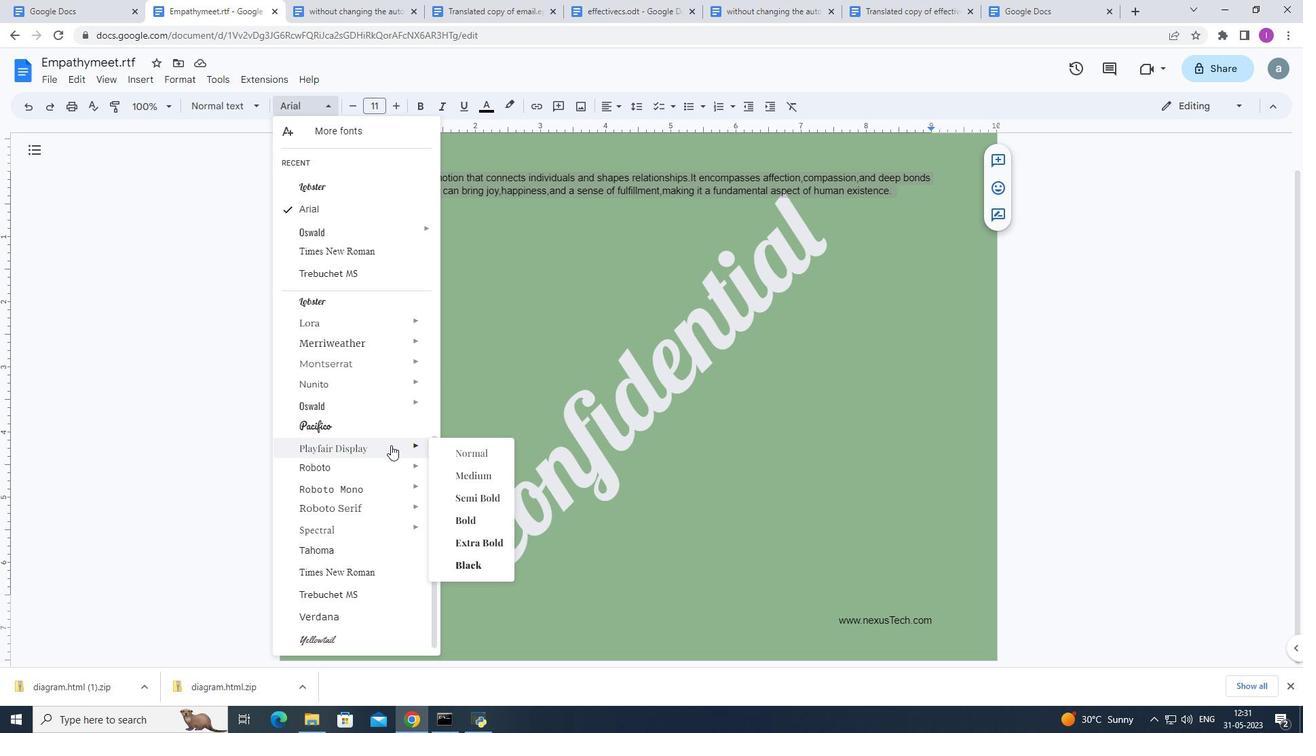 
Action: Mouse pressed left at (392, 445)
Screenshot: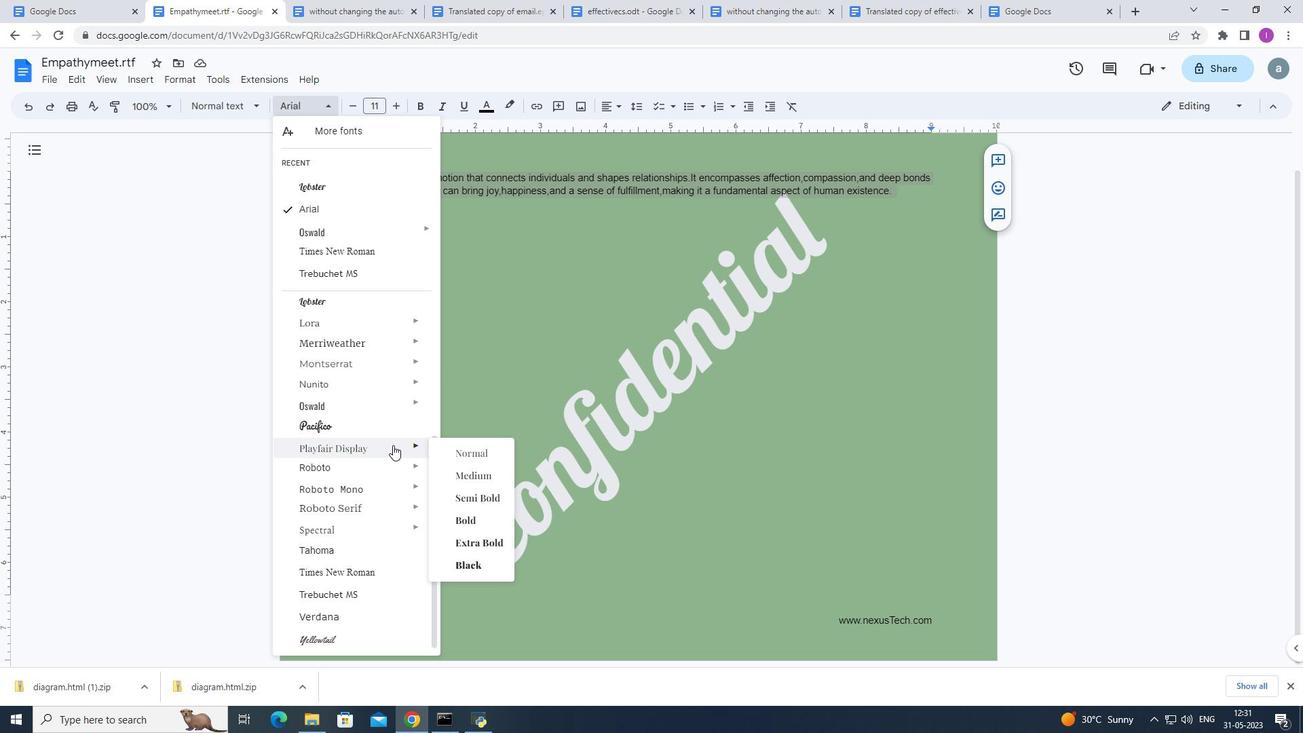 
Action: Mouse moved to (380, 103)
Screenshot: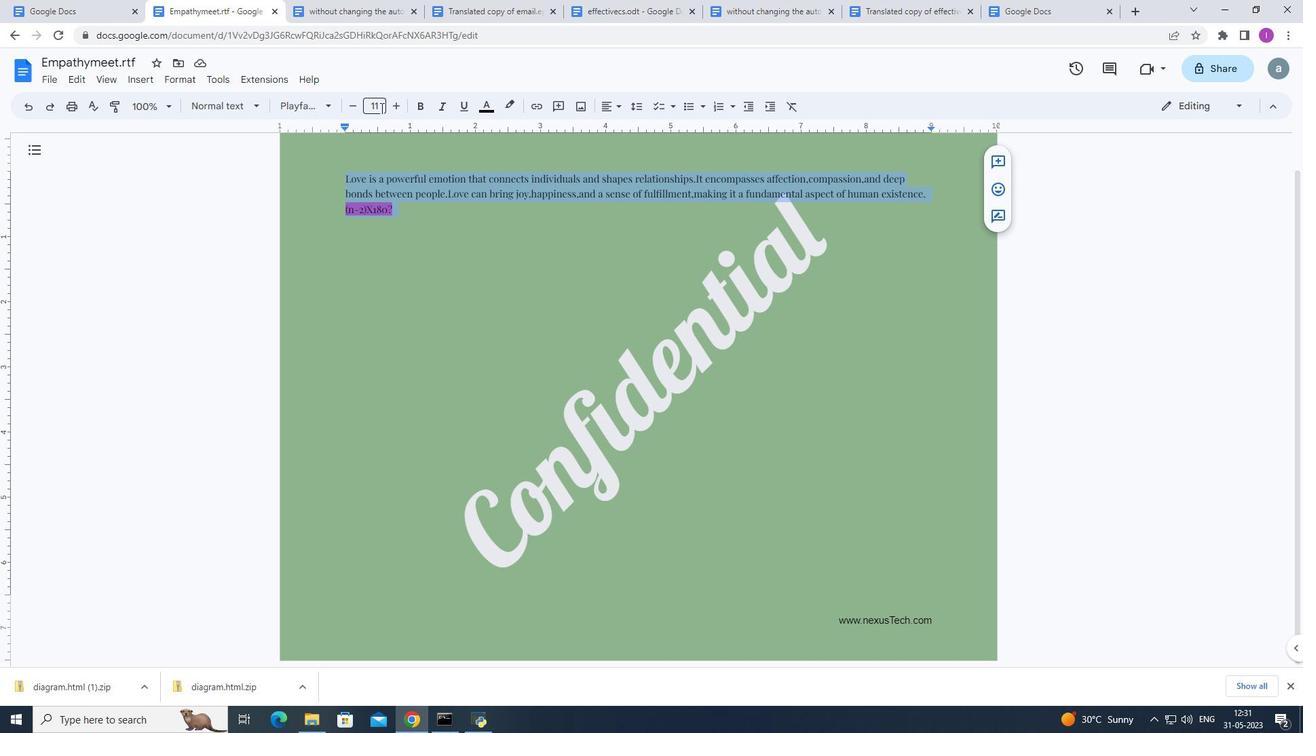 
Action: Mouse pressed left at (380, 103)
Screenshot: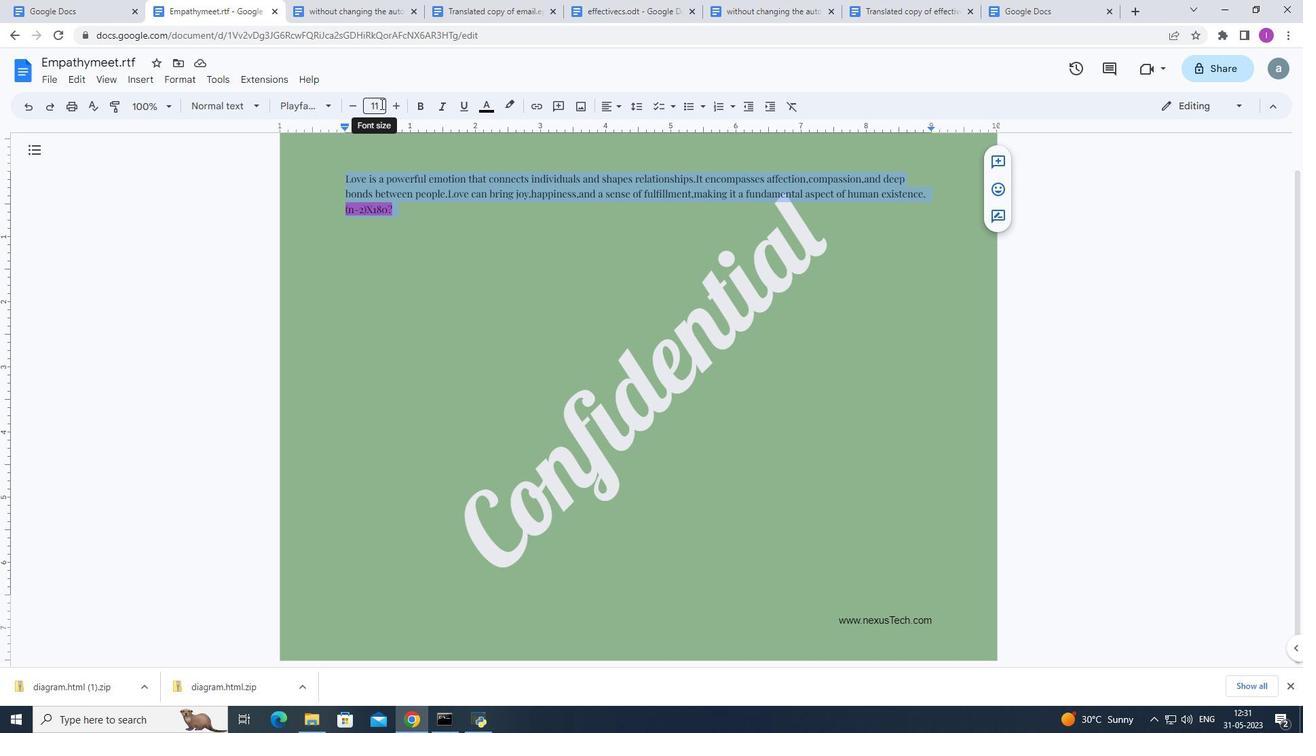
Action: Key pressed 20<Key.enter>
Screenshot: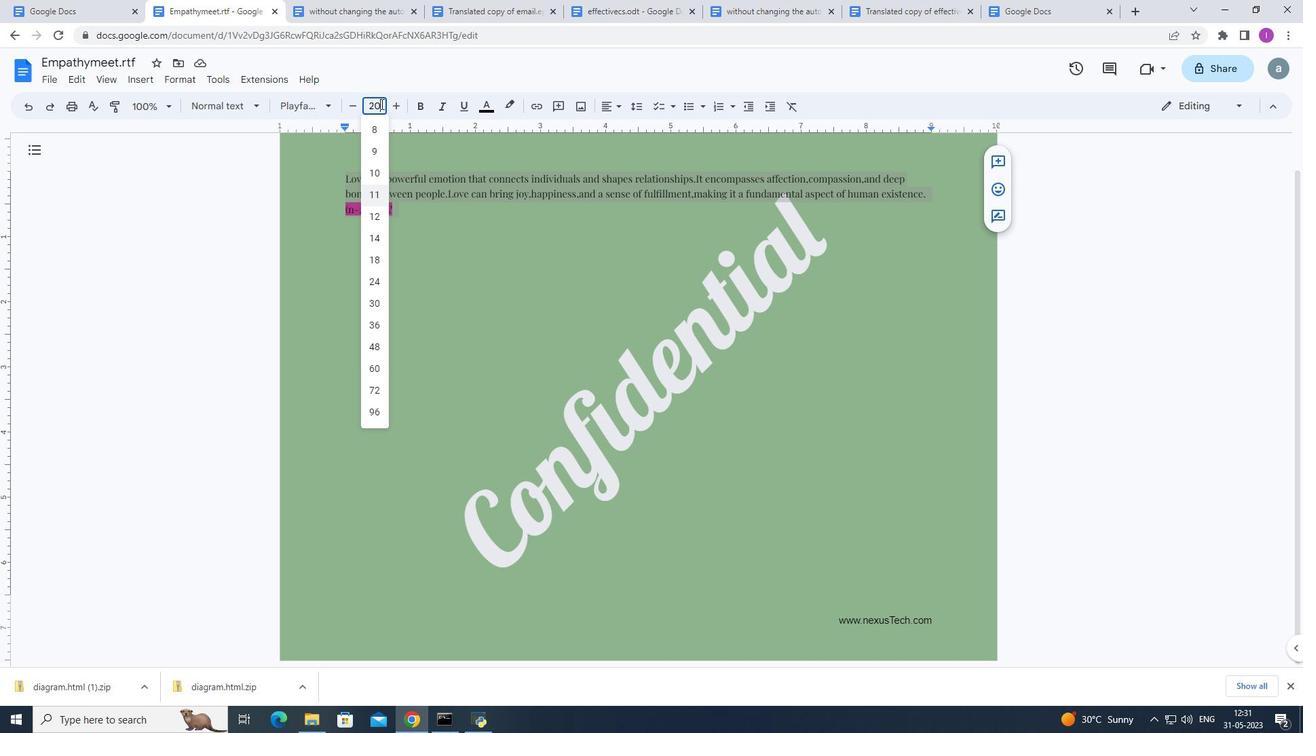 
Action: Mouse moved to (171, 373)
Screenshot: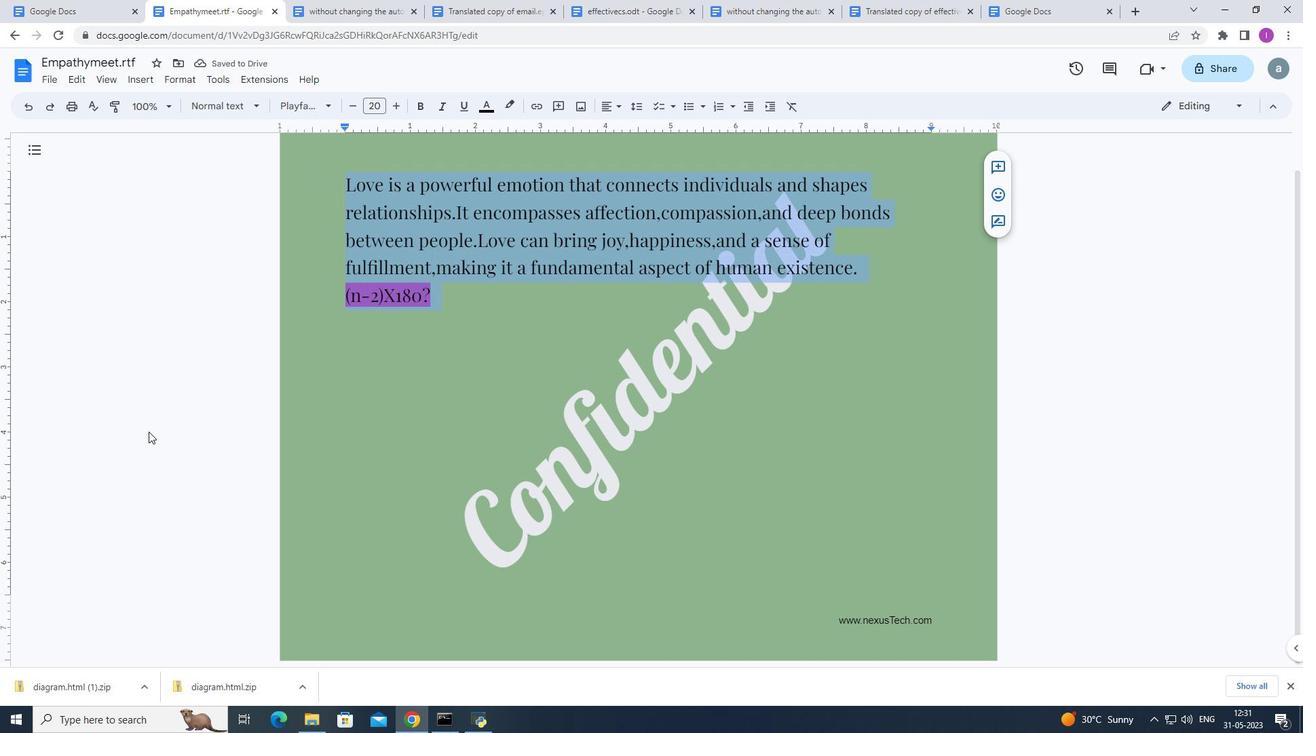 
Action: Mouse pressed left at (171, 373)
Screenshot: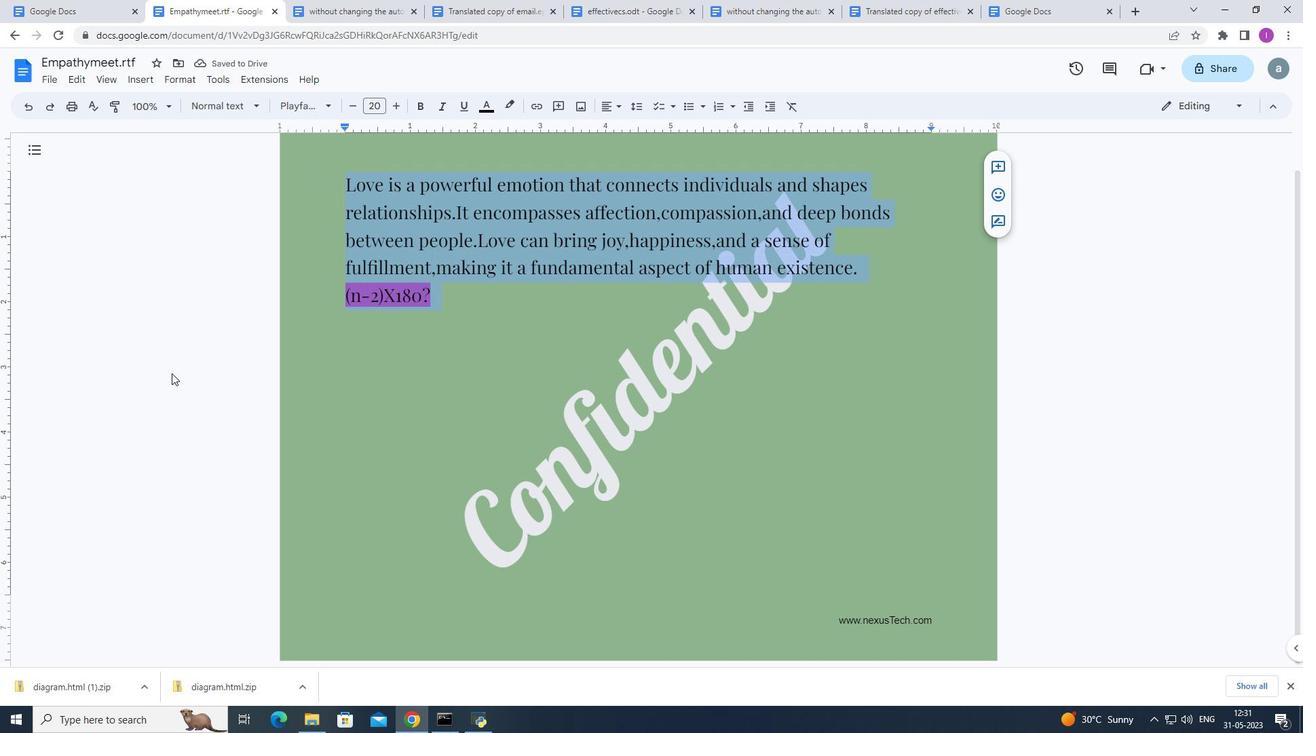 
Action: Mouse moved to (299, 331)
Screenshot: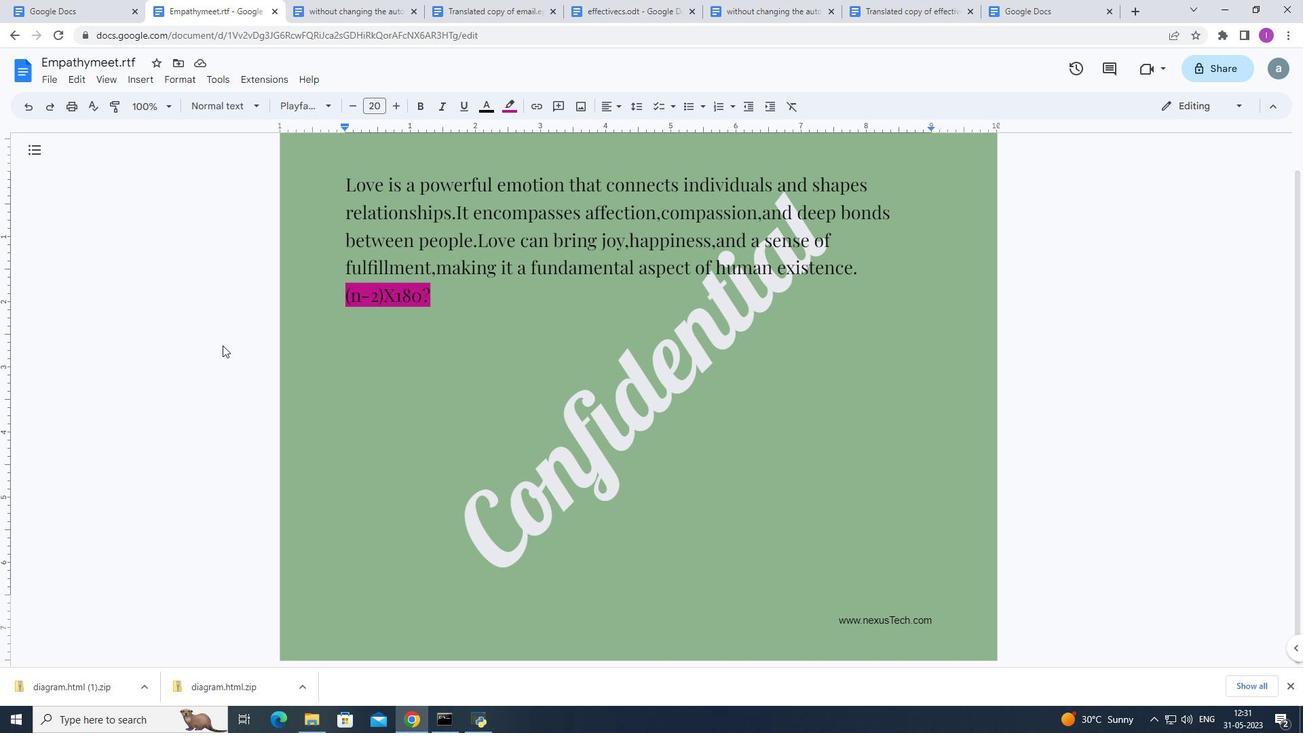 
